 Task: Find connections with filter location Bochum-Hordel with filter topic #Networkwith filter profile language English with filter current company Yulu with filter school Motilal Nehru National Institute Of Technology with filter industry Chemical Manufacturing with filter service category Management with filter keywords title Ghostwriter
Action: Mouse moved to (525, 70)
Screenshot: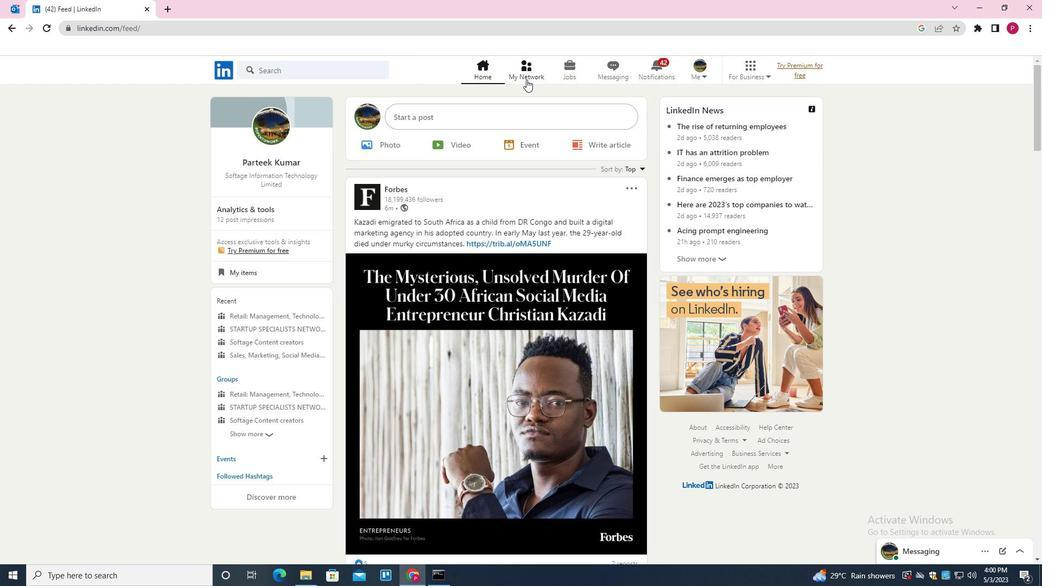 
Action: Mouse pressed left at (525, 70)
Screenshot: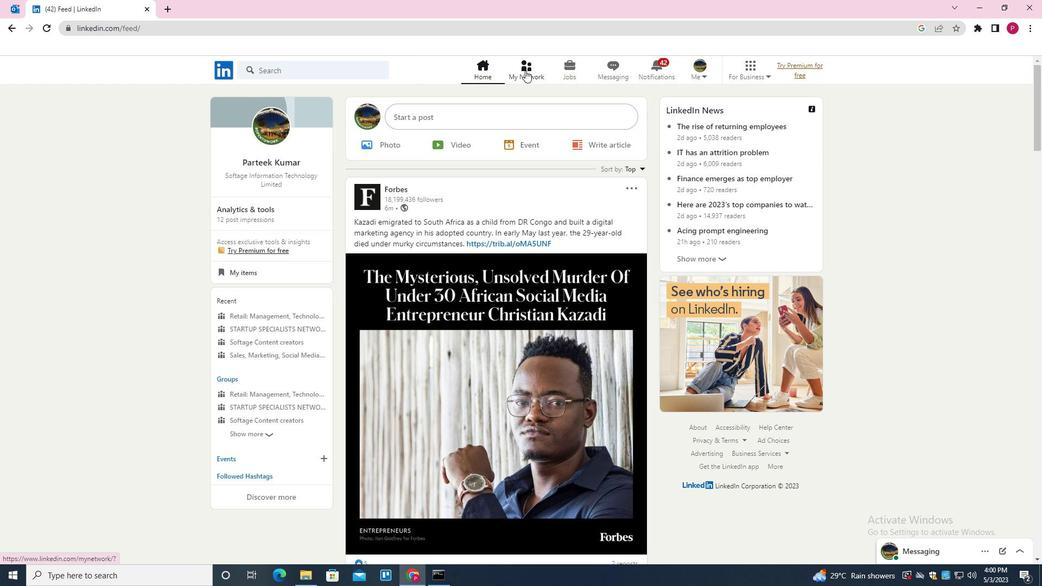 
Action: Mouse moved to (338, 132)
Screenshot: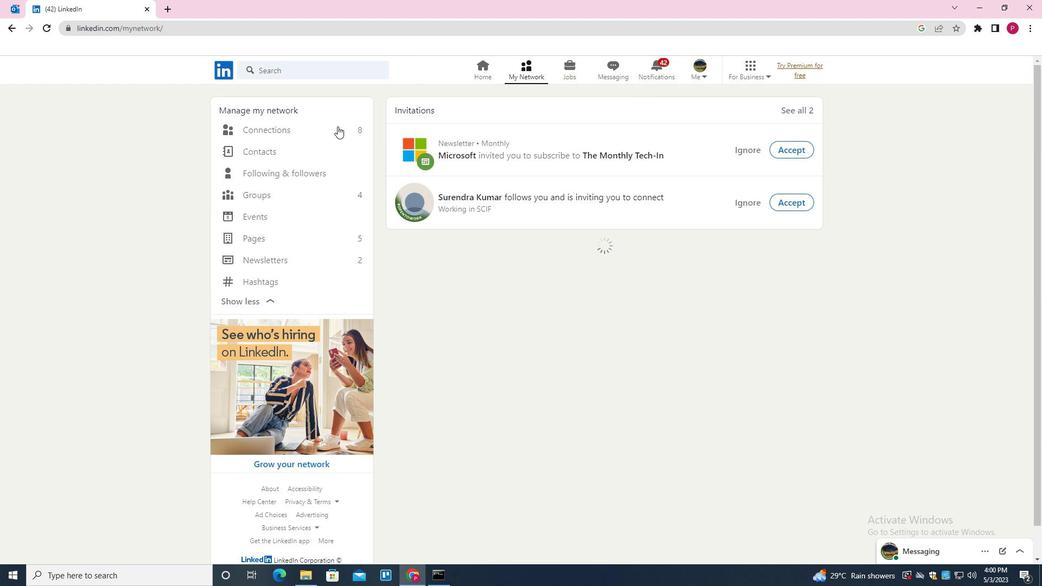 
Action: Mouse pressed left at (338, 132)
Screenshot: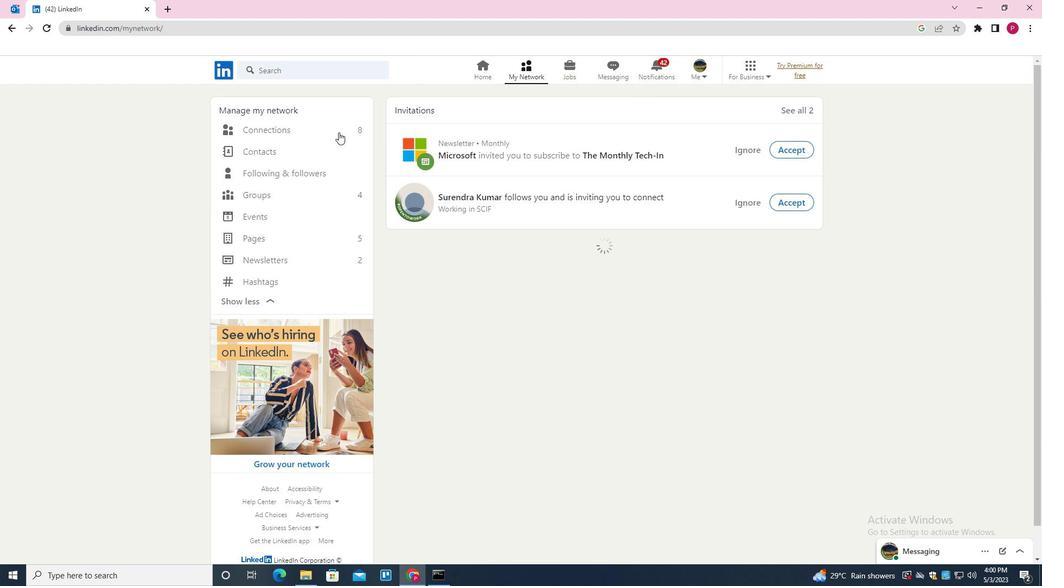 
Action: Mouse moved to (335, 132)
Screenshot: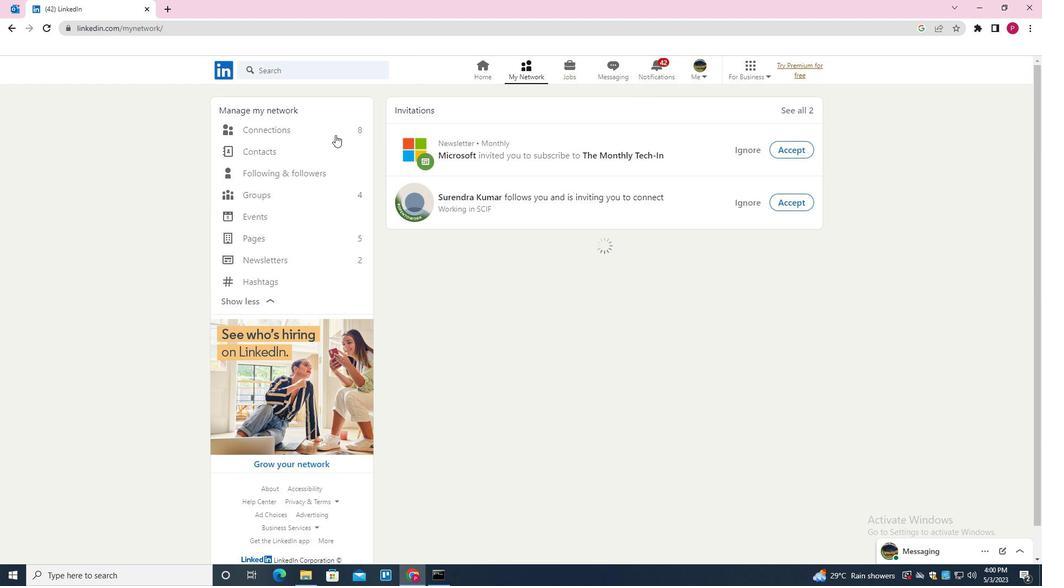 
Action: Mouse pressed left at (335, 132)
Screenshot: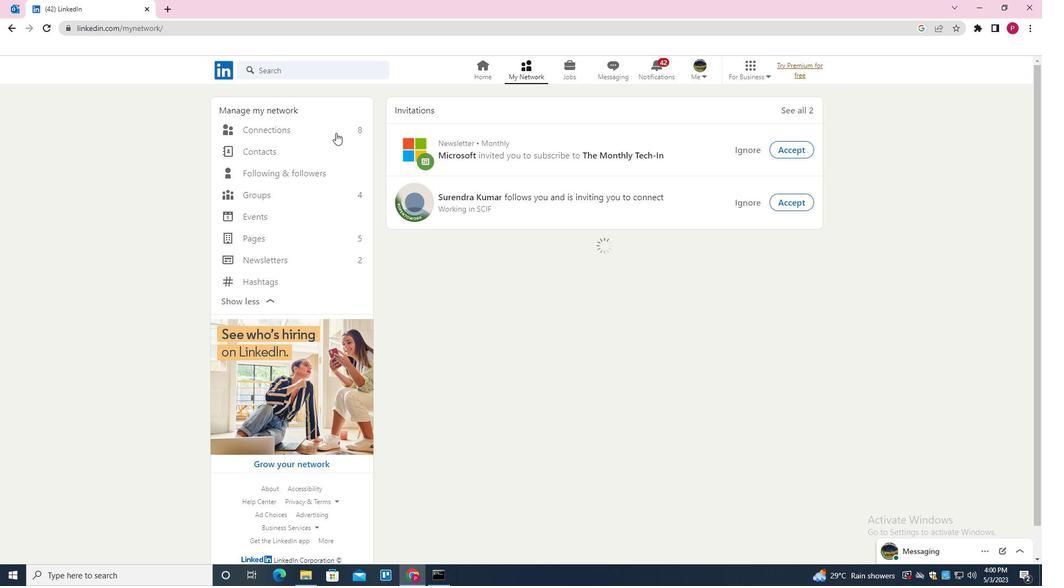 
Action: Mouse moved to (602, 129)
Screenshot: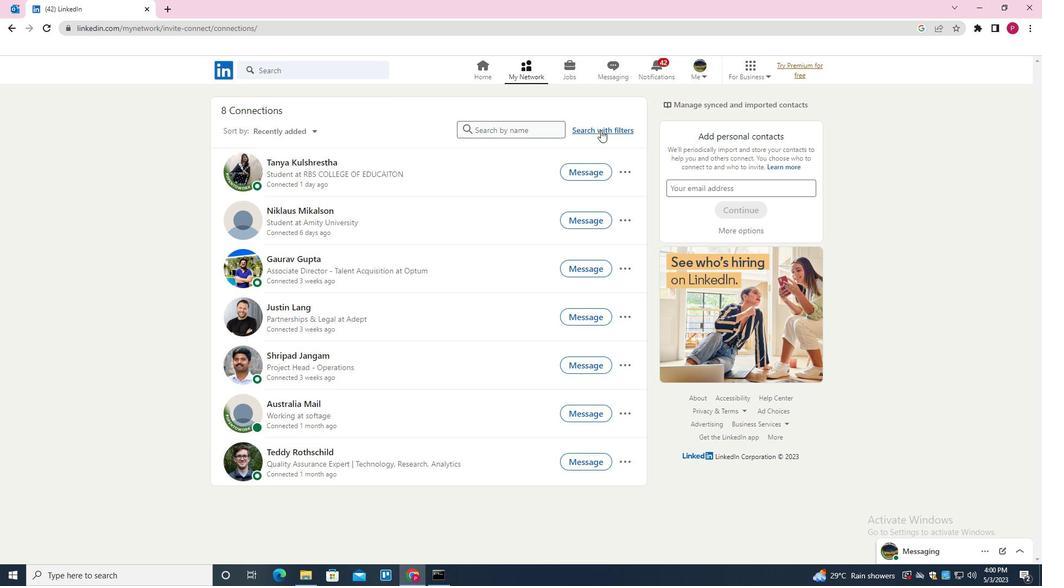 
Action: Mouse pressed left at (602, 129)
Screenshot: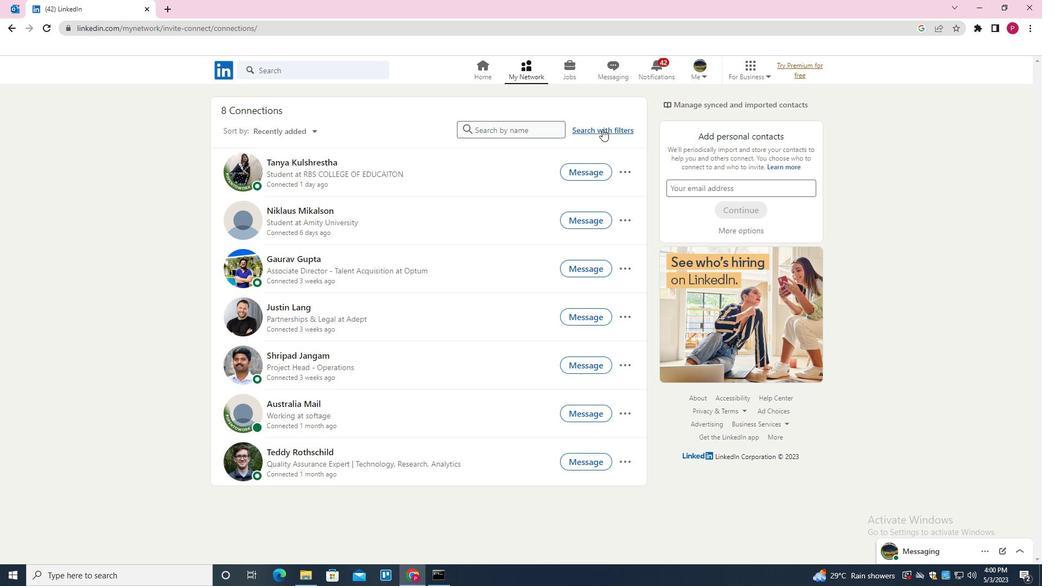 
Action: Mouse moved to (556, 100)
Screenshot: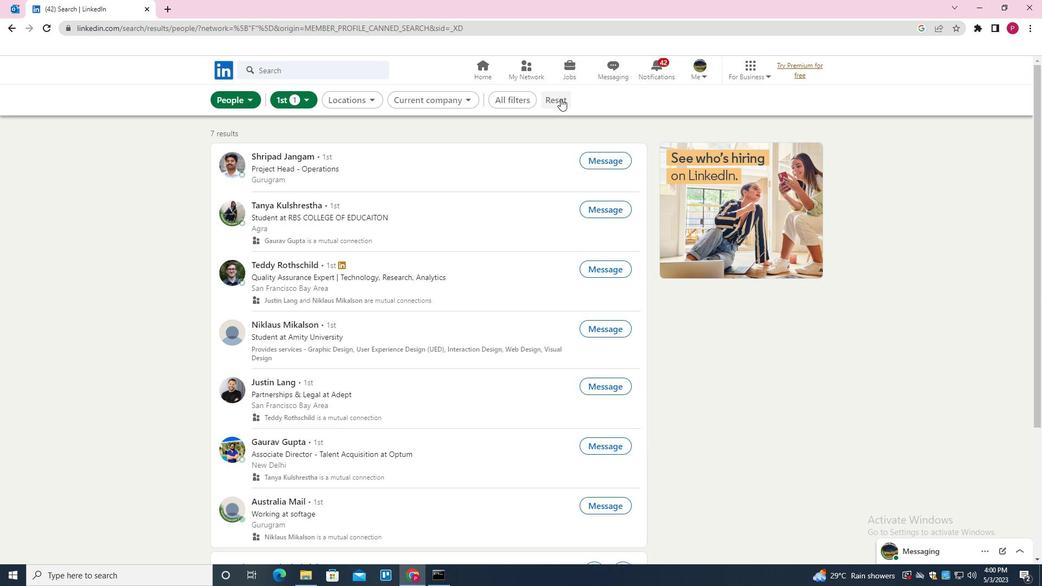 
Action: Mouse pressed left at (556, 100)
Screenshot: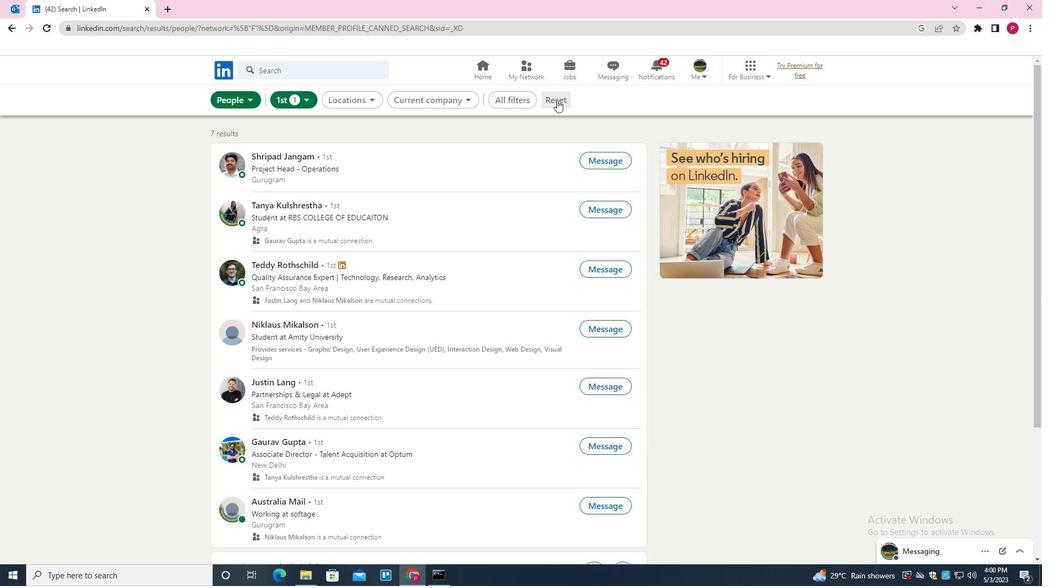 
Action: Mouse moved to (533, 99)
Screenshot: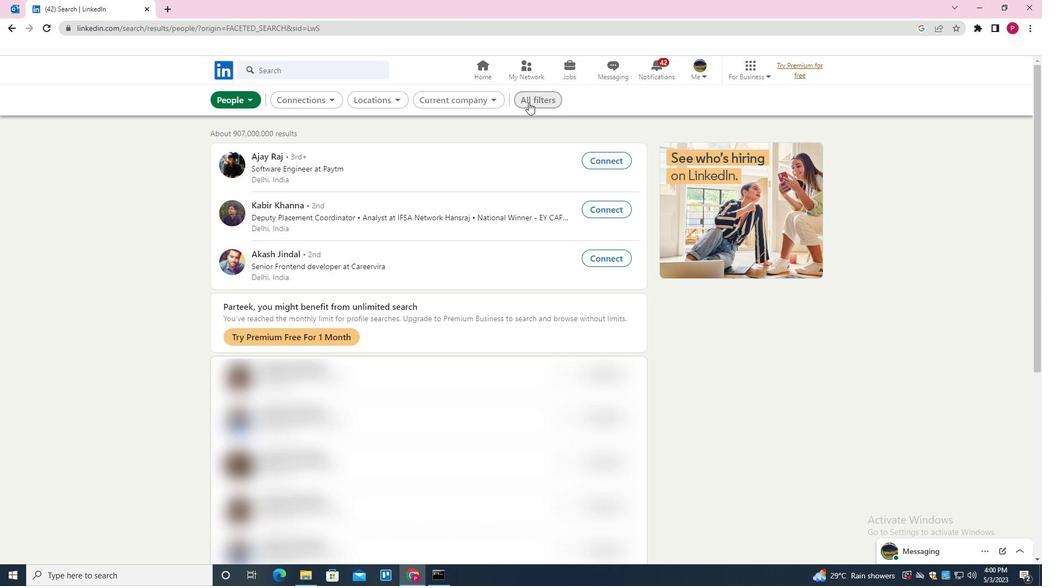 
Action: Mouse pressed left at (533, 99)
Screenshot: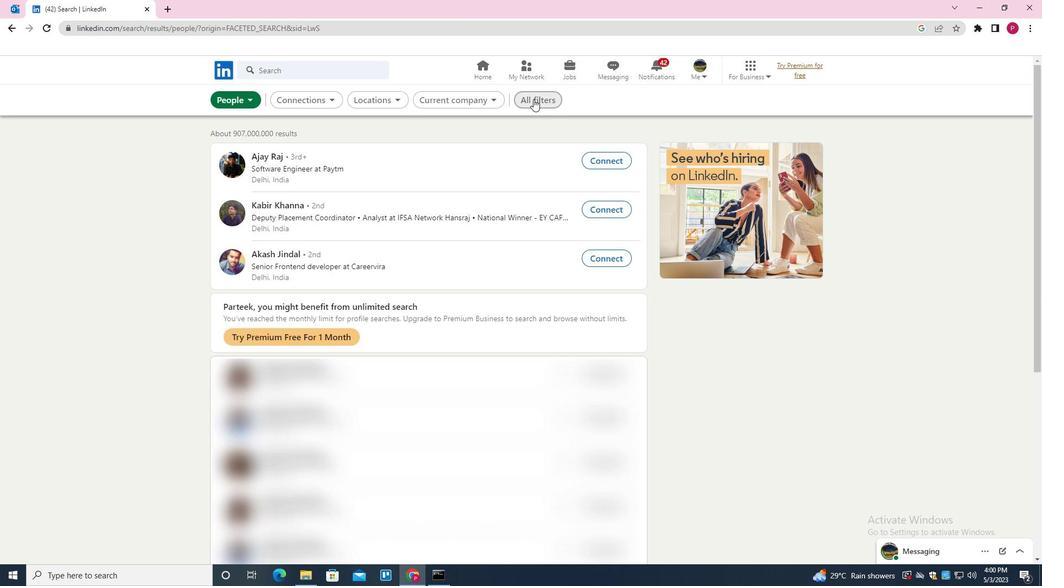 
Action: Mouse moved to (796, 323)
Screenshot: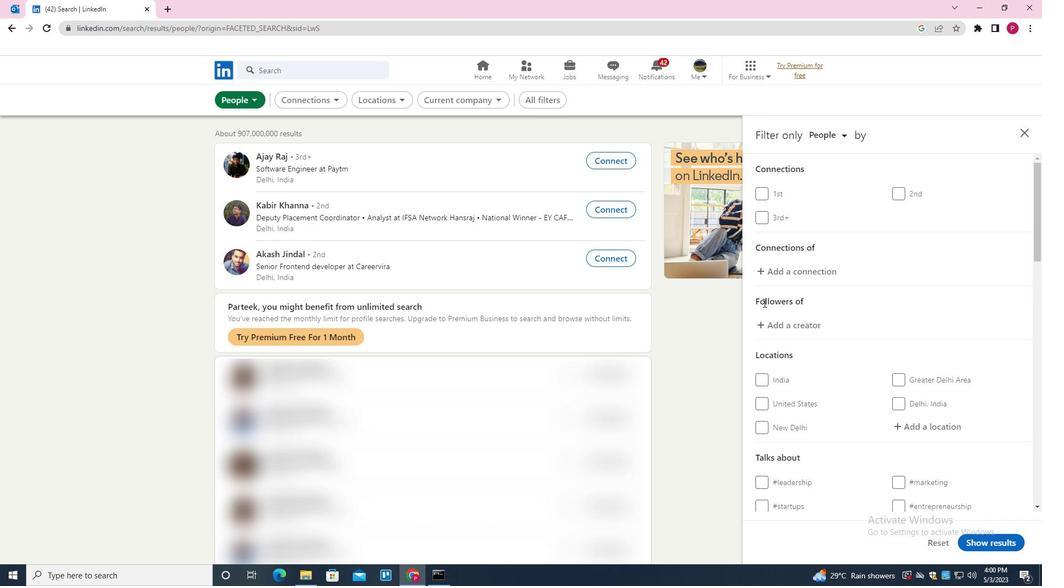
Action: Mouse scrolled (796, 322) with delta (0, 0)
Screenshot: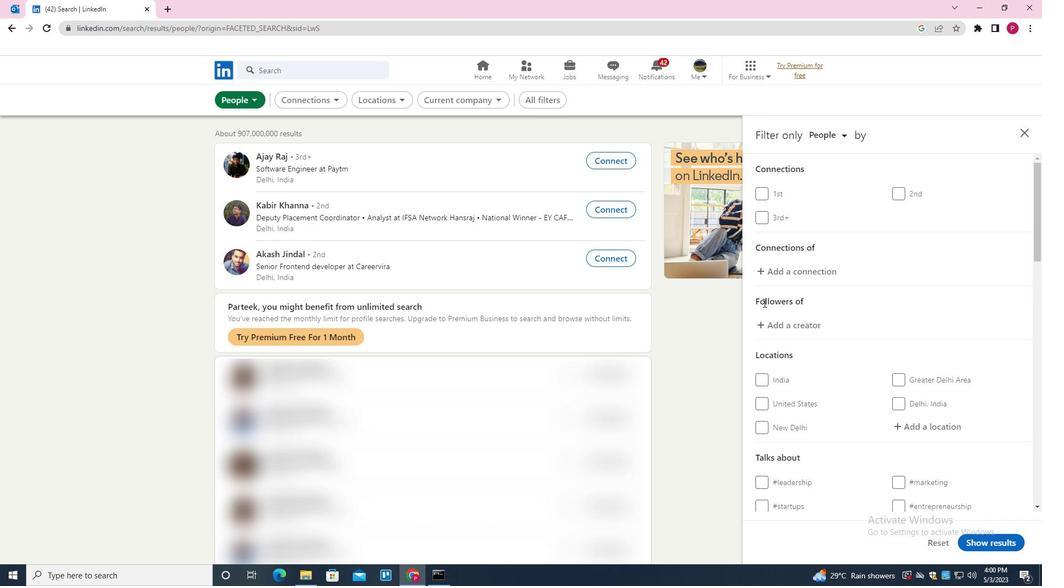 
Action: Mouse moved to (812, 331)
Screenshot: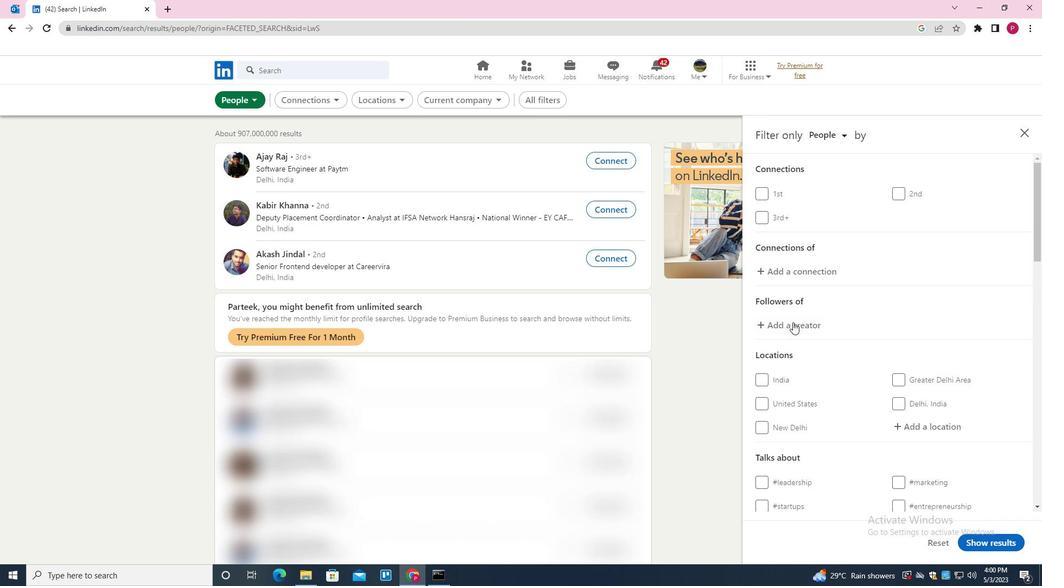 
Action: Mouse scrolled (812, 330) with delta (0, 0)
Screenshot: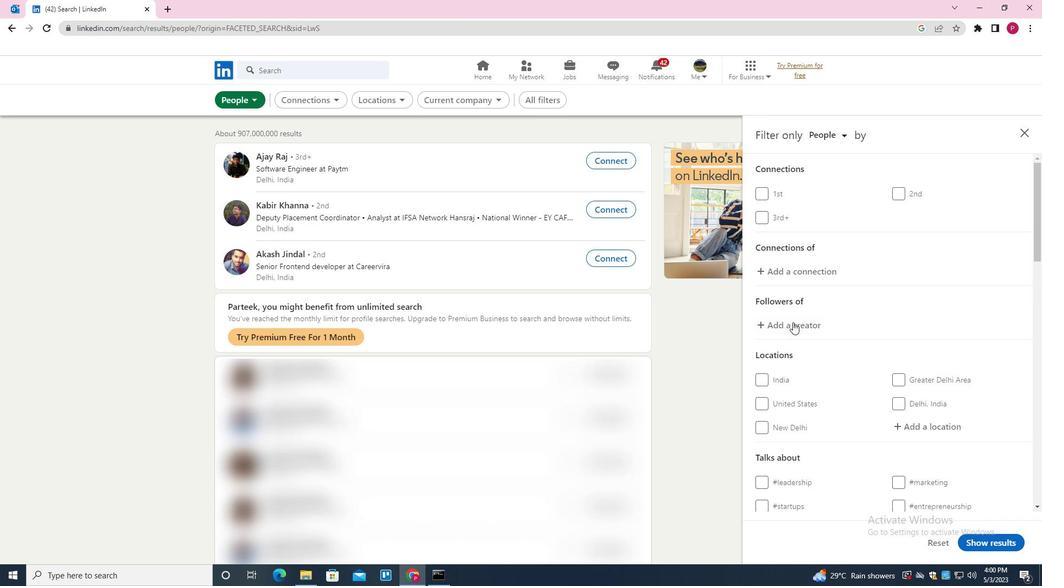 
Action: Mouse moved to (920, 314)
Screenshot: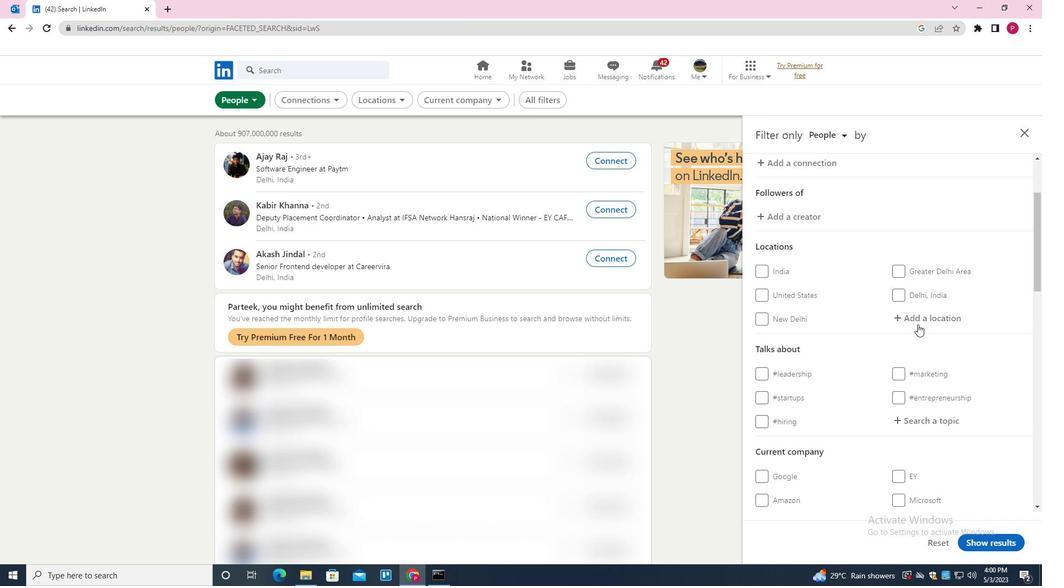 
Action: Mouse pressed left at (920, 314)
Screenshot: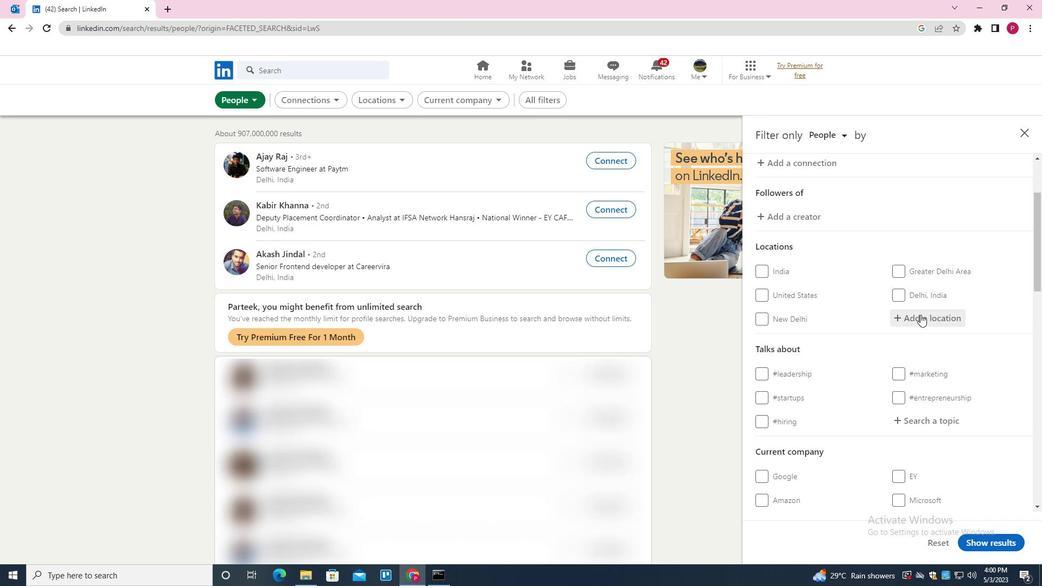 
Action: Key pressed <Key.shift>BOCHUM<Key.down><Key.enter>
Screenshot: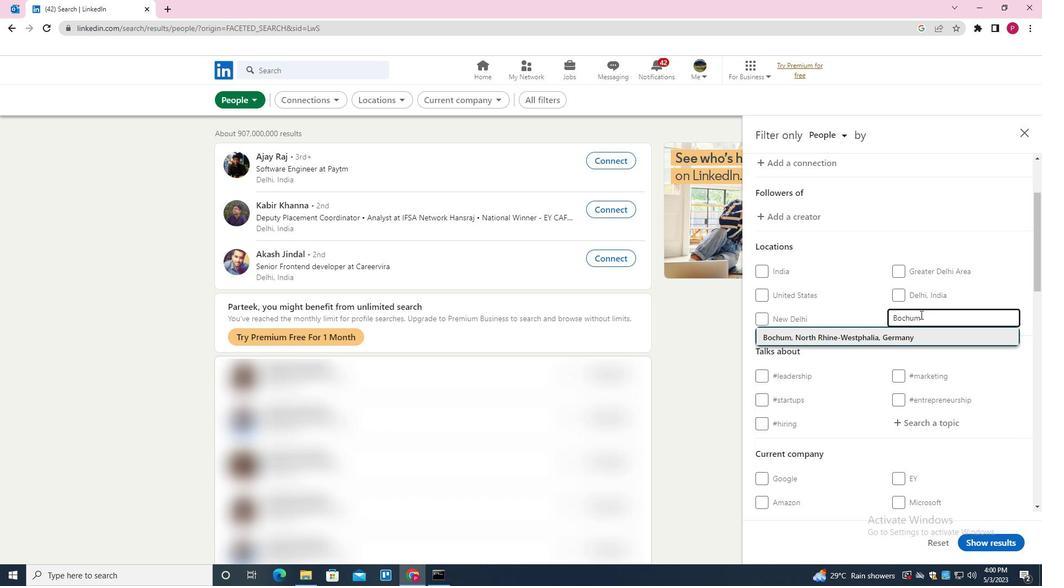 
Action: Mouse moved to (884, 272)
Screenshot: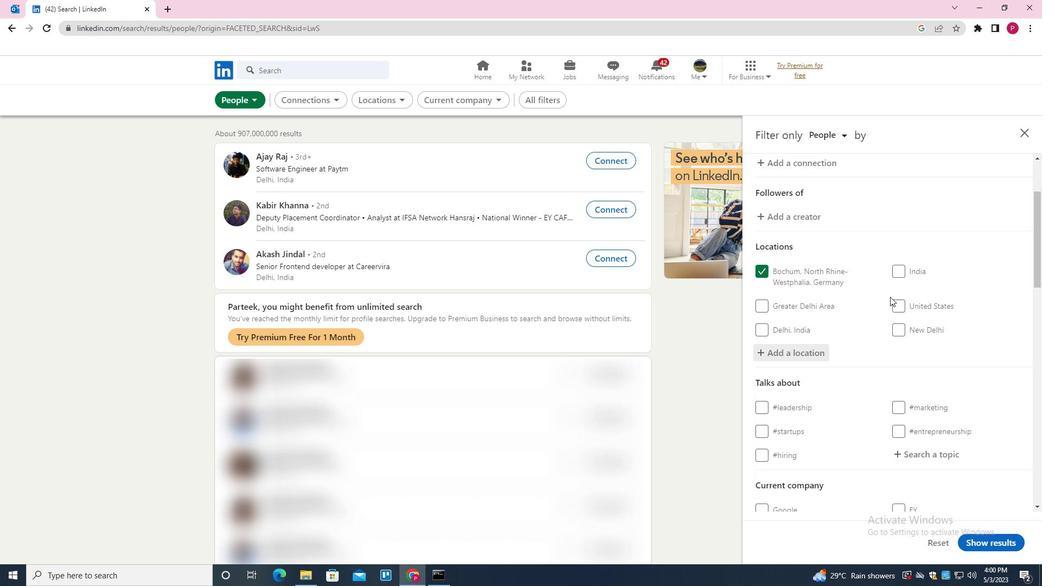 
Action: Mouse scrolled (884, 272) with delta (0, 0)
Screenshot: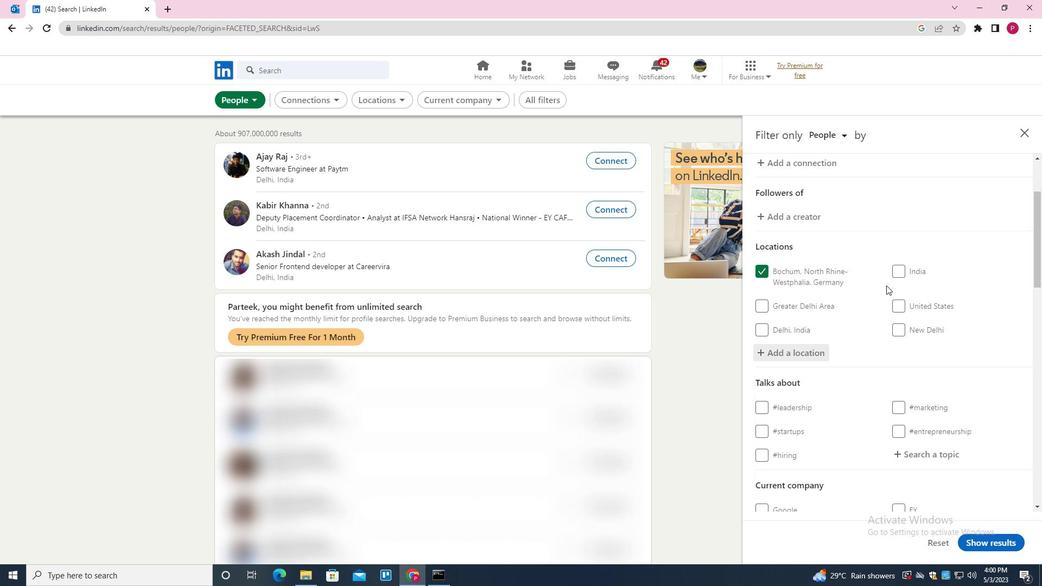
Action: Mouse scrolled (884, 272) with delta (0, 0)
Screenshot: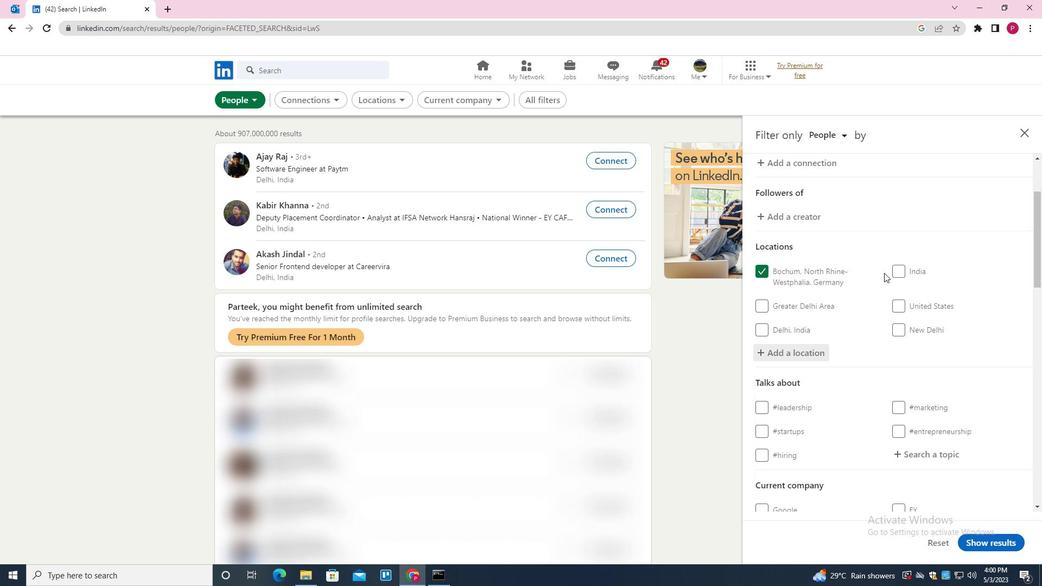 
Action: Mouse scrolled (884, 272) with delta (0, 0)
Screenshot: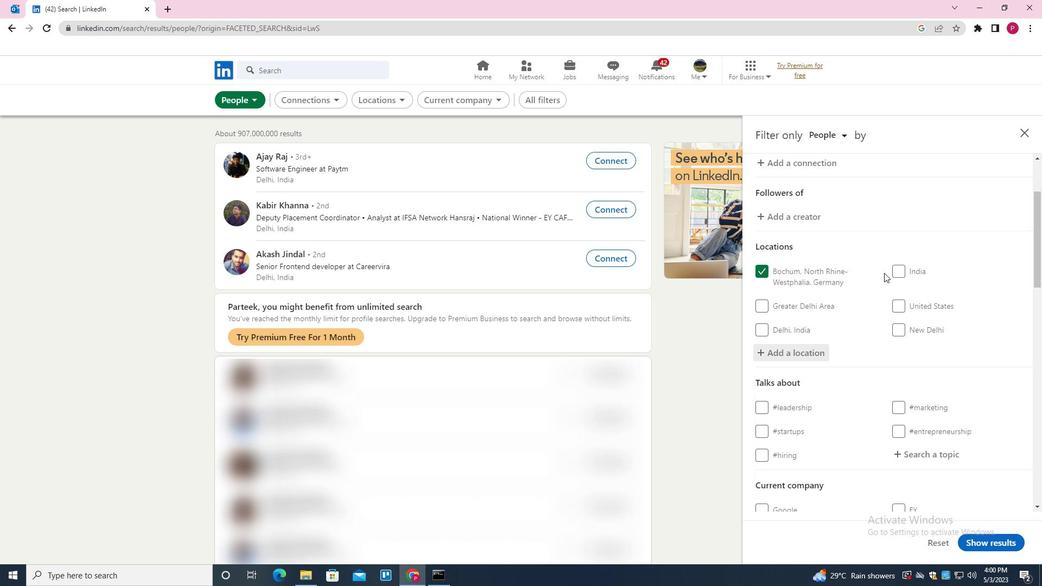 
Action: Mouse moved to (925, 296)
Screenshot: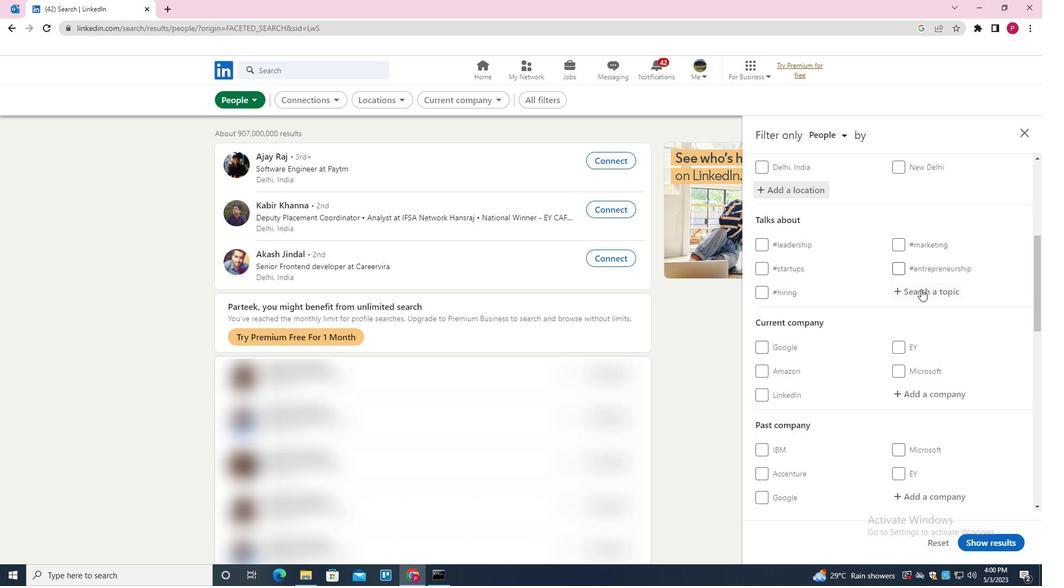 
Action: Mouse pressed left at (925, 296)
Screenshot: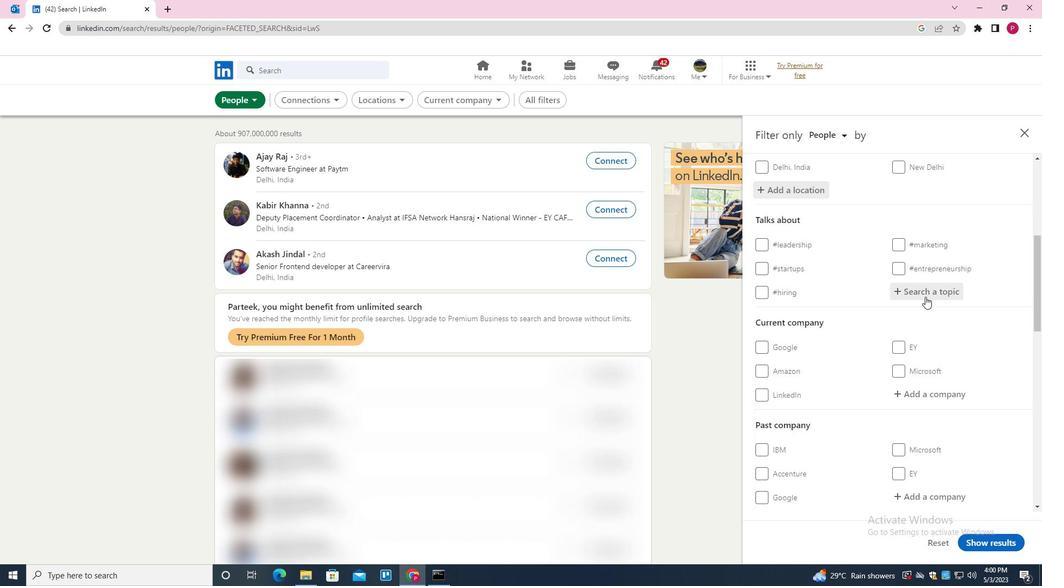 
Action: Key pressed NETWORK<Key.down><Key.down><Key.enter>
Screenshot: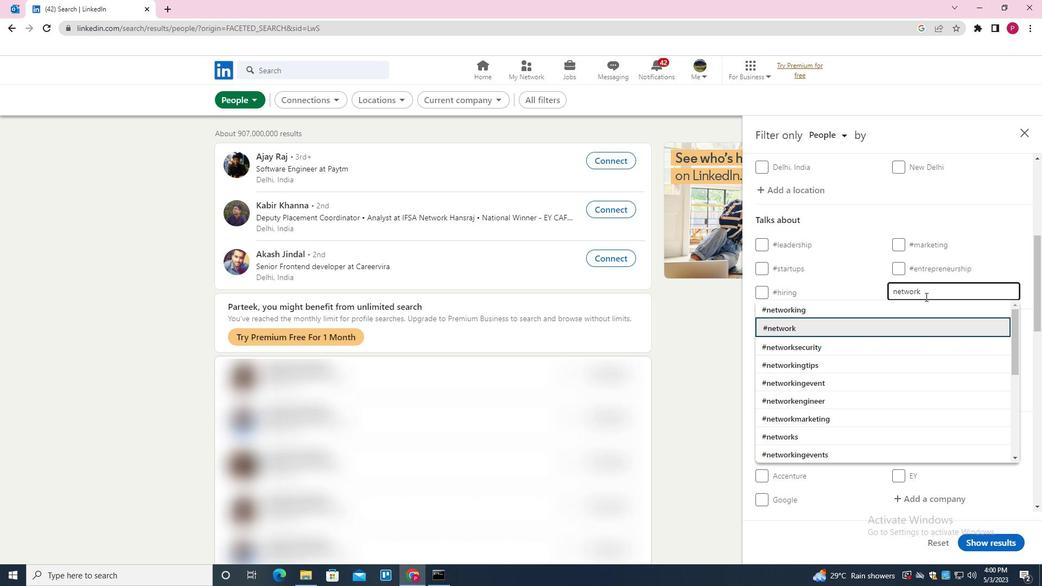 
Action: Mouse moved to (913, 304)
Screenshot: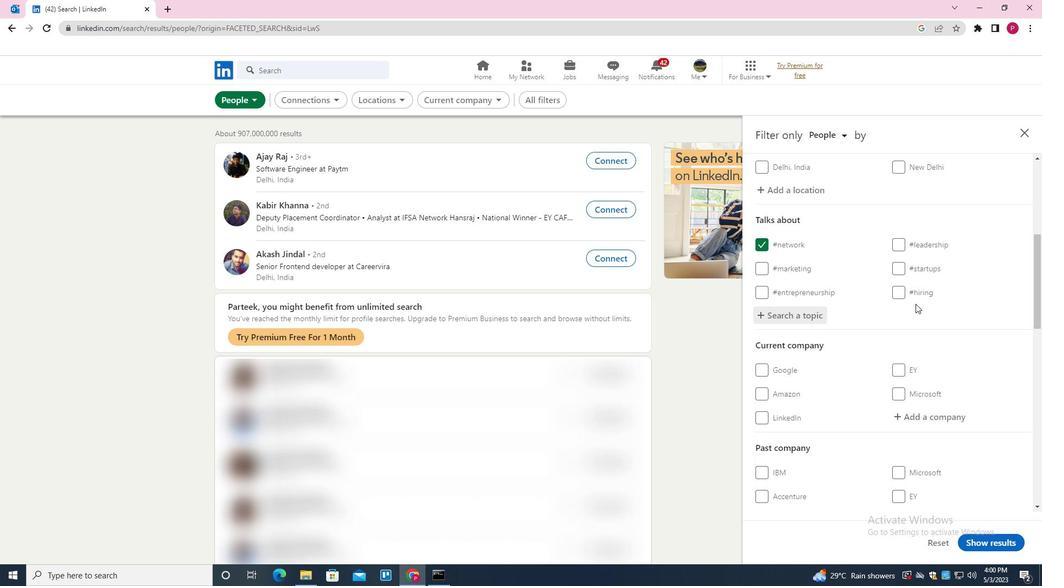
Action: Mouse scrolled (913, 303) with delta (0, 0)
Screenshot: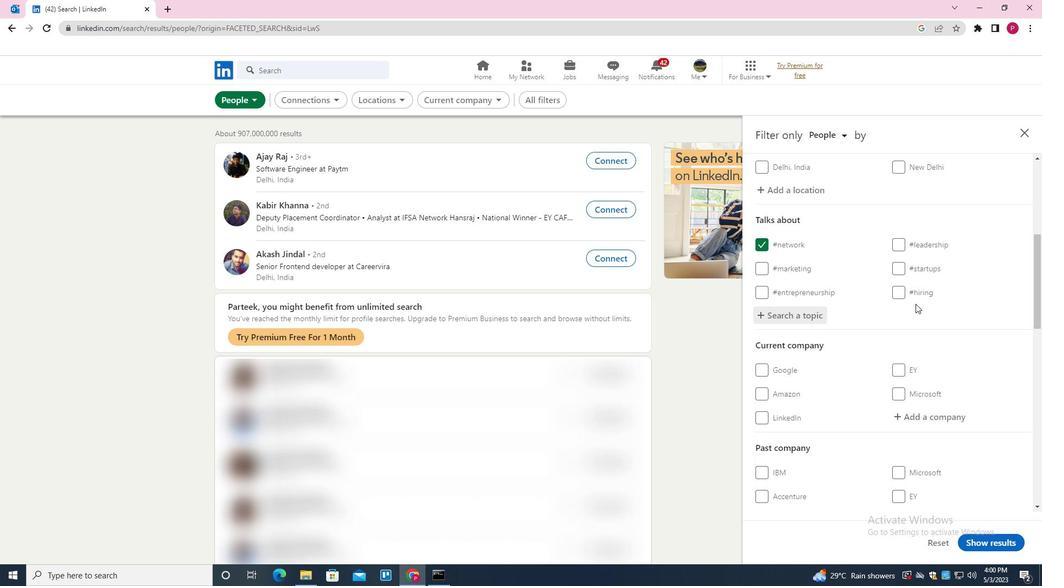 
Action: Mouse moved to (913, 305)
Screenshot: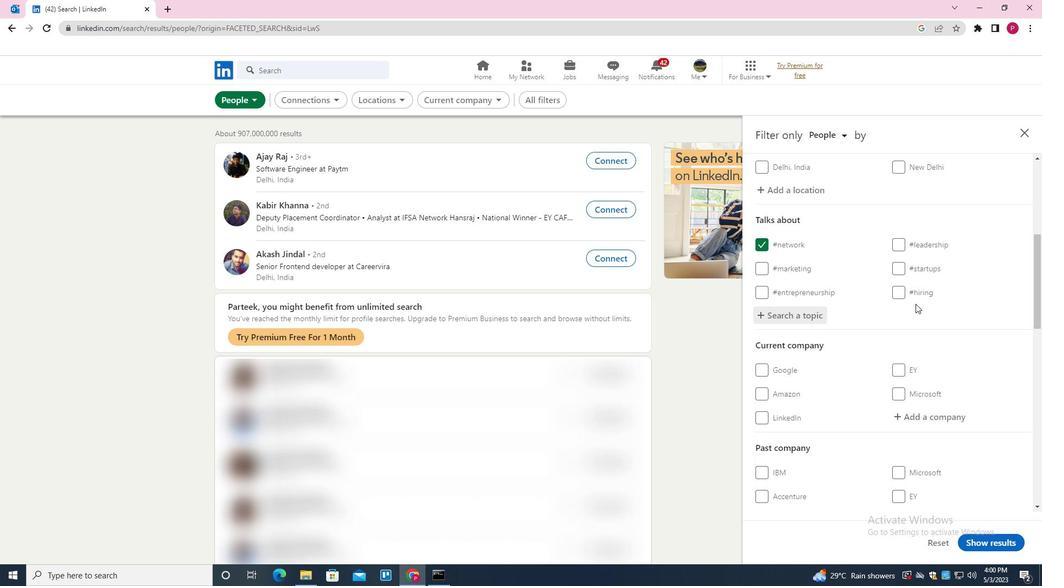 
Action: Mouse scrolled (913, 304) with delta (0, 0)
Screenshot: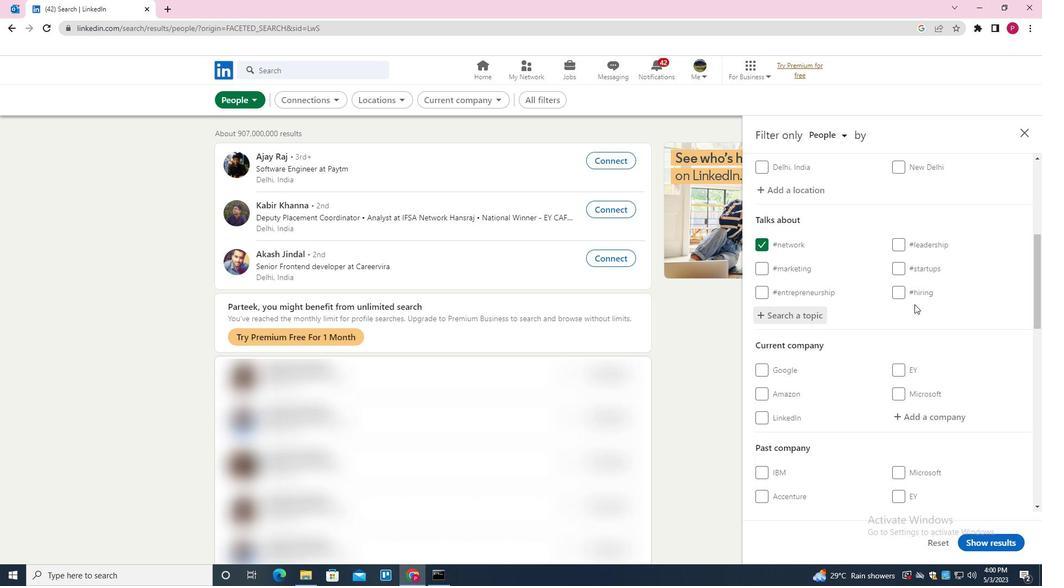 
Action: Mouse scrolled (913, 304) with delta (0, 0)
Screenshot: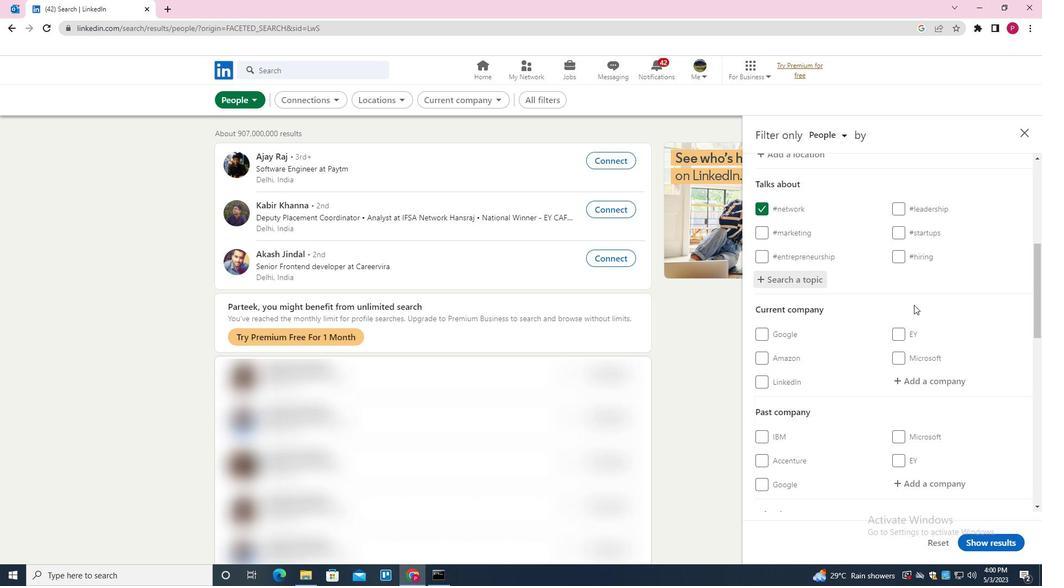 
Action: Mouse moved to (785, 312)
Screenshot: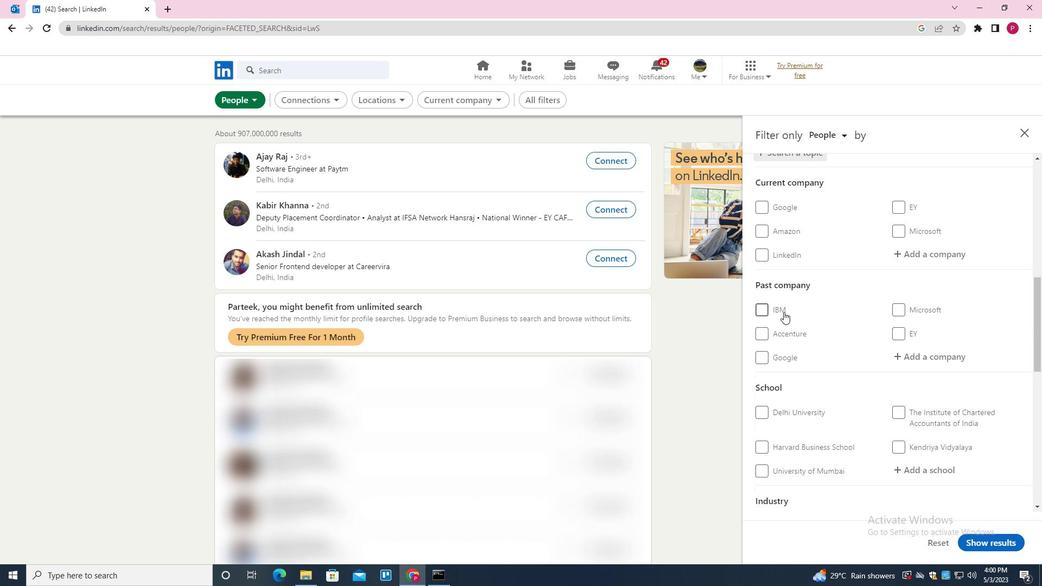 
Action: Mouse scrolled (785, 311) with delta (0, 0)
Screenshot: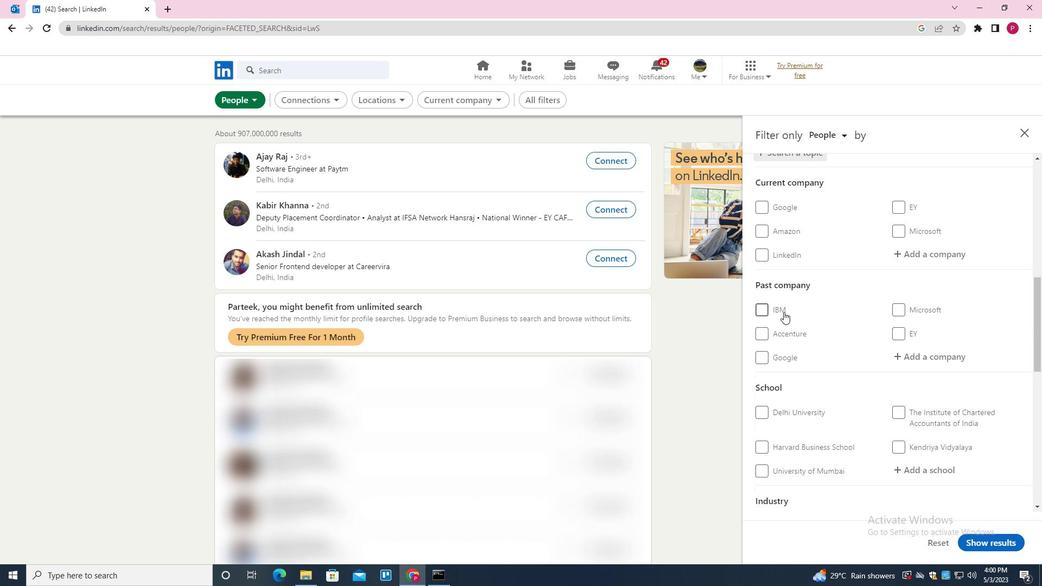 
Action: Mouse moved to (788, 312)
Screenshot: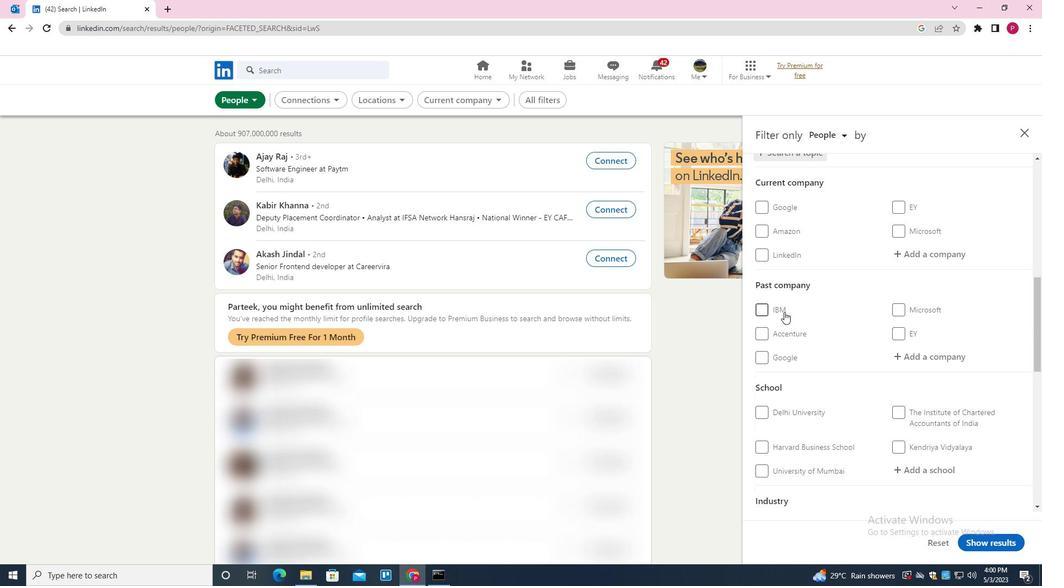 
Action: Mouse scrolled (788, 311) with delta (0, 0)
Screenshot: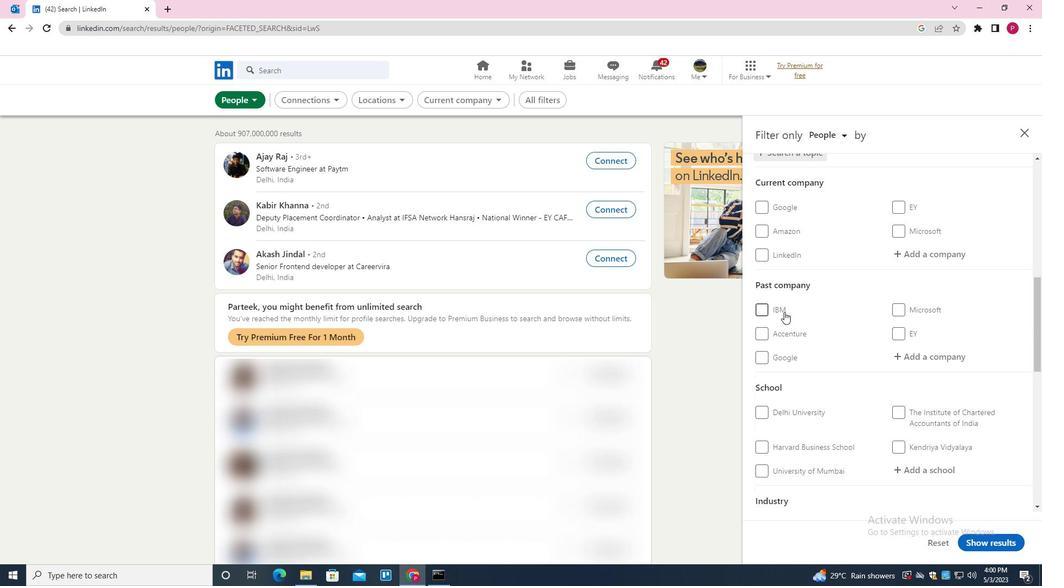 
Action: Mouse scrolled (788, 311) with delta (0, 0)
Screenshot: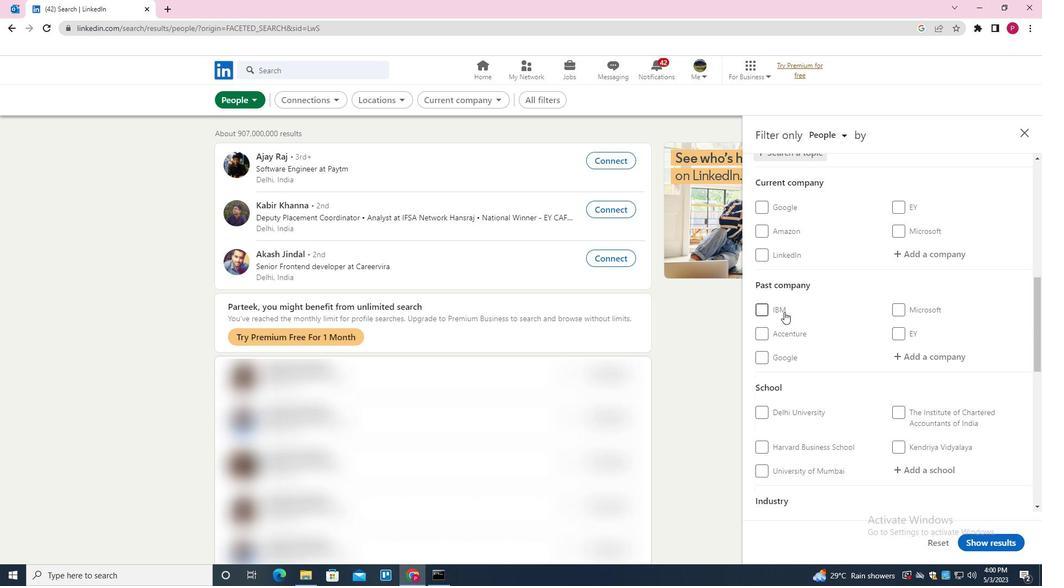 
Action: Mouse moved to (792, 314)
Screenshot: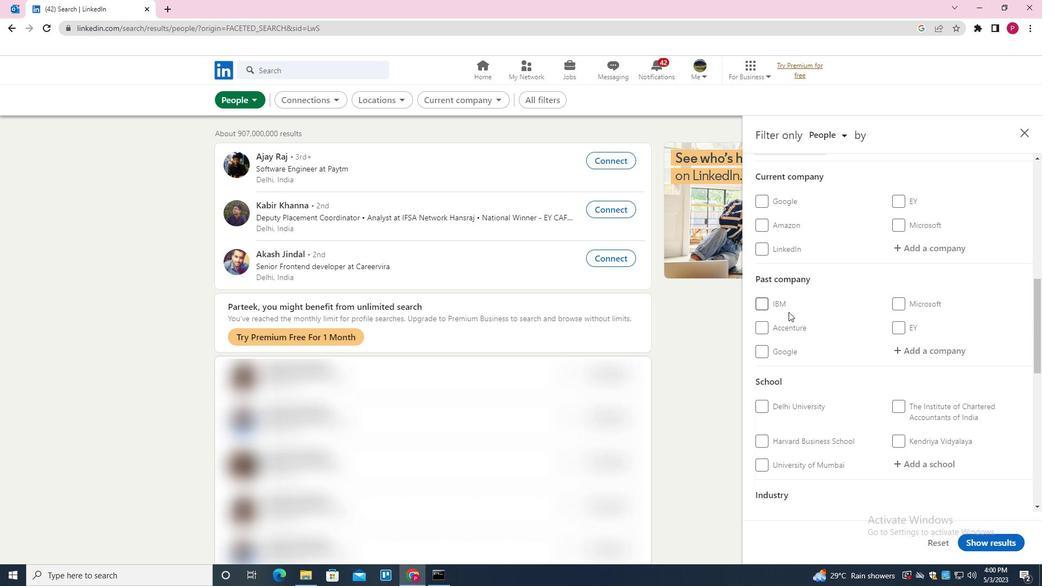 
Action: Mouse scrolled (792, 313) with delta (0, 0)
Screenshot: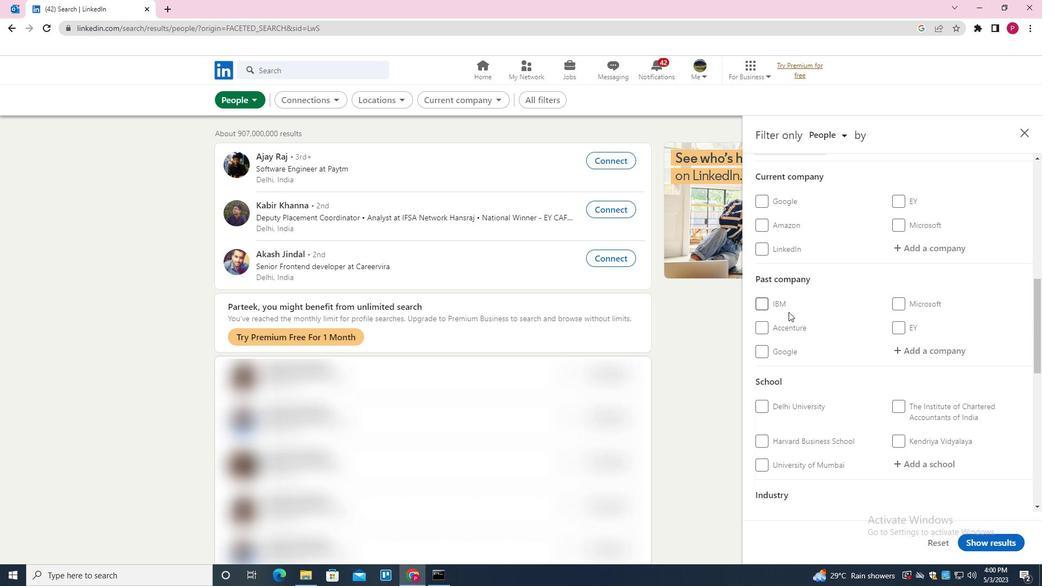 
Action: Mouse moved to (814, 341)
Screenshot: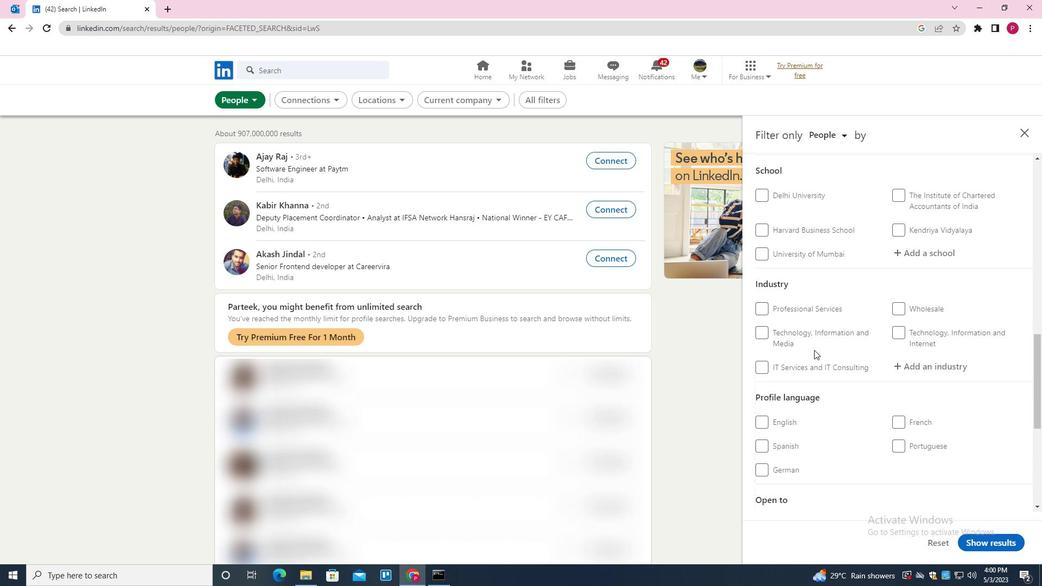 
Action: Mouse scrolled (814, 340) with delta (0, 0)
Screenshot: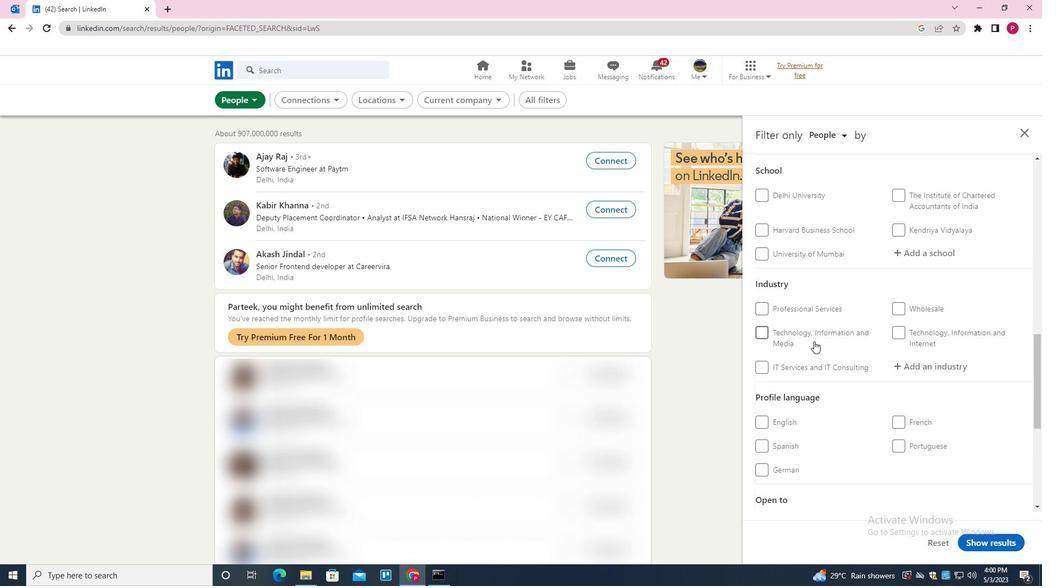 
Action: Mouse scrolled (814, 340) with delta (0, 0)
Screenshot: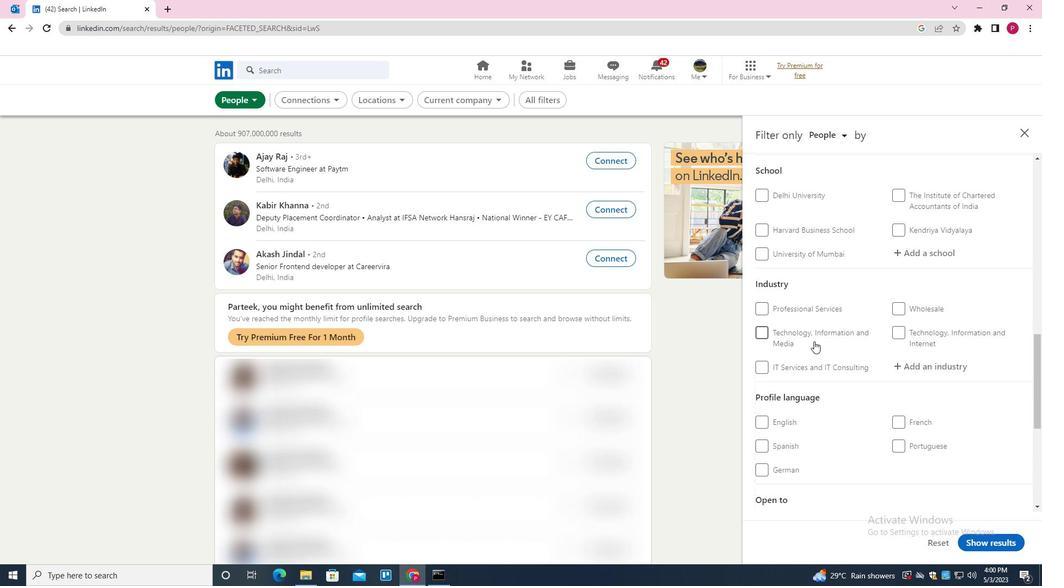 
Action: Mouse moved to (778, 313)
Screenshot: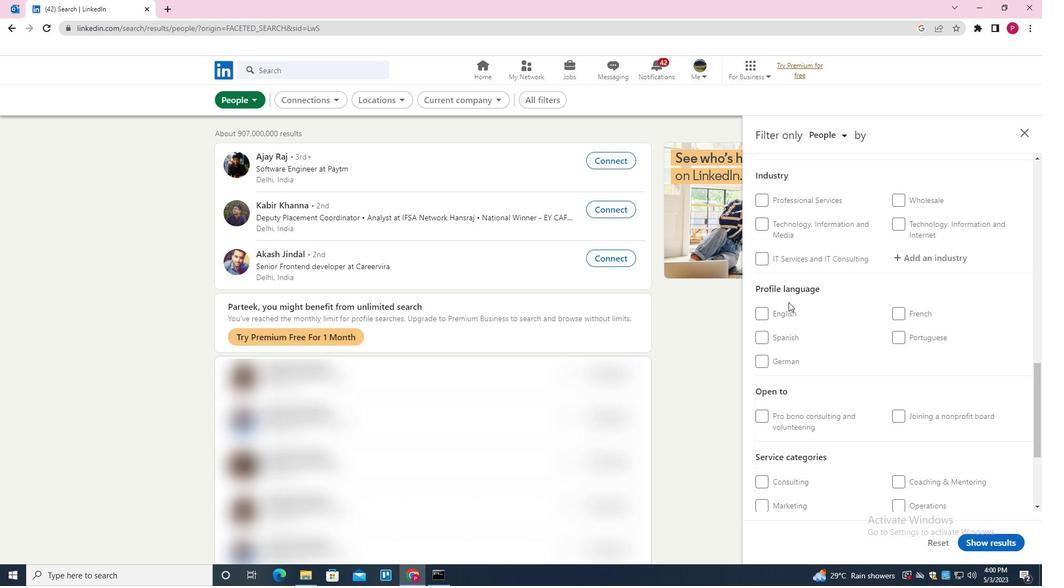 
Action: Mouse pressed left at (778, 313)
Screenshot: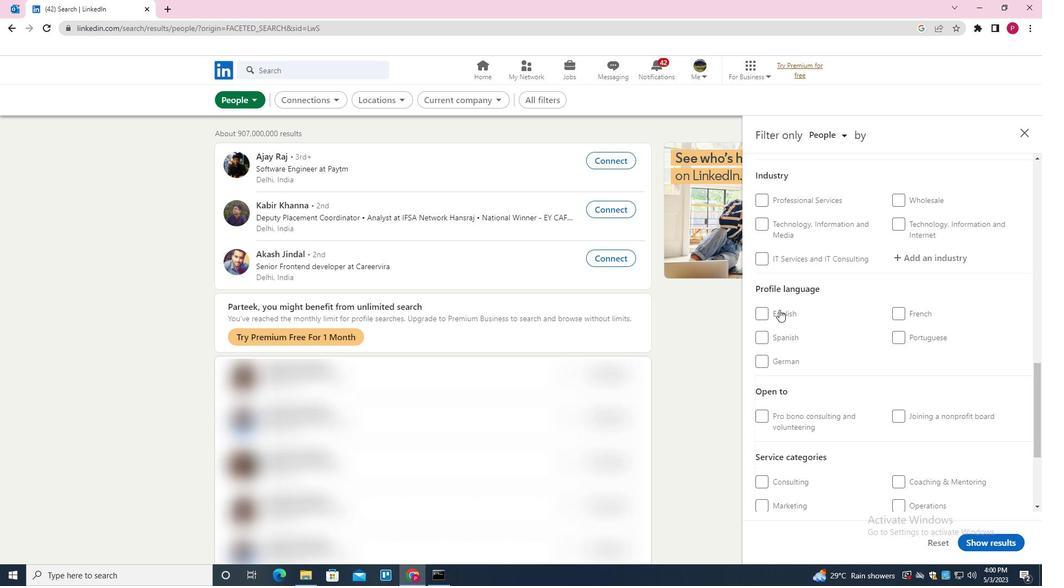 
Action: Mouse moved to (868, 348)
Screenshot: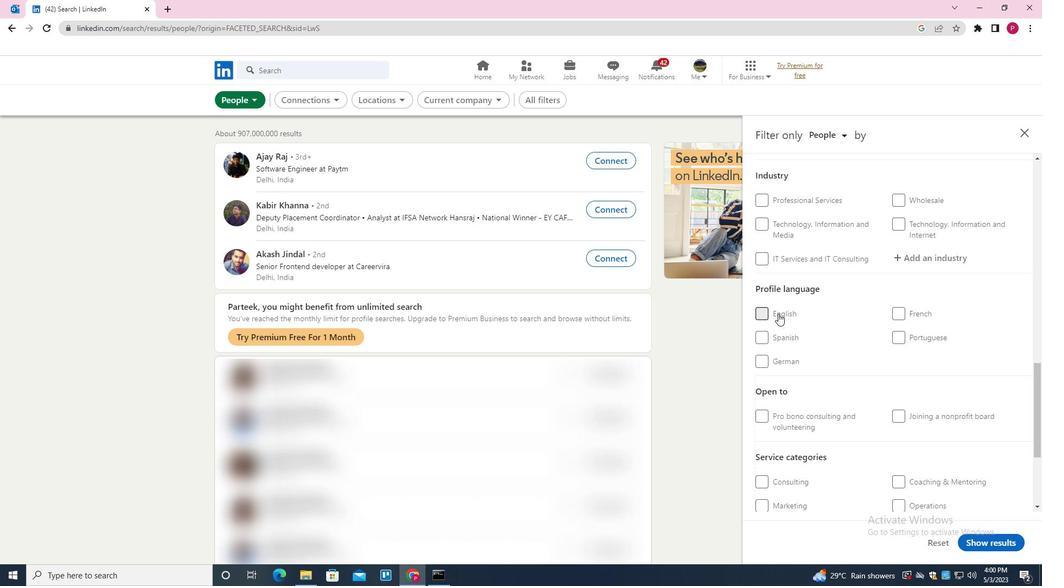
Action: Mouse scrolled (868, 349) with delta (0, 0)
Screenshot: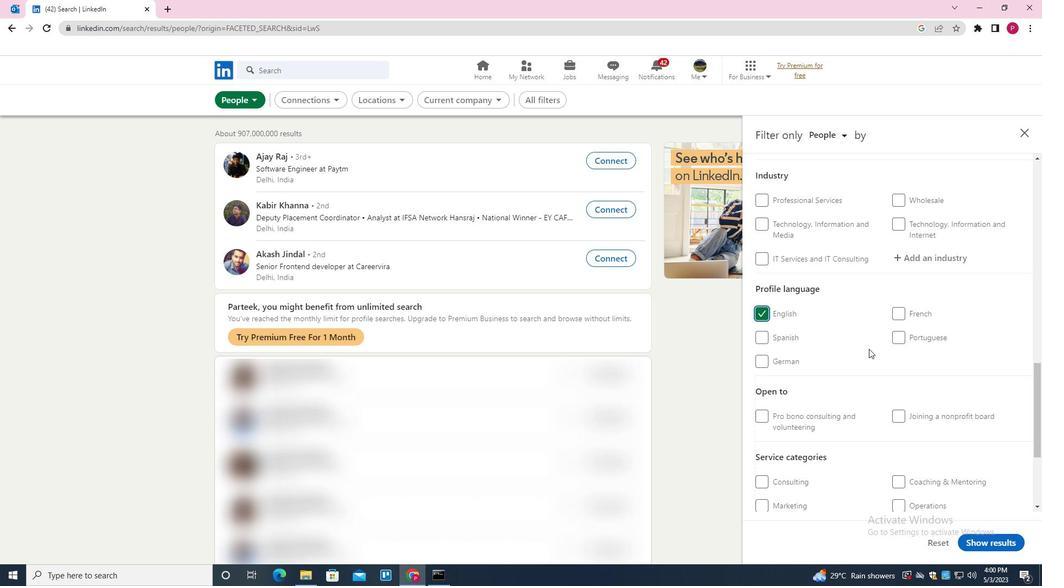 
Action: Mouse scrolled (868, 349) with delta (0, 0)
Screenshot: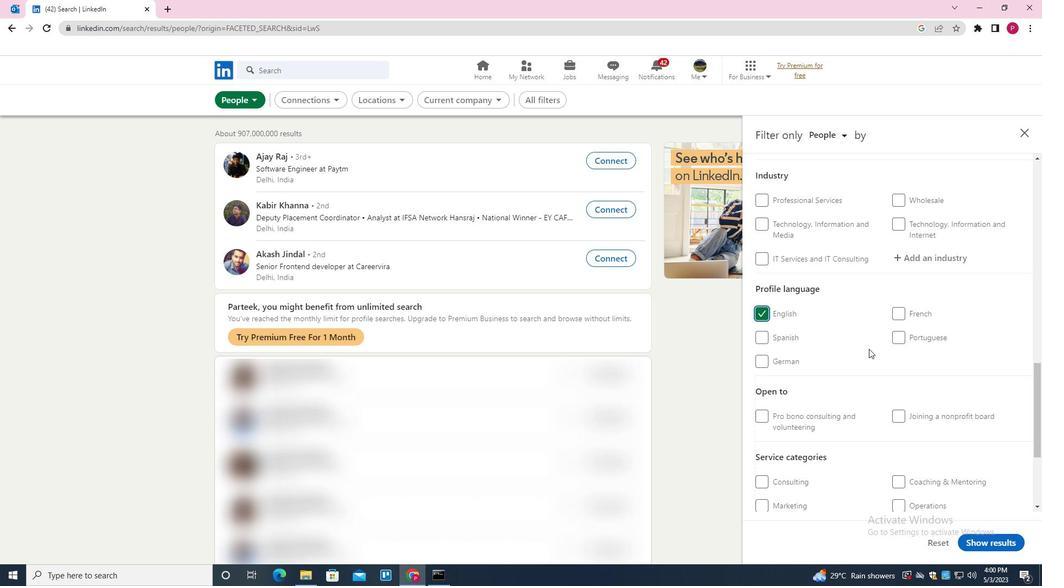 
Action: Mouse scrolled (868, 349) with delta (0, 0)
Screenshot: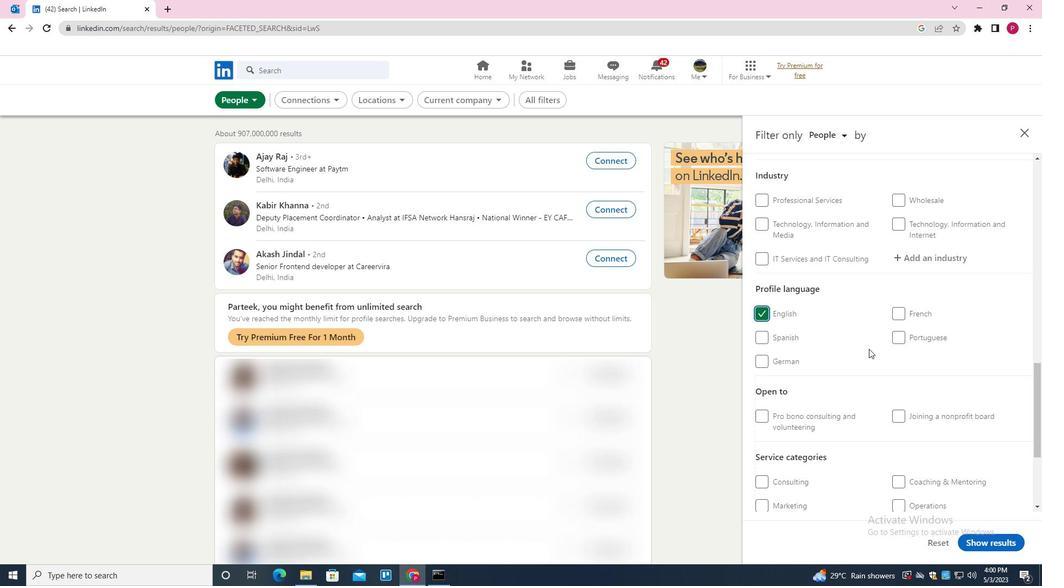 
Action: Mouse scrolled (868, 349) with delta (0, 0)
Screenshot: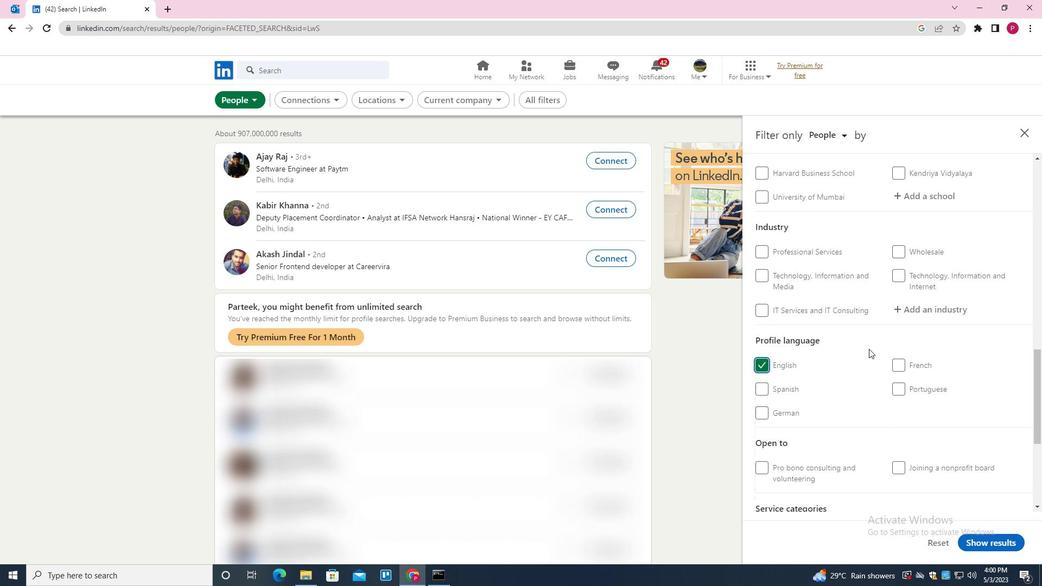 
Action: Mouse scrolled (868, 349) with delta (0, 0)
Screenshot: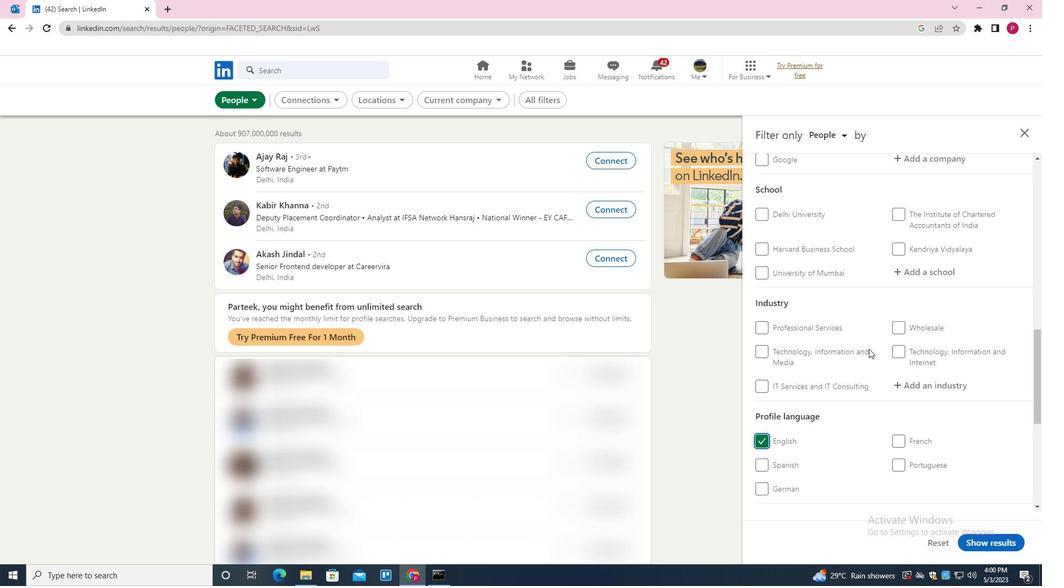 
Action: Mouse moved to (866, 340)
Screenshot: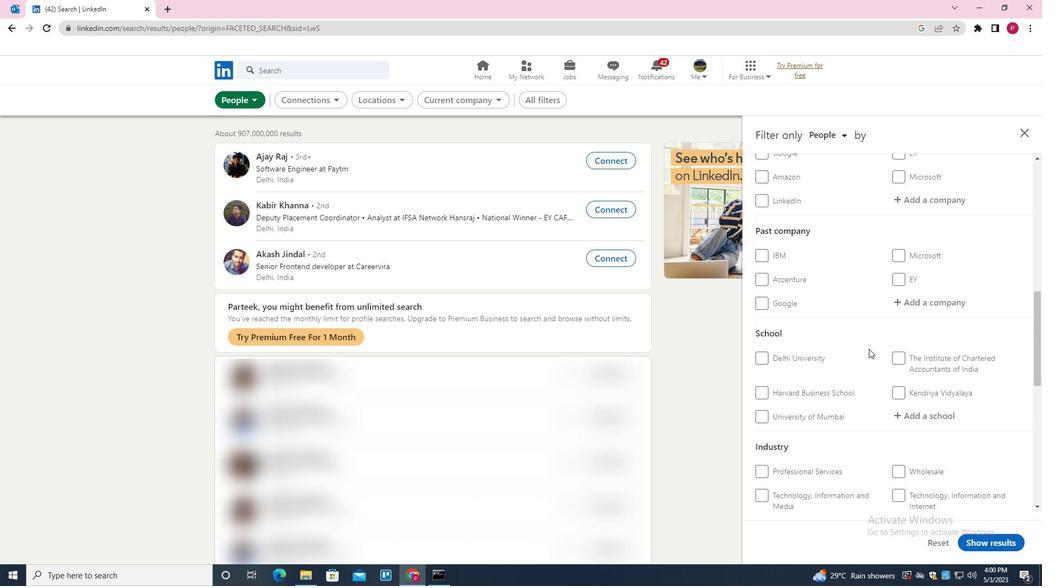 
Action: Mouse scrolled (866, 341) with delta (0, 0)
Screenshot: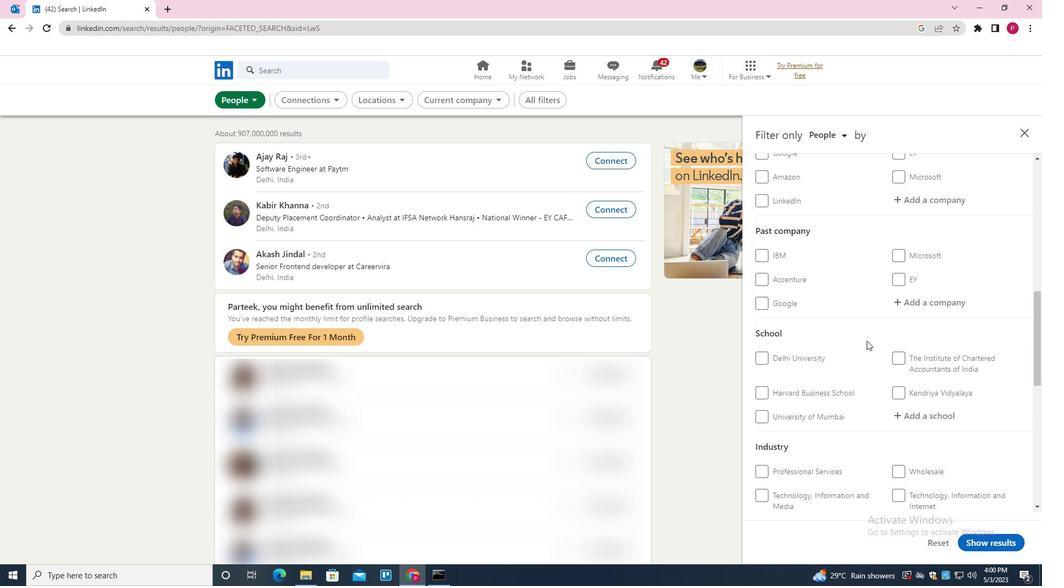 
Action: Mouse moved to (926, 257)
Screenshot: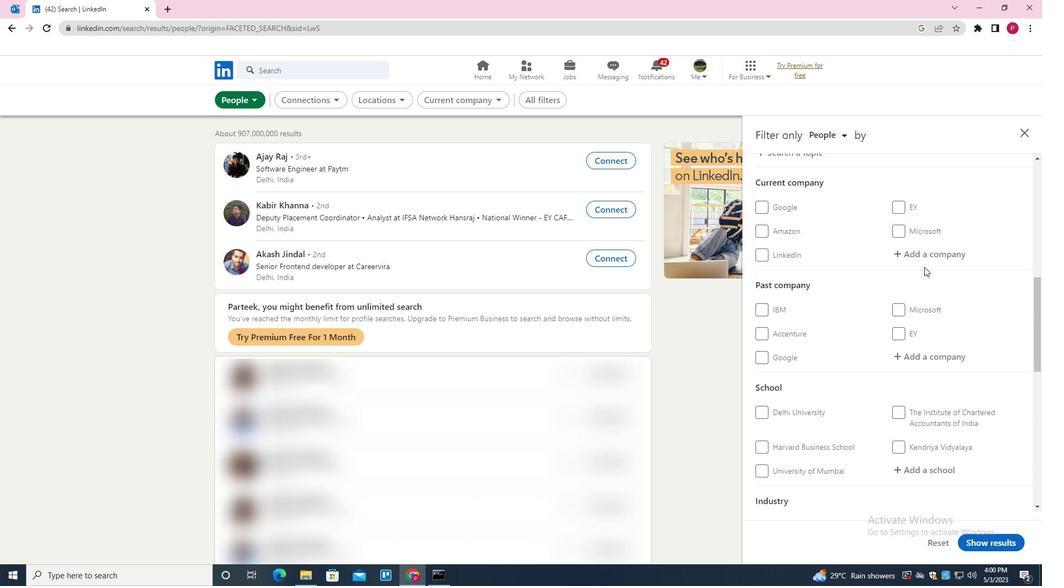
Action: Mouse pressed left at (926, 257)
Screenshot: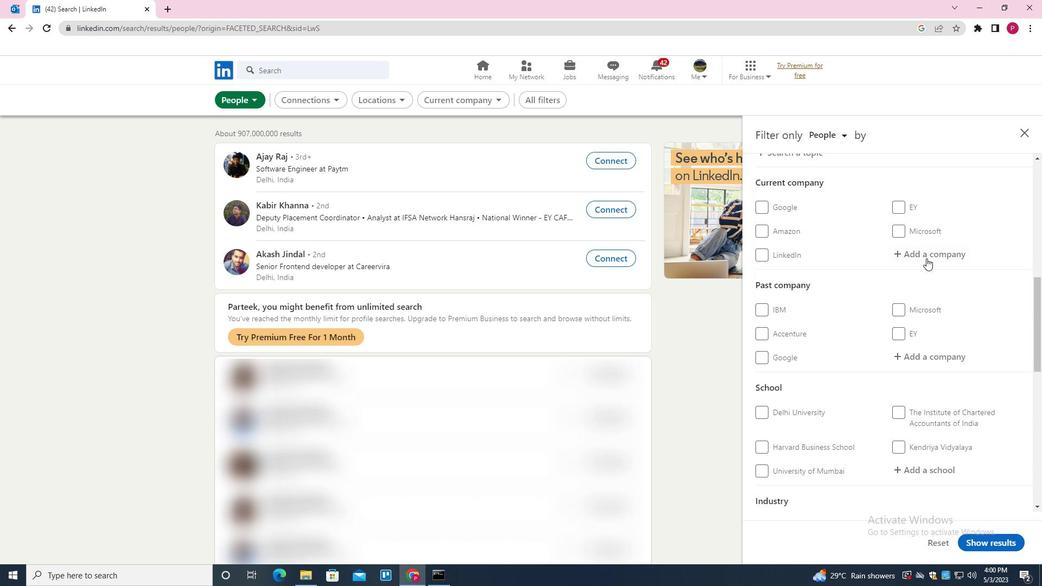 
Action: Mouse moved to (927, 256)
Screenshot: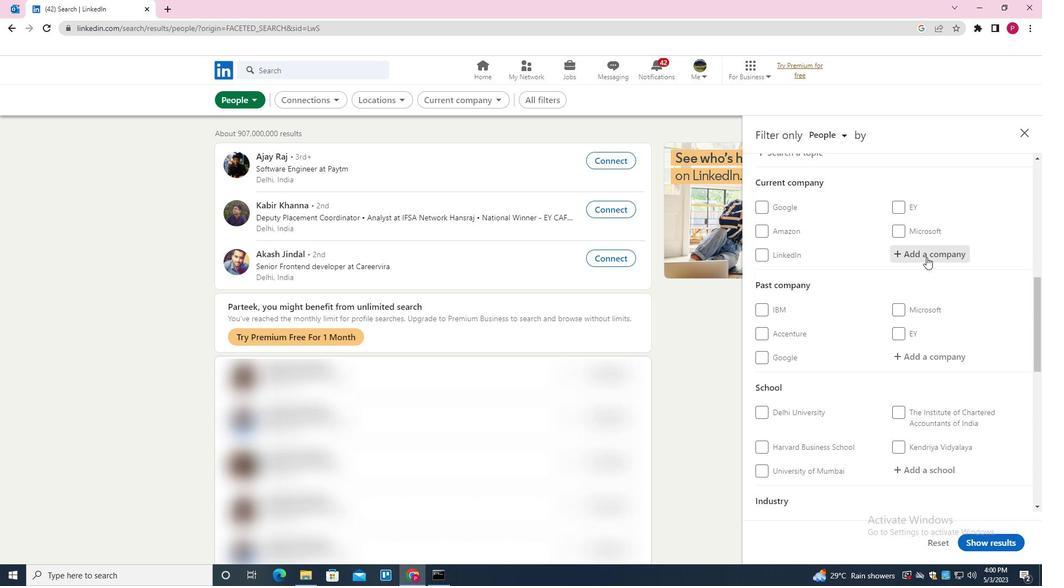 
Action: Key pressed <Key.shift><Key.shift><Key.shift><Key.shift><Key.shift><Key.shift><Key.shift><Key.shift><Key.shift><Key.shift><Key.shift>YULU<Key.down><Key.enter>
Screenshot: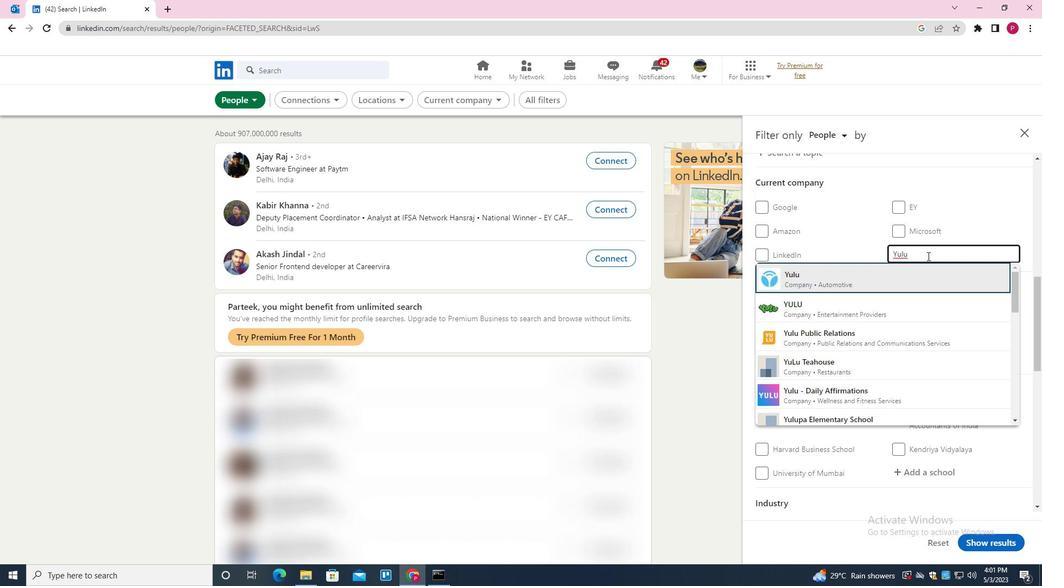 
Action: Mouse moved to (889, 262)
Screenshot: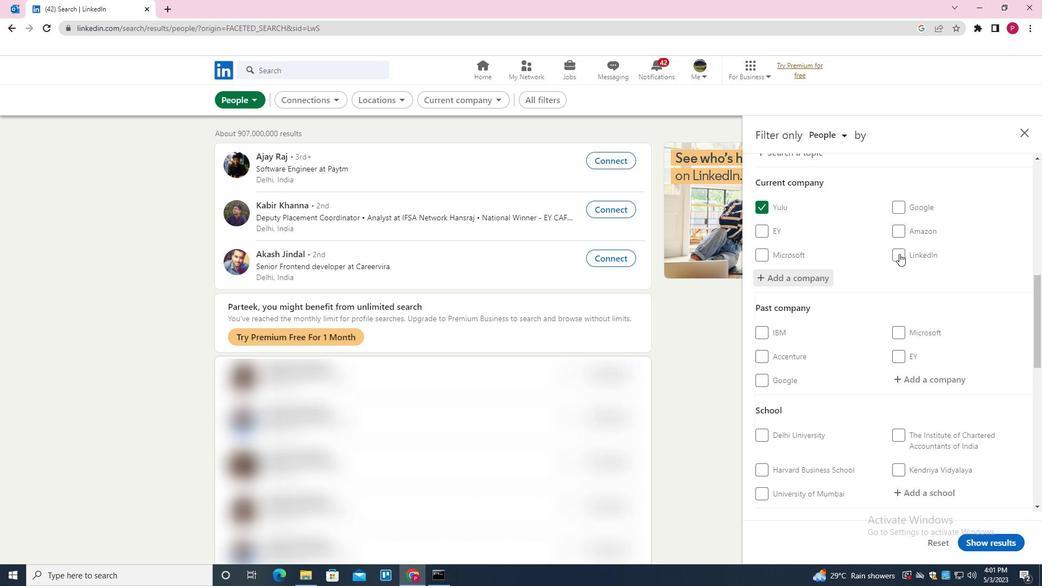 
Action: Mouse scrolled (889, 261) with delta (0, 0)
Screenshot: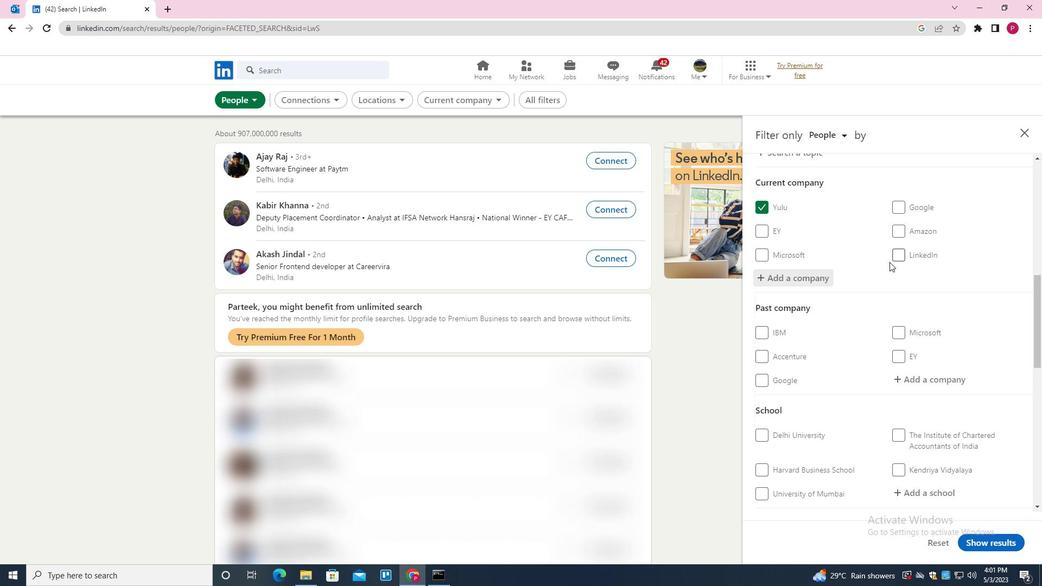 
Action: Mouse scrolled (889, 261) with delta (0, 0)
Screenshot: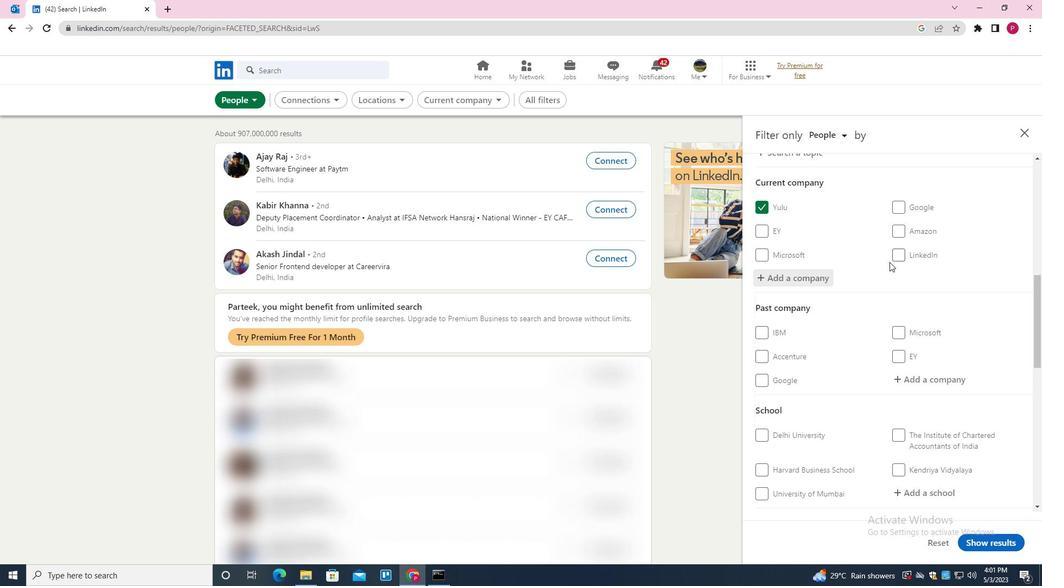 
Action: Mouse scrolled (889, 261) with delta (0, 0)
Screenshot: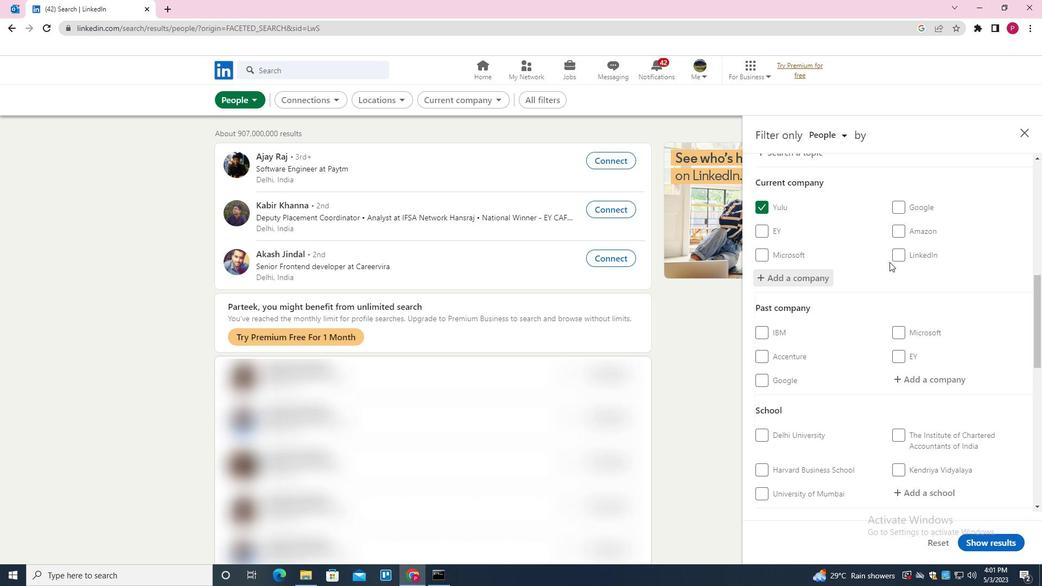 
Action: Mouse scrolled (889, 261) with delta (0, 0)
Screenshot: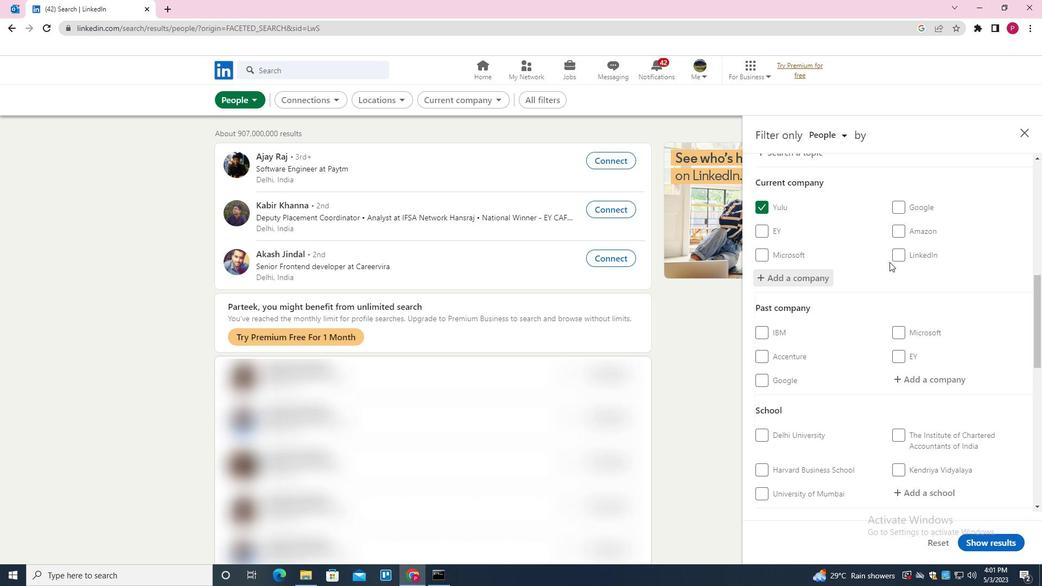 
Action: Mouse moved to (918, 277)
Screenshot: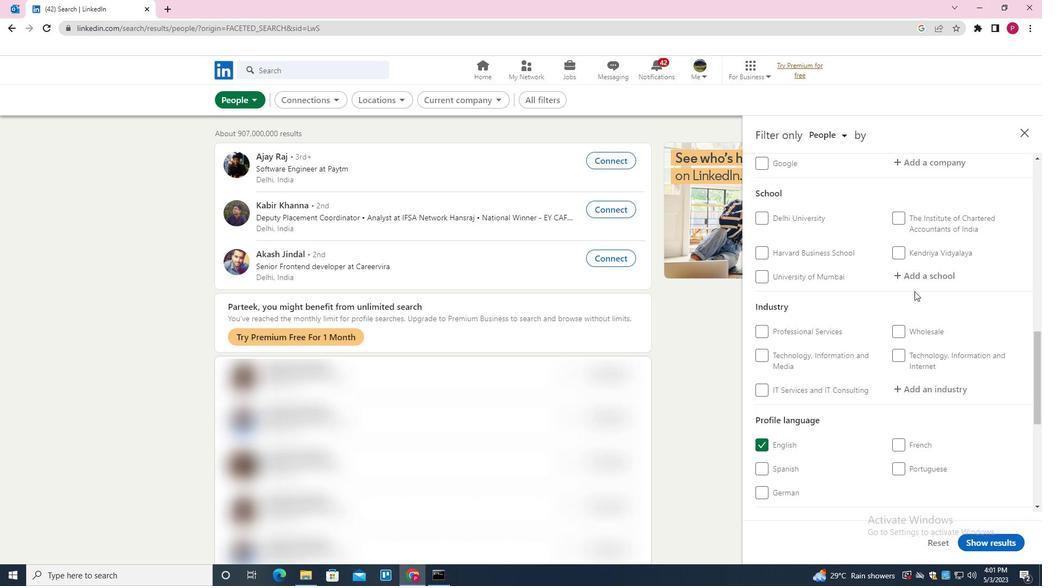
Action: Mouse pressed left at (918, 277)
Screenshot: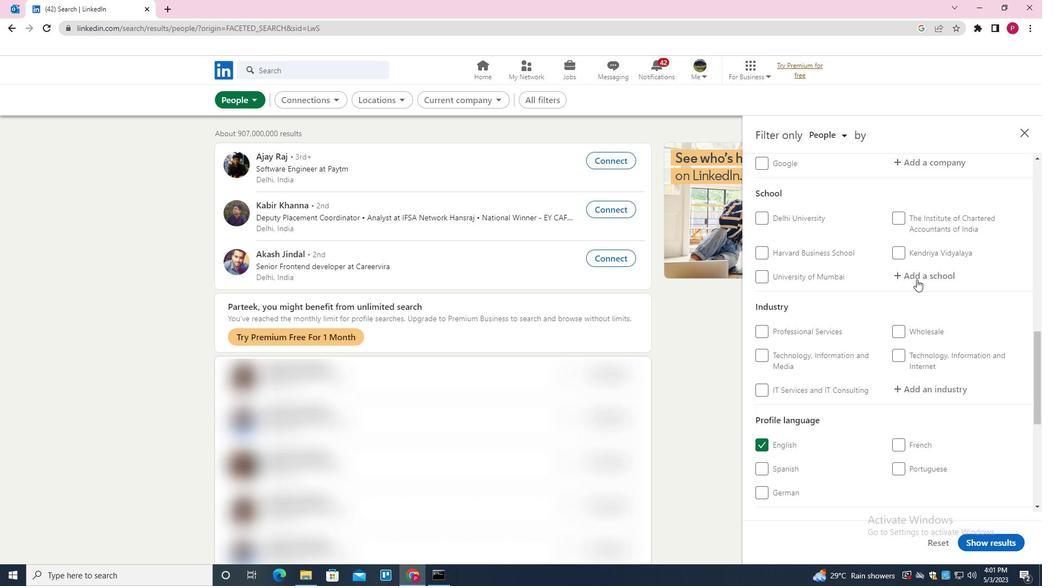 
Action: Mouse moved to (916, 278)
Screenshot: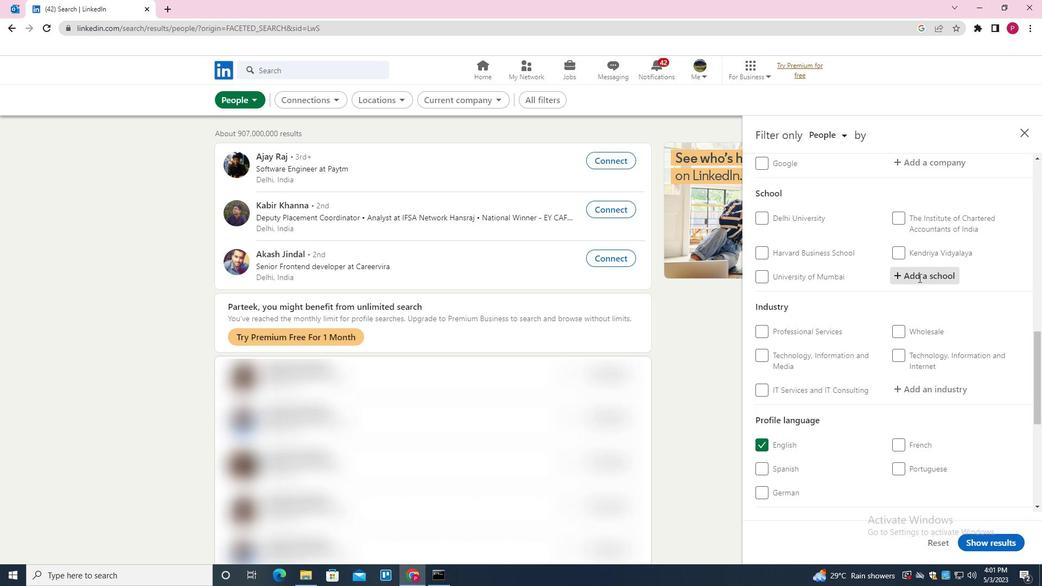 
Action: Key pressed <Key.shift><Key.shift><Key.shift><Key.shift><Key.shift><Key.shift><Key.shift>MOTILAL<Key.space><Key.shift>NEHRU<Key.space><Key.shift><Key.shift><Key.shift>NATIONAL<Key.space><Key.shift>INSTITUTE<Key.space><Key.down><Key.enter>
Screenshot: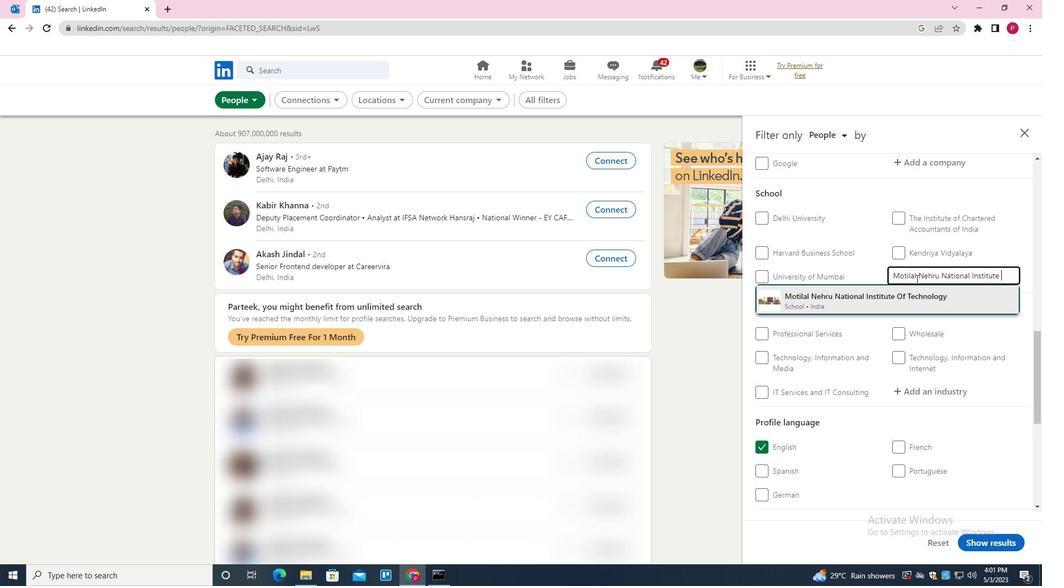 
Action: Mouse moved to (925, 305)
Screenshot: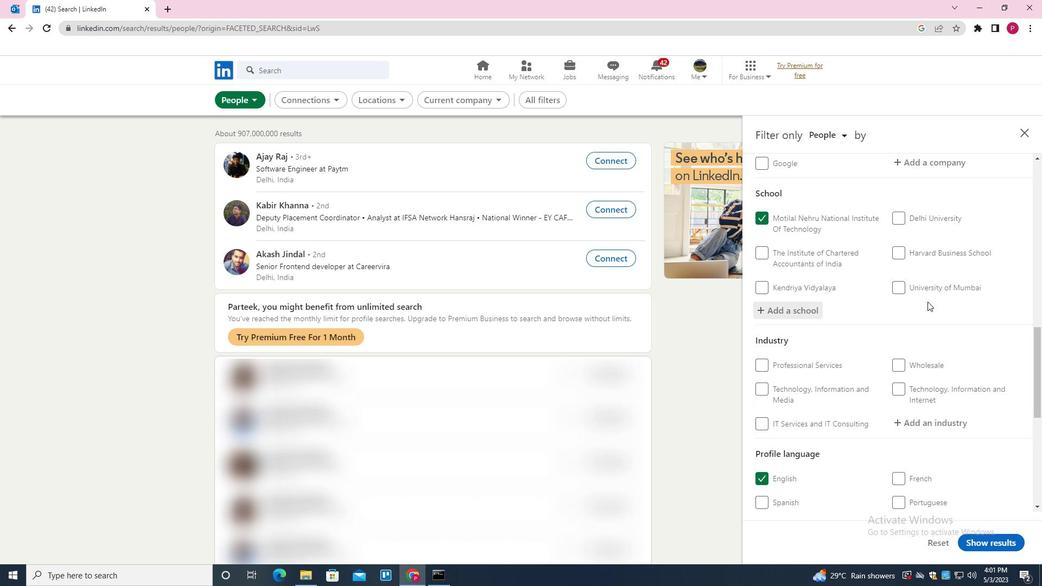 
Action: Mouse scrolled (925, 305) with delta (0, 0)
Screenshot: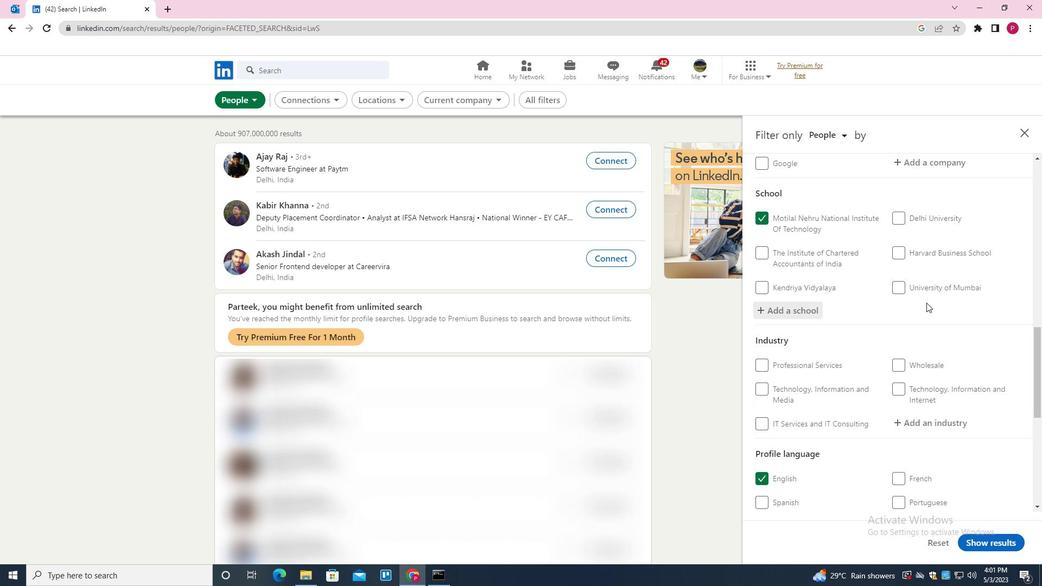 
Action: Mouse moved to (925, 310)
Screenshot: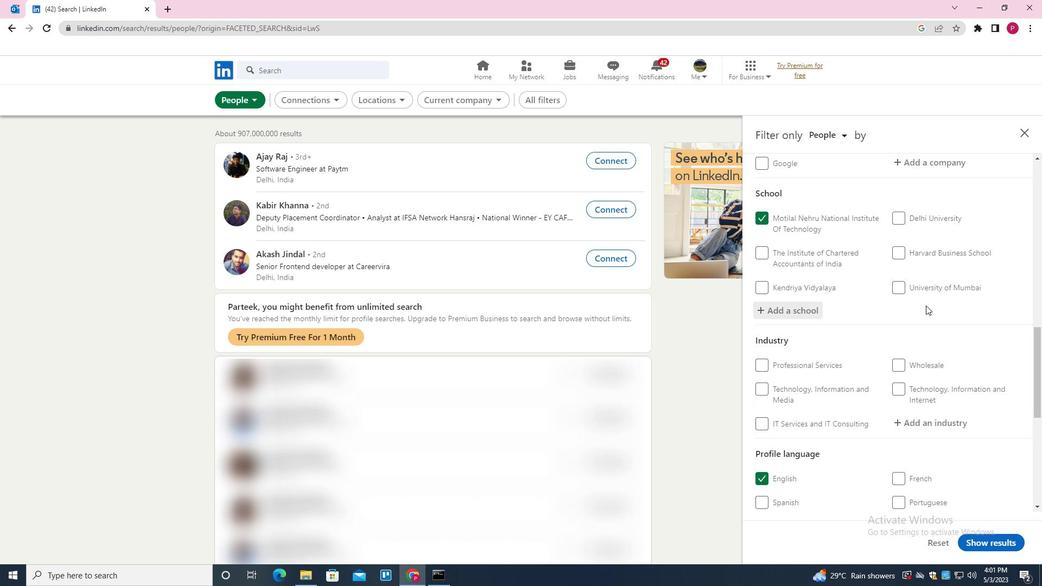 
Action: Mouse scrolled (925, 309) with delta (0, 0)
Screenshot: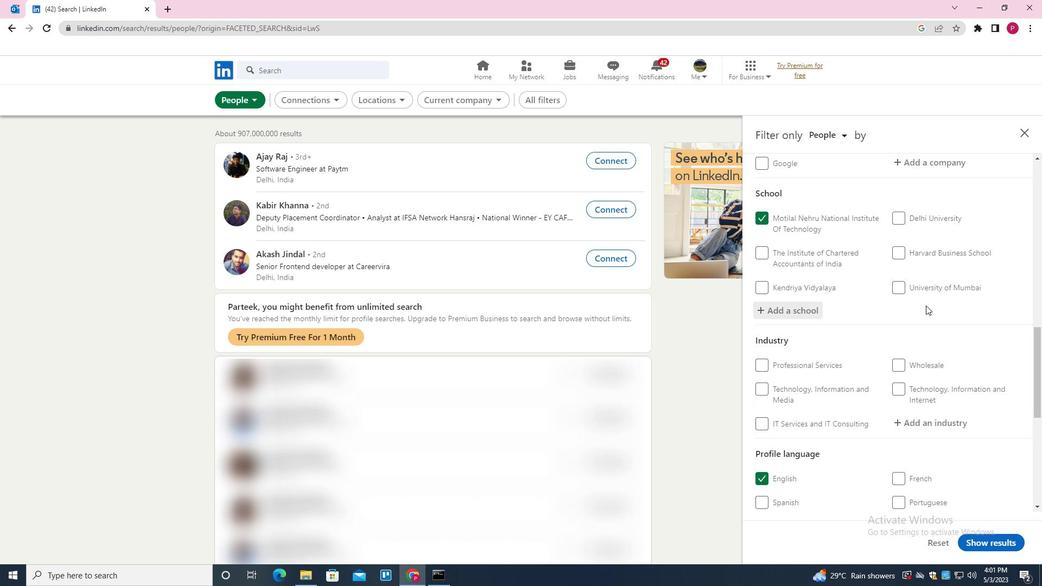 
Action: Mouse moved to (926, 309)
Screenshot: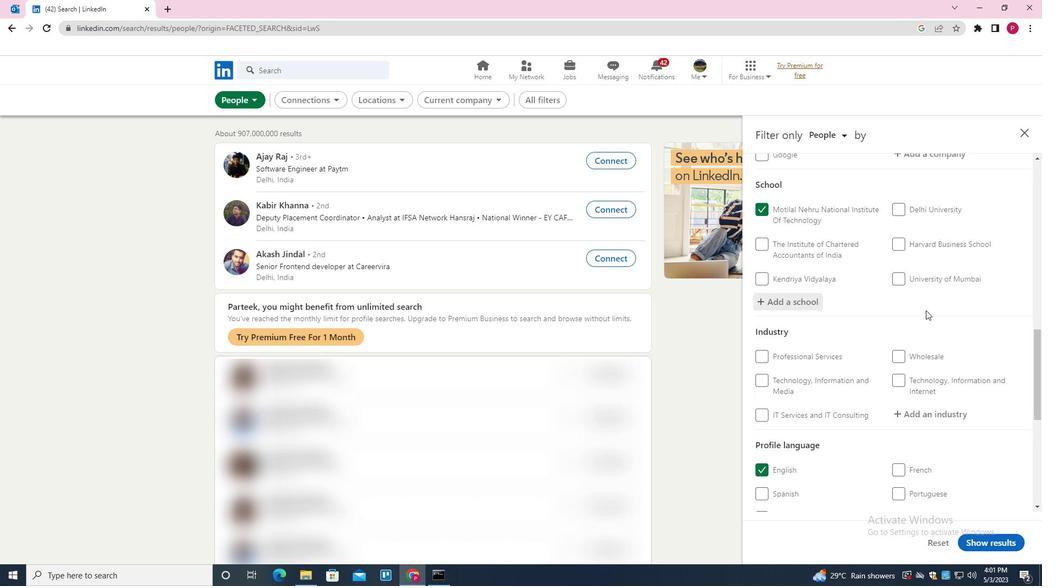 
Action: Mouse scrolled (926, 308) with delta (0, 0)
Screenshot: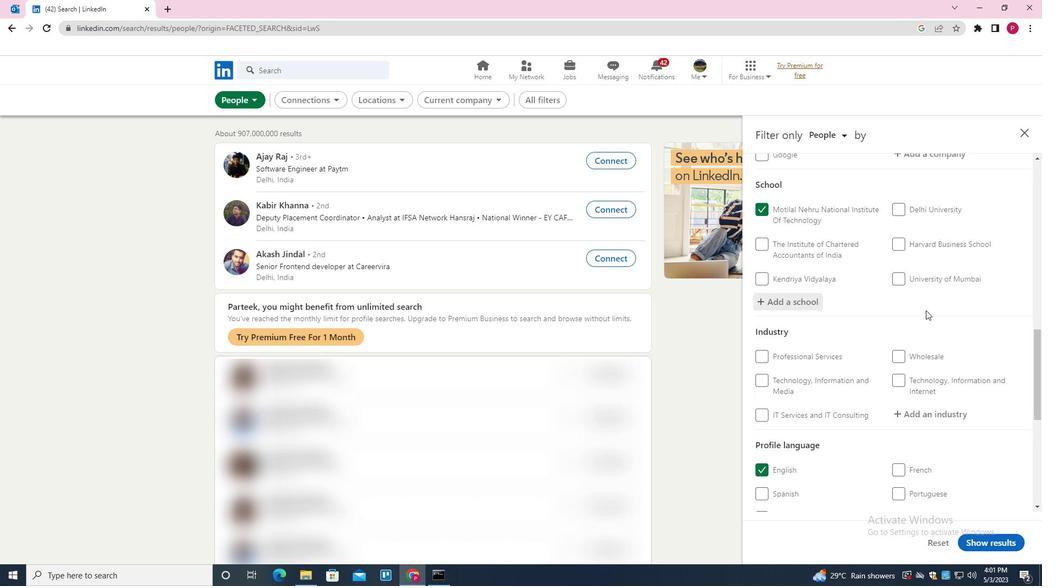 
Action: Mouse moved to (932, 265)
Screenshot: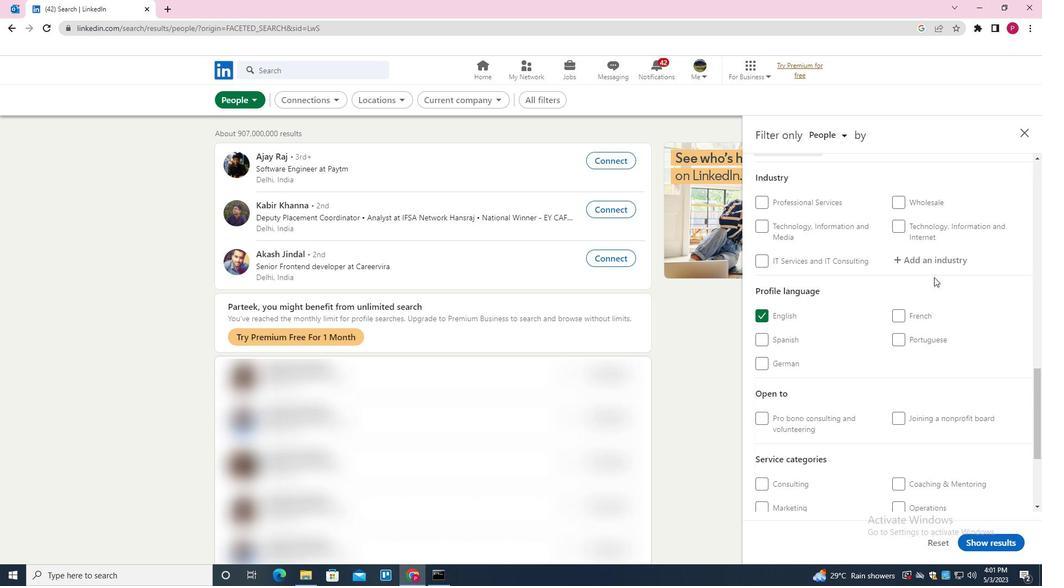 
Action: Mouse pressed left at (932, 265)
Screenshot: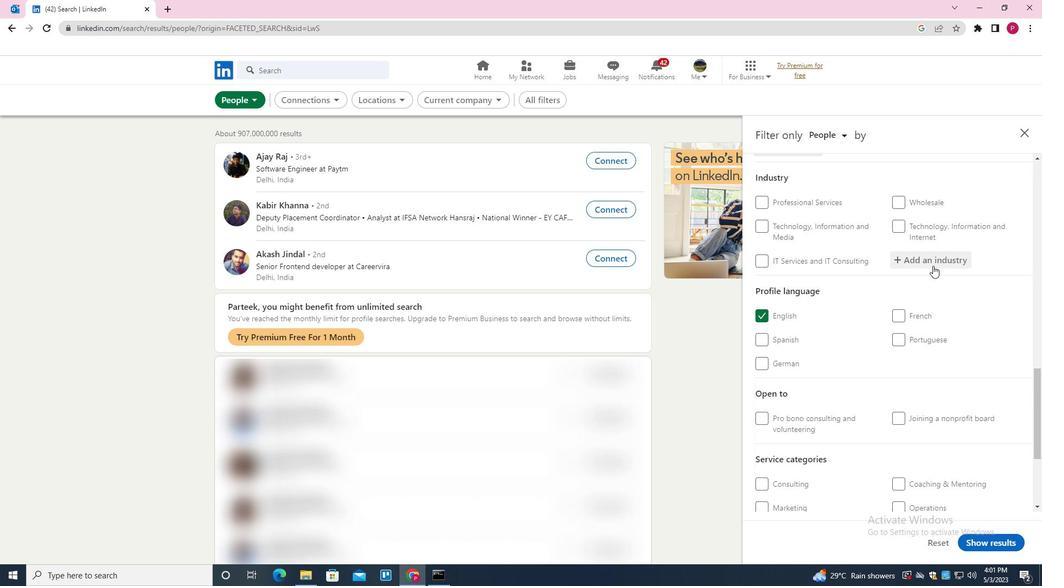 
Action: Mouse moved to (932, 262)
Screenshot: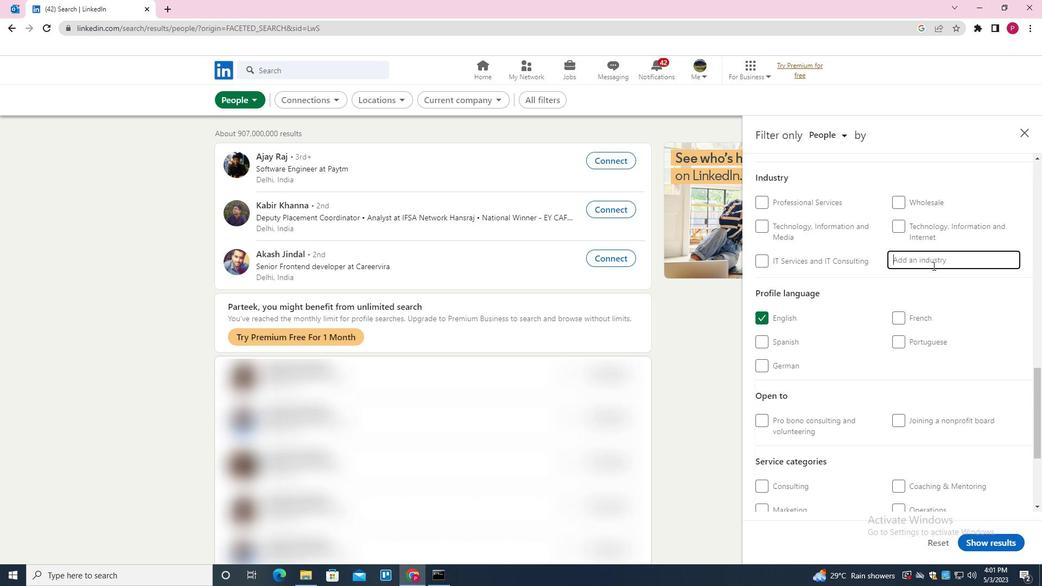 
Action: Key pressed <Key.shift><Key.shift><Key.shift><Key.shift><Key.shift><Key.shift><Key.shift><Key.shift>CHEMICAL<Key.space><Key.shift>MANUFACTURING<Key.down><Key.enter>
Screenshot: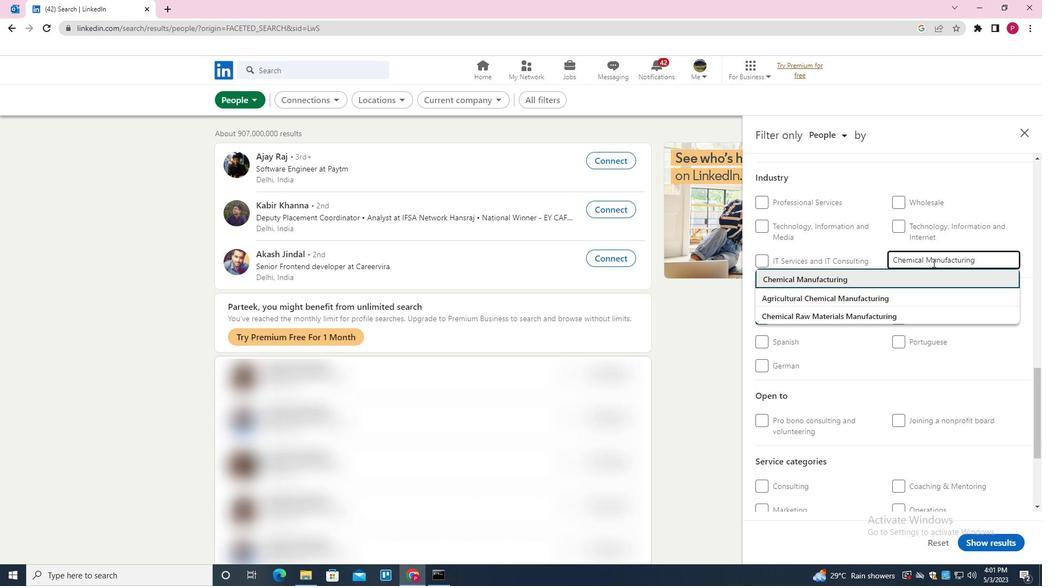 
Action: Mouse moved to (909, 301)
Screenshot: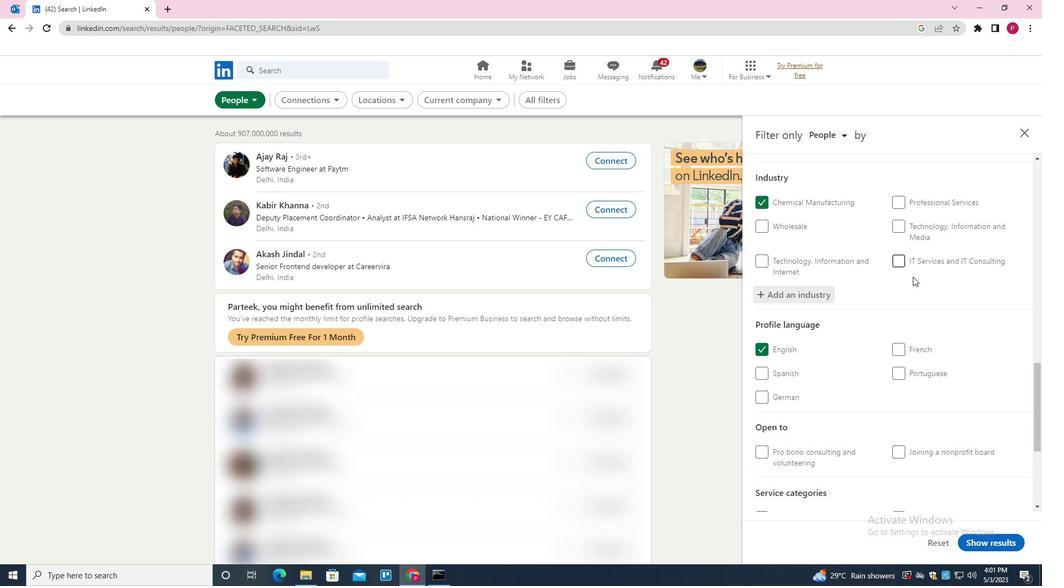 
Action: Mouse scrolled (909, 301) with delta (0, 0)
Screenshot: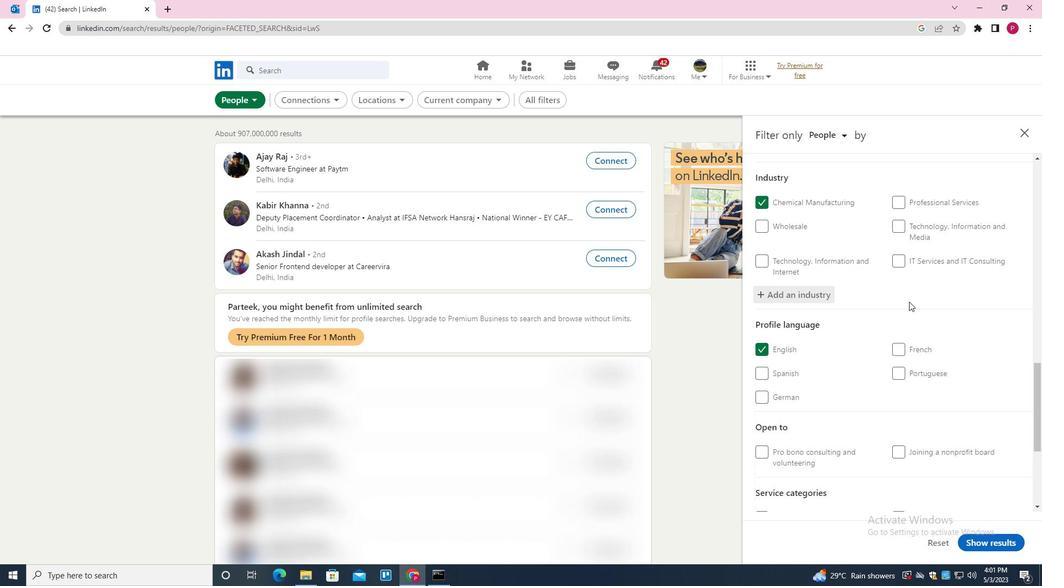 
Action: Mouse moved to (907, 302)
Screenshot: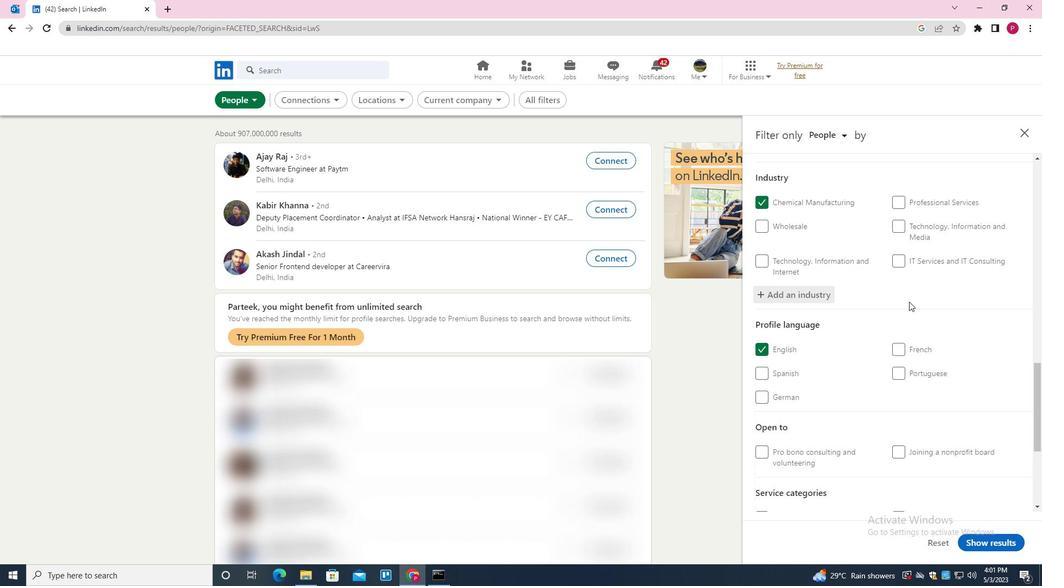 
Action: Mouse scrolled (907, 302) with delta (0, 0)
Screenshot: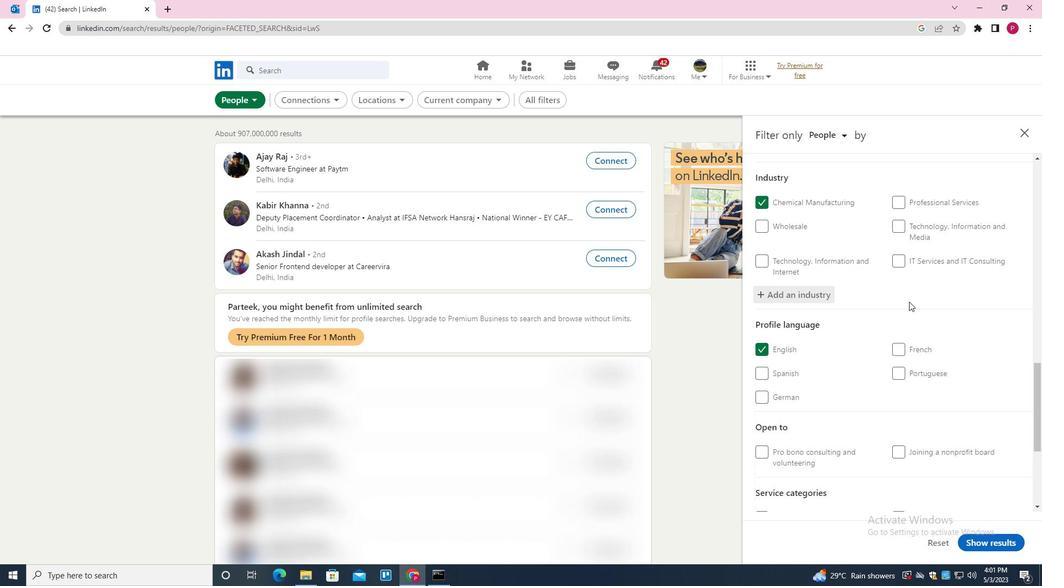 
Action: Mouse moved to (905, 303)
Screenshot: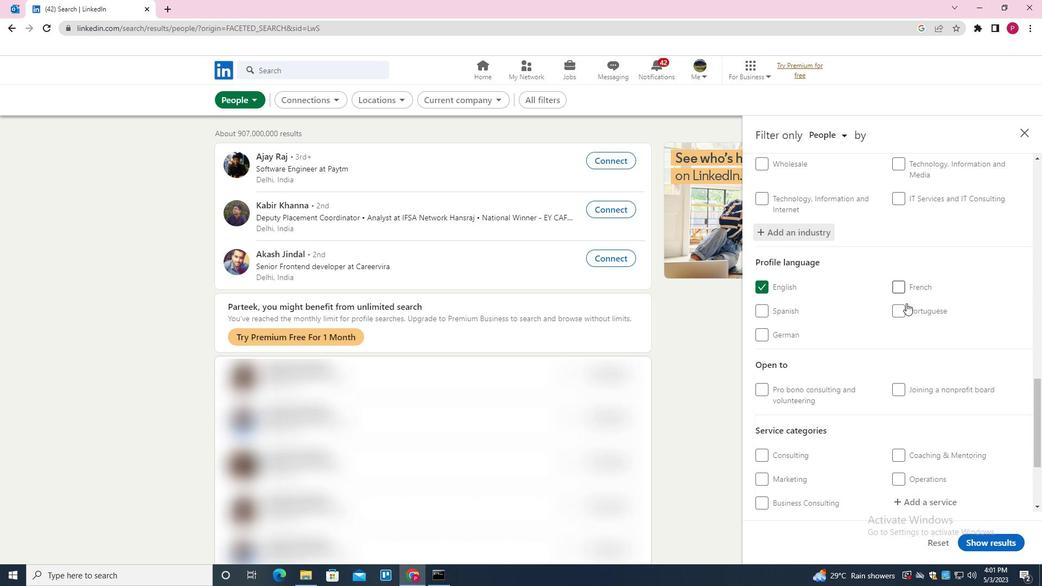 
Action: Mouse scrolled (905, 303) with delta (0, 0)
Screenshot: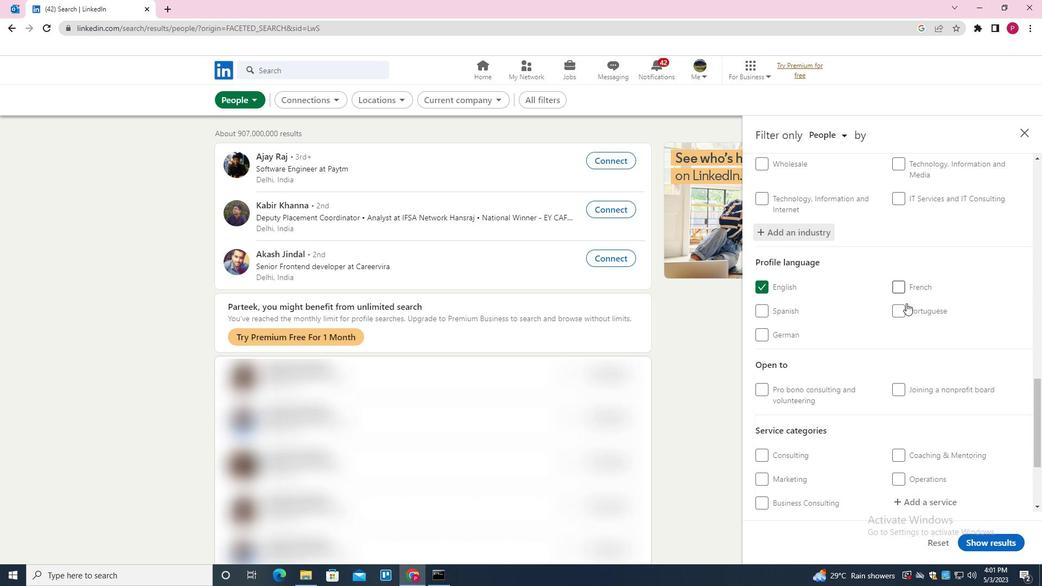 
Action: Mouse moved to (904, 304)
Screenshot: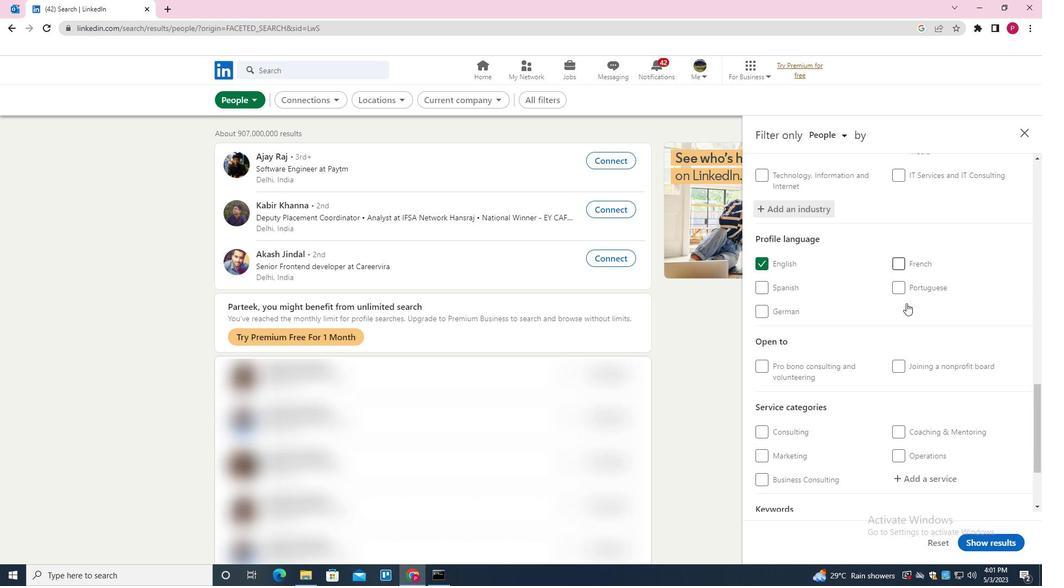 
Action: Mouse scrolled (904, 303) with delta (0, 0)
Screenshot: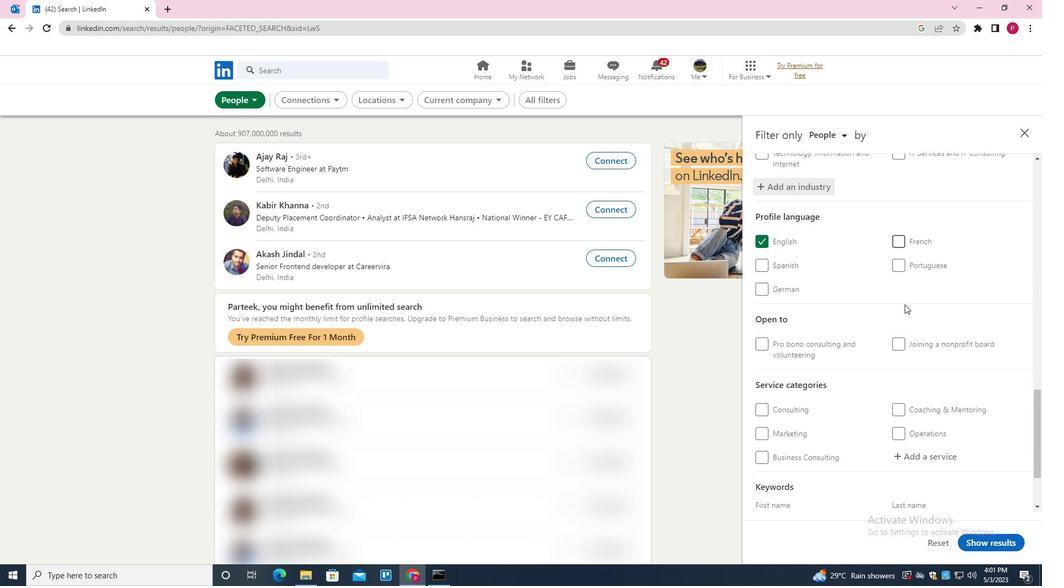 
Action: Mouse moved to (921, 360)
Screenshot: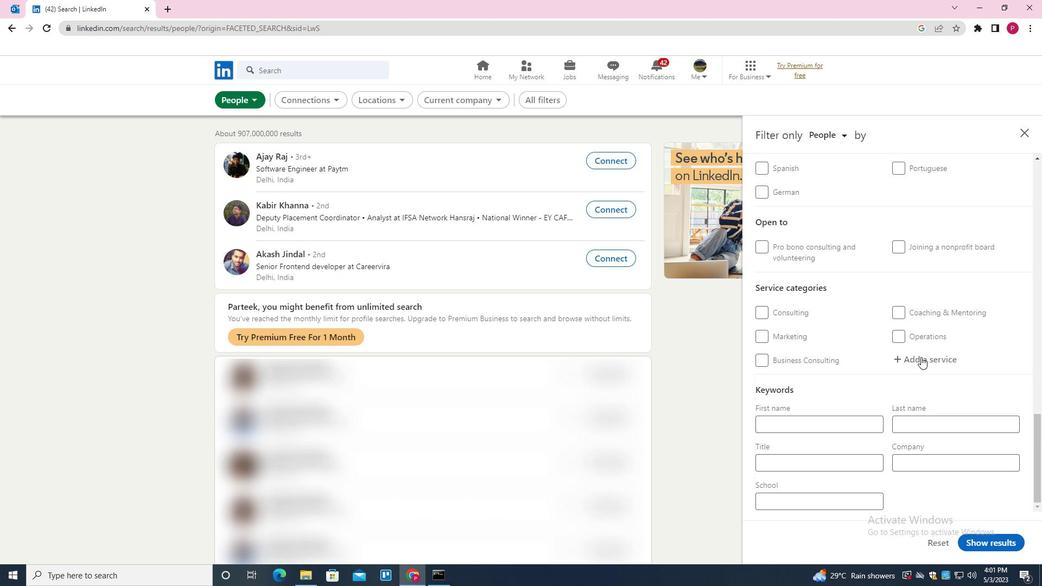 
Action: Mouse pressed left at (921, 360)
Screenshot: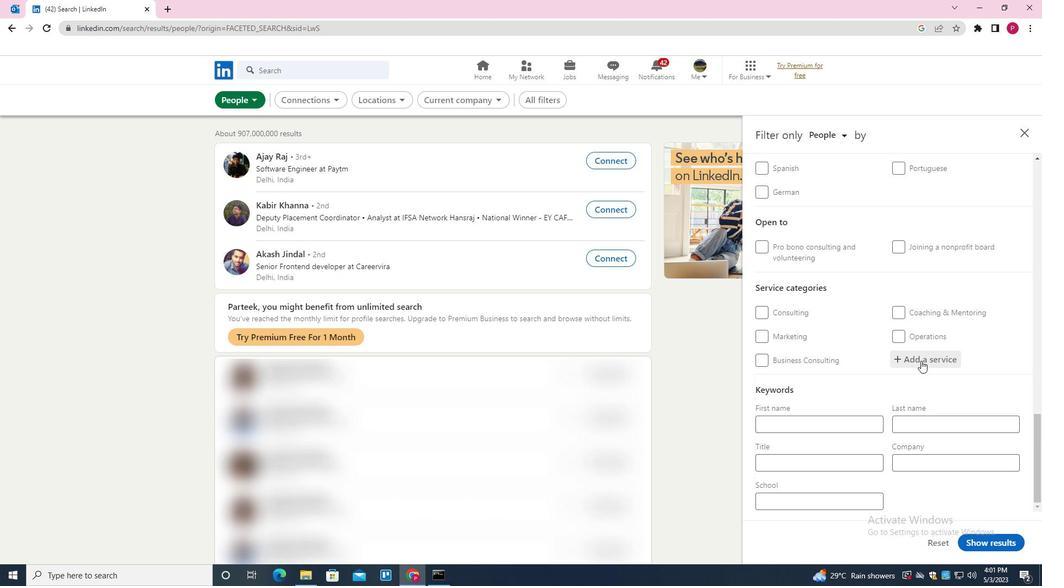 
Action: Mouse scrolled (921, 361) with delta (0, 0)
Screenshot: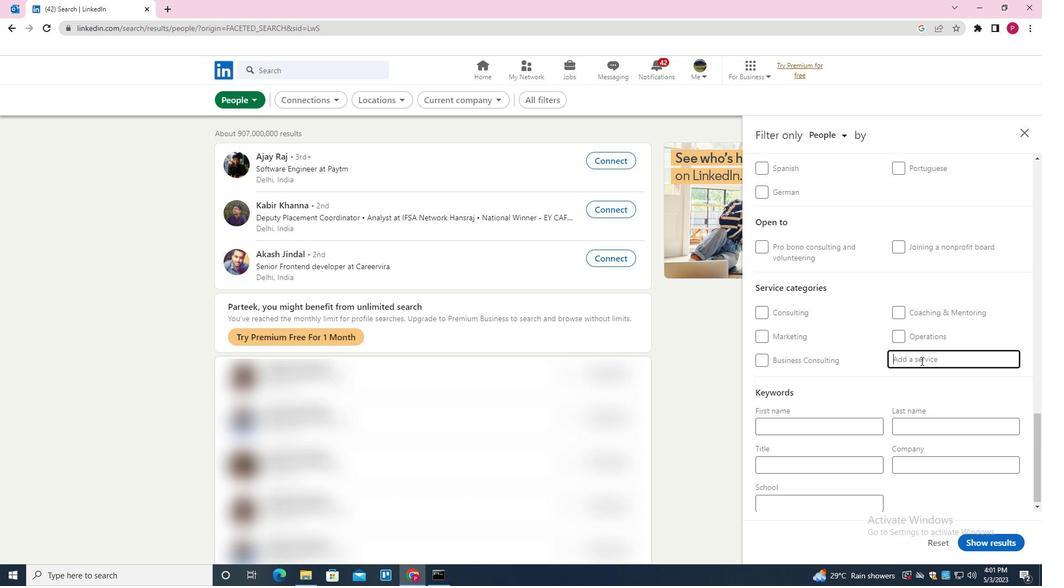 
Action: Mouse scrolled (921, 361) with delta (0, 0)
Screenshot: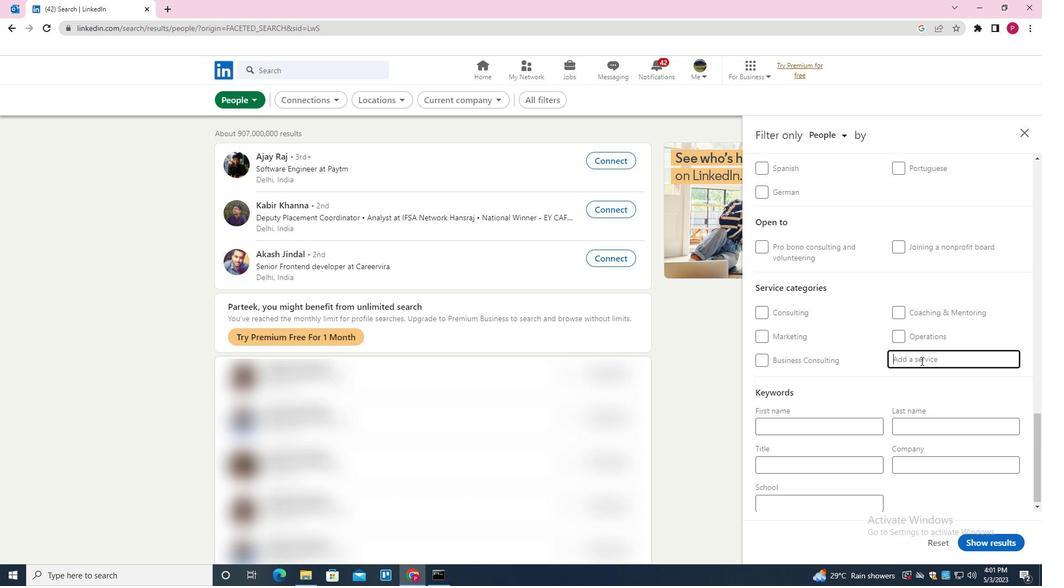 
Action: Mouse moved to (925, 258)
Screenshot: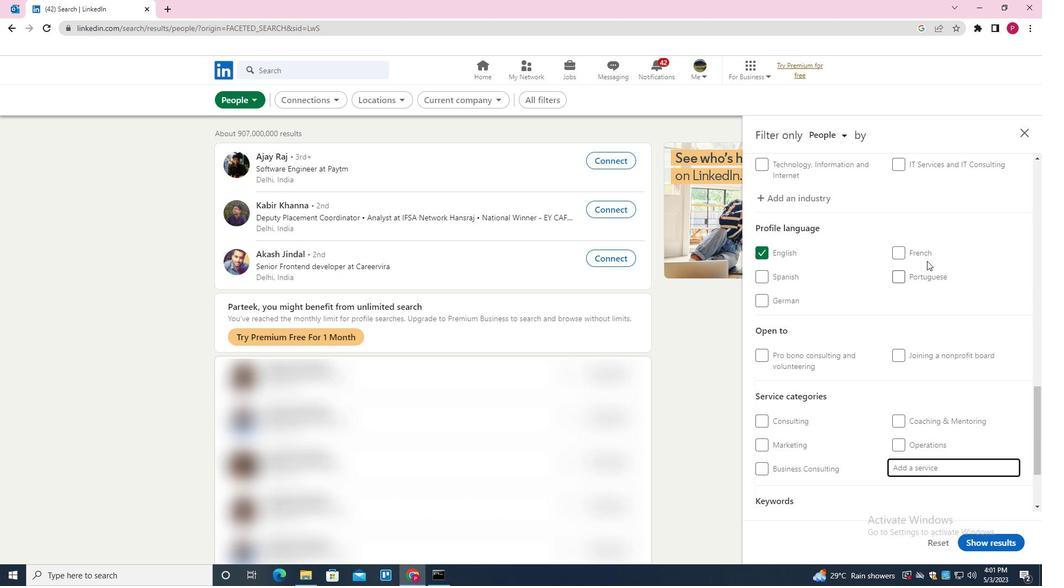 
Action: Mouse scrolled (925, 259) with delta (0, 0)
Screenshot: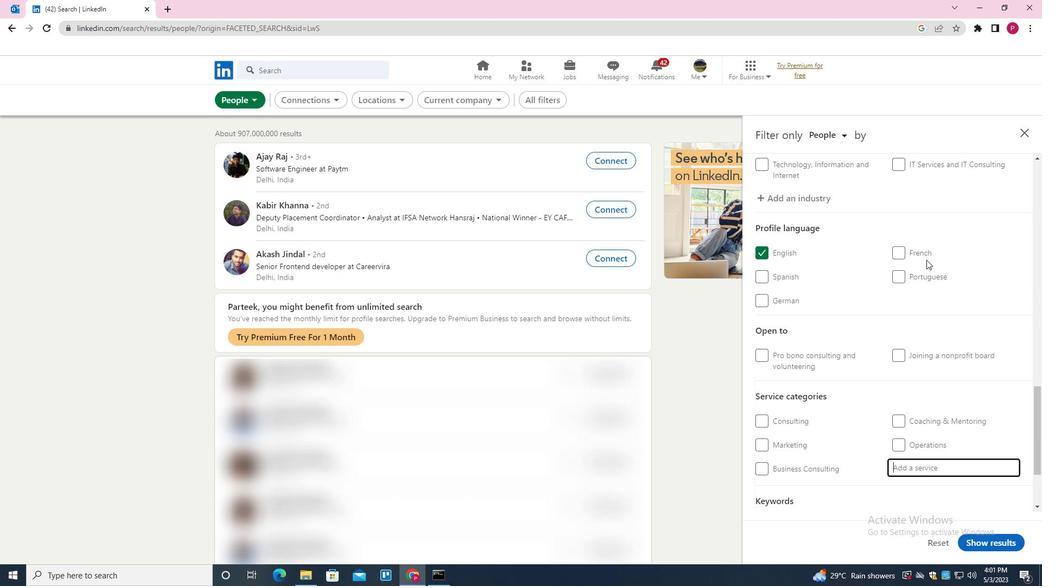 
Action: Mouse scrolled (925, 259) with delta (0, 0)
Screenshot: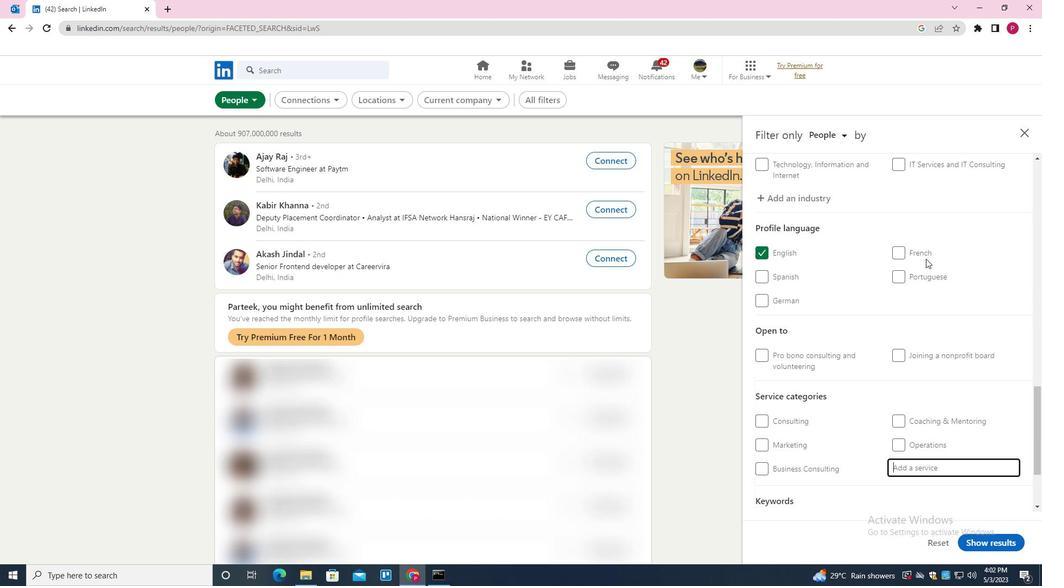 
Action: Mouse moved to (931, 302)
Screenshot: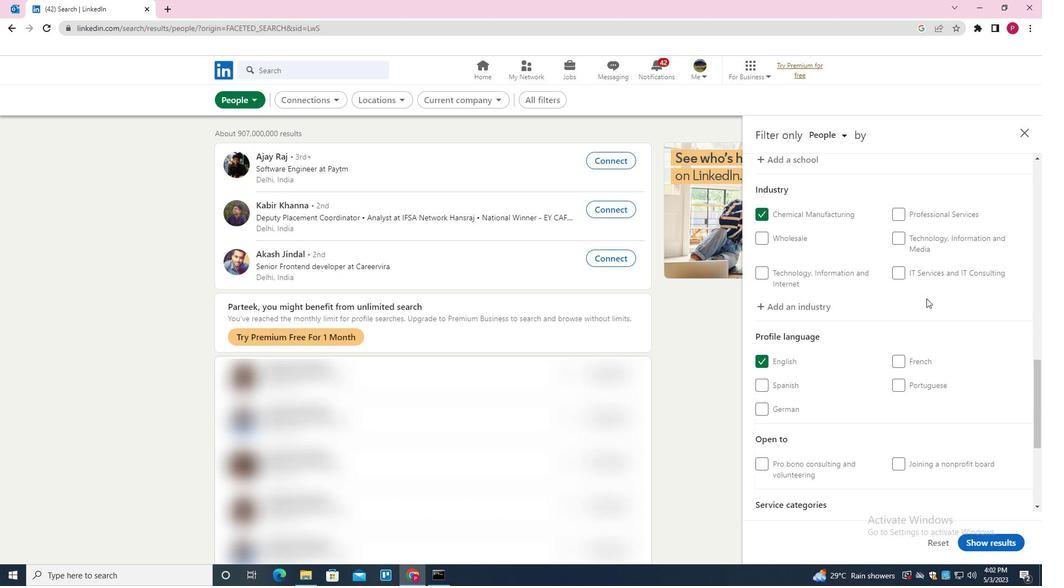 
Action: Mouse scrolled (931, 301) with delta (0, 0)
Screenshot: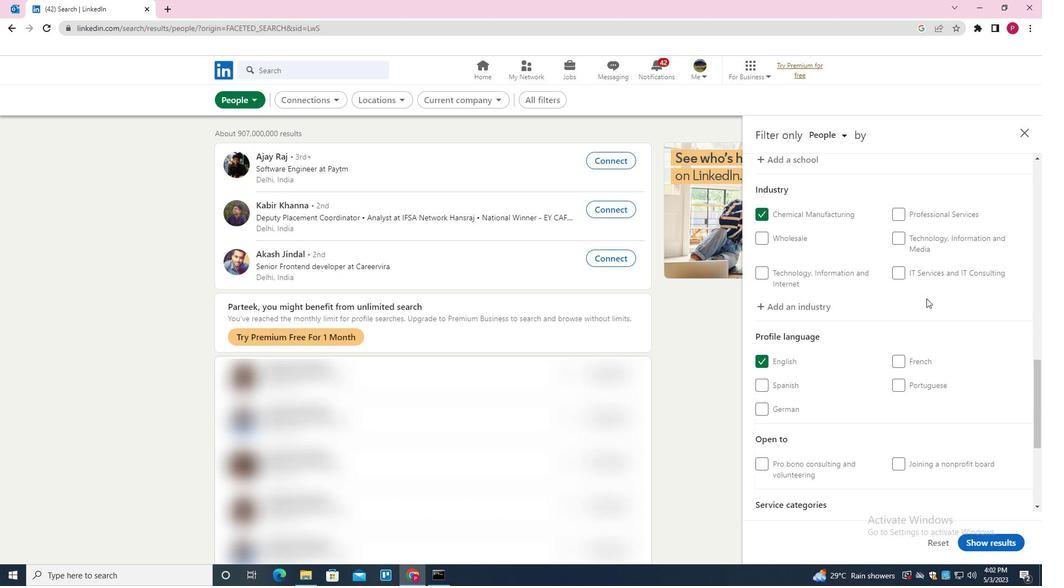
Action: Mouse moved to (931, 304)
Screenshot: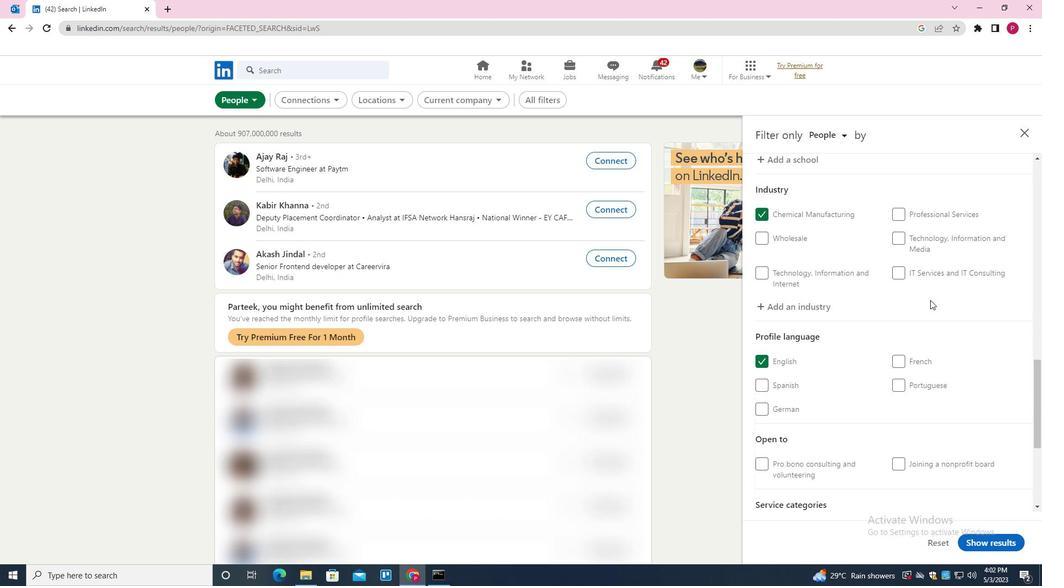 
Action: Mouse scrolled (931, 303) with delta (0, 0)
Screenshot: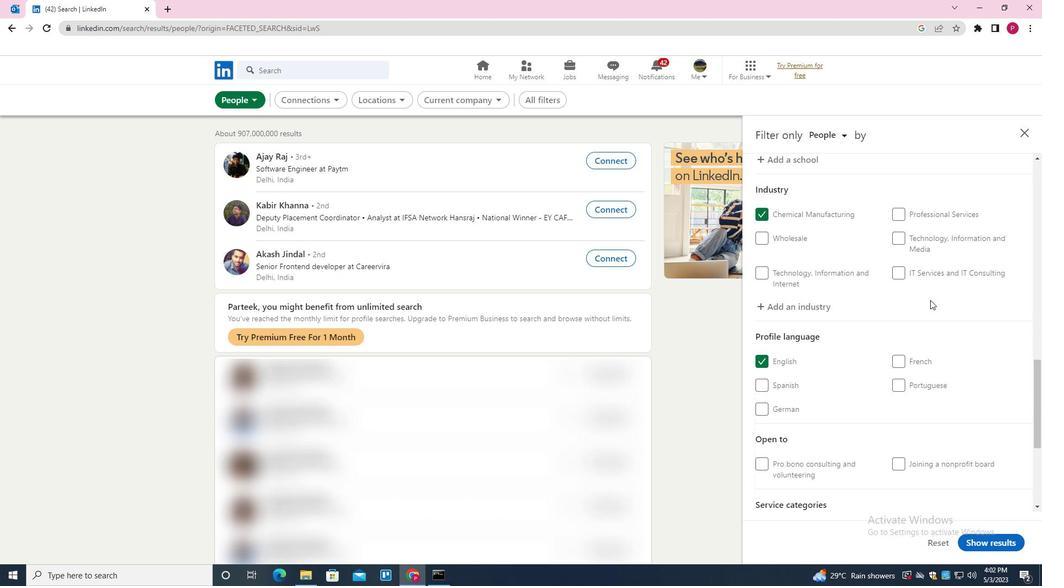
Action: Mouse moved to (931, 306)
Screenshot: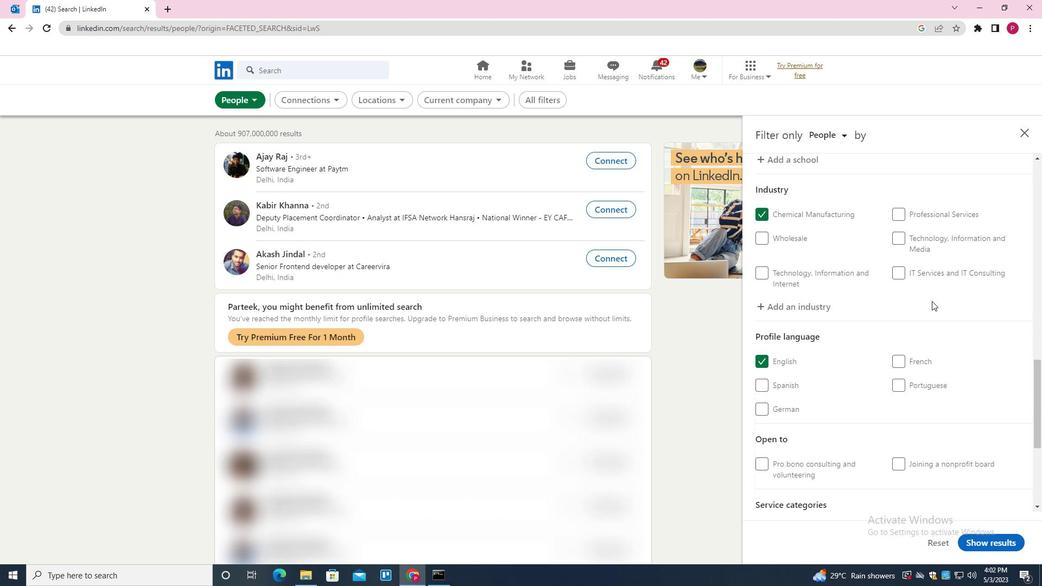 
Action: Mouse scrolled (931, 306) with delta (0, 0)
Screenshot: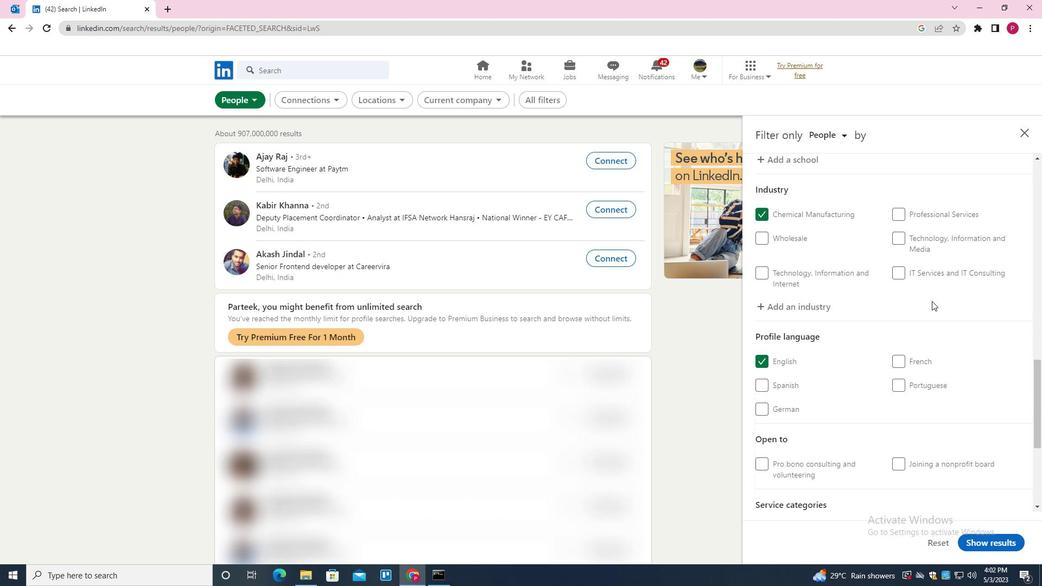 
Action: Mouse moved to (931, 309)
Screenshot: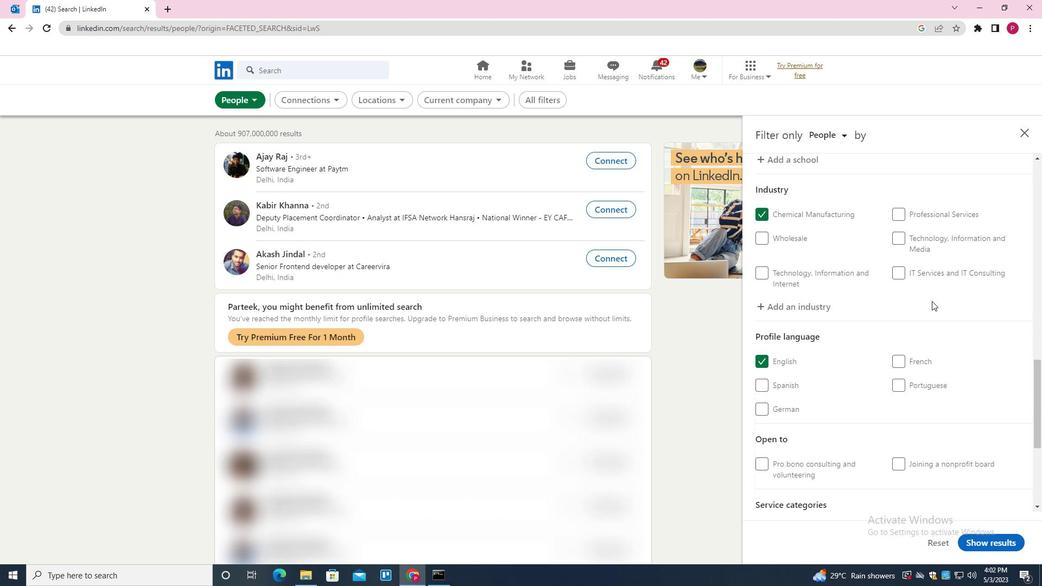 
Action: Mouse scrolled (931, 309) with delta (0, 0)
Screenshot: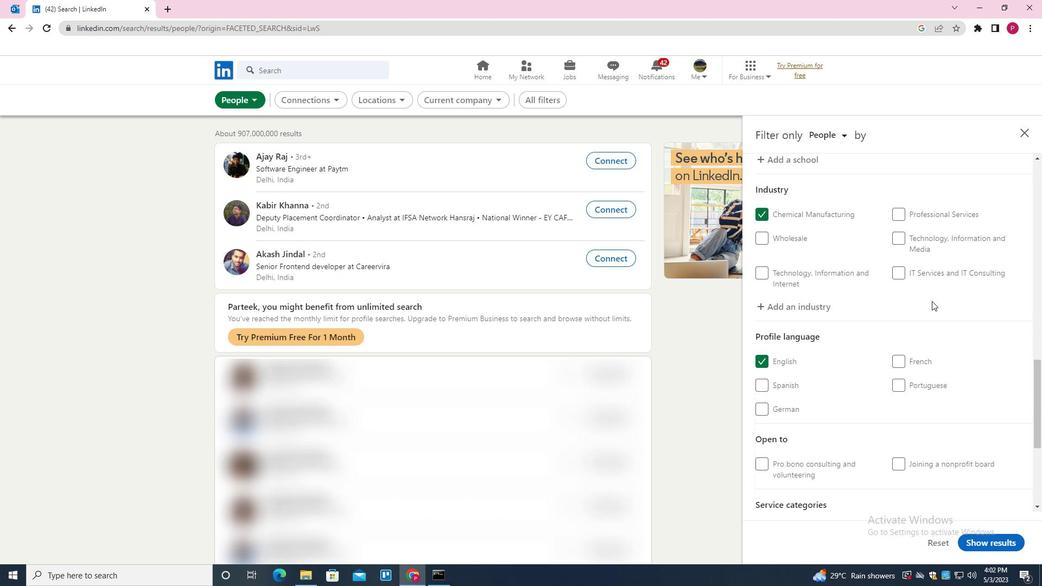 
Action: Mouse moved to (942, 368)
Screenshot: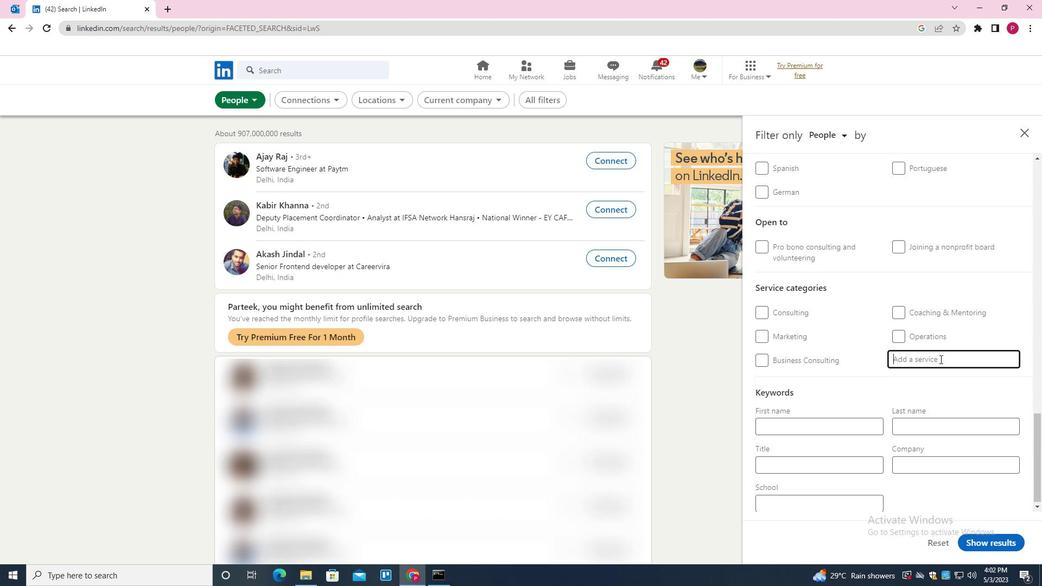 
Action: Mouse pressed left at (942, 368)
Screenshot: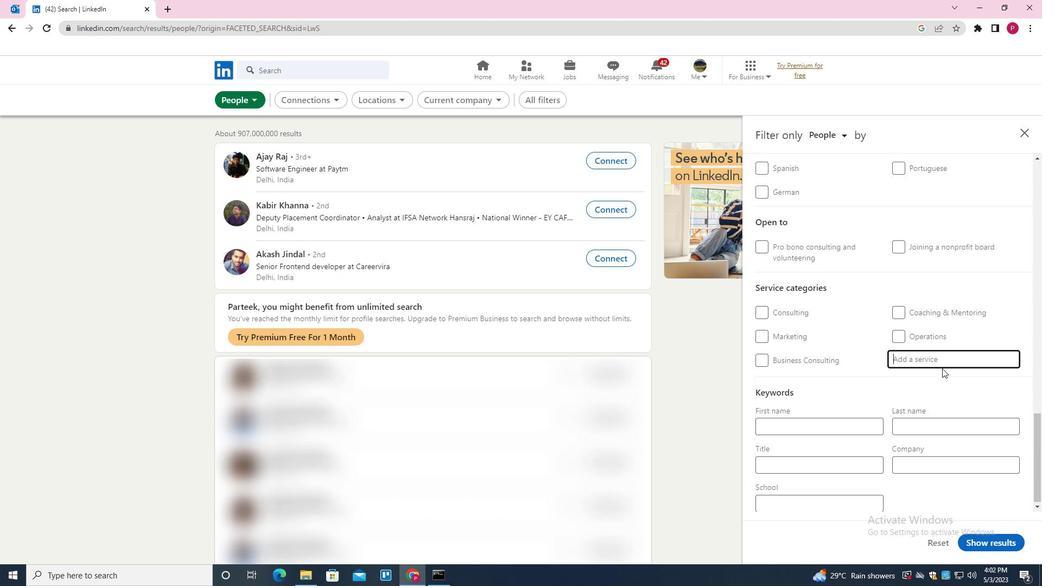 
Action: Mouse moved to (943, 364)
Screenshot: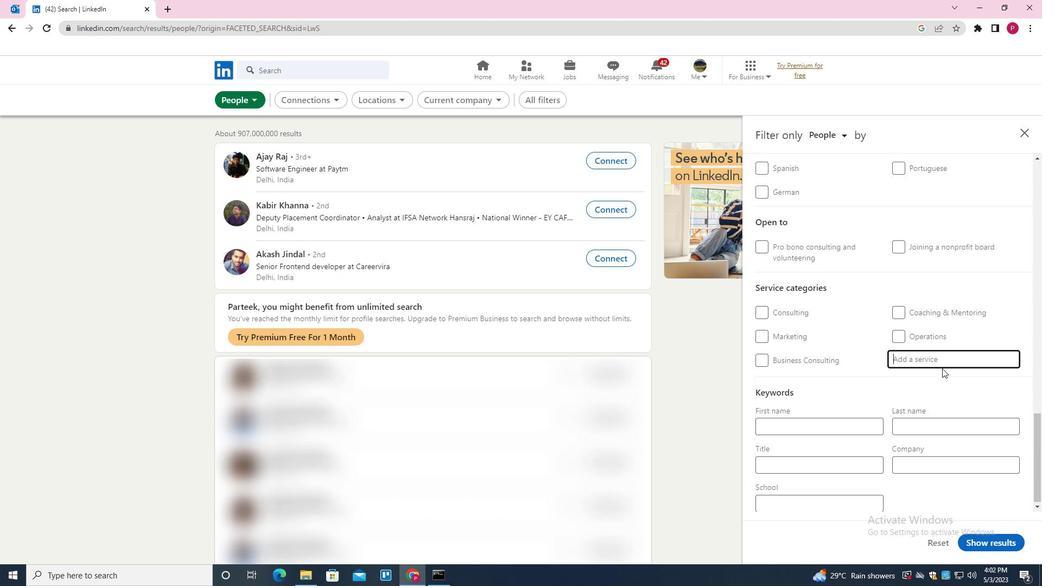 
Action: Mouse pressed left at (943, 364)
Screenshot: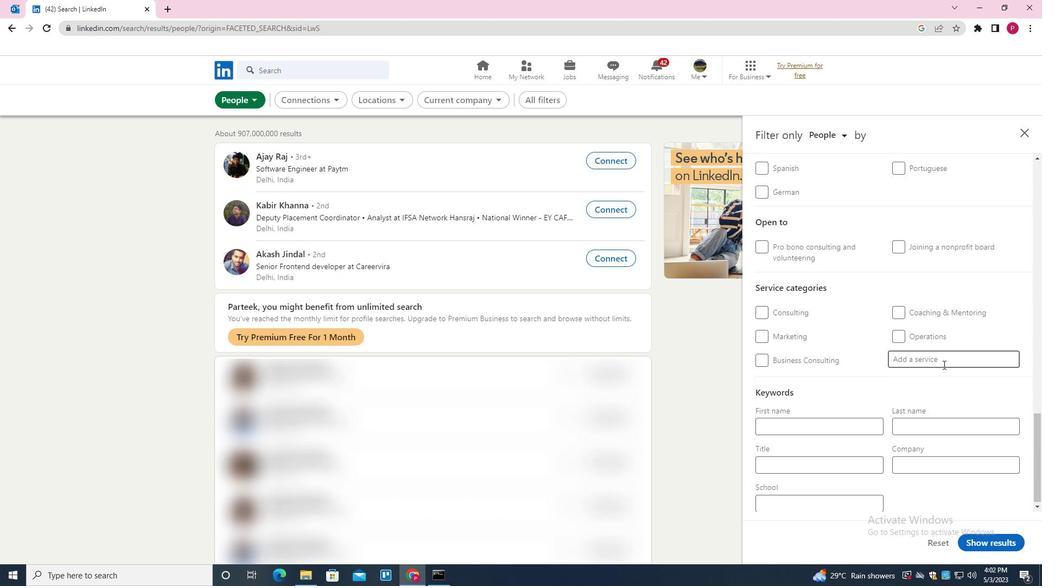 
Action: Key pressed <Key.shift>MANAGEMENT<Key.enter>
Screenshot: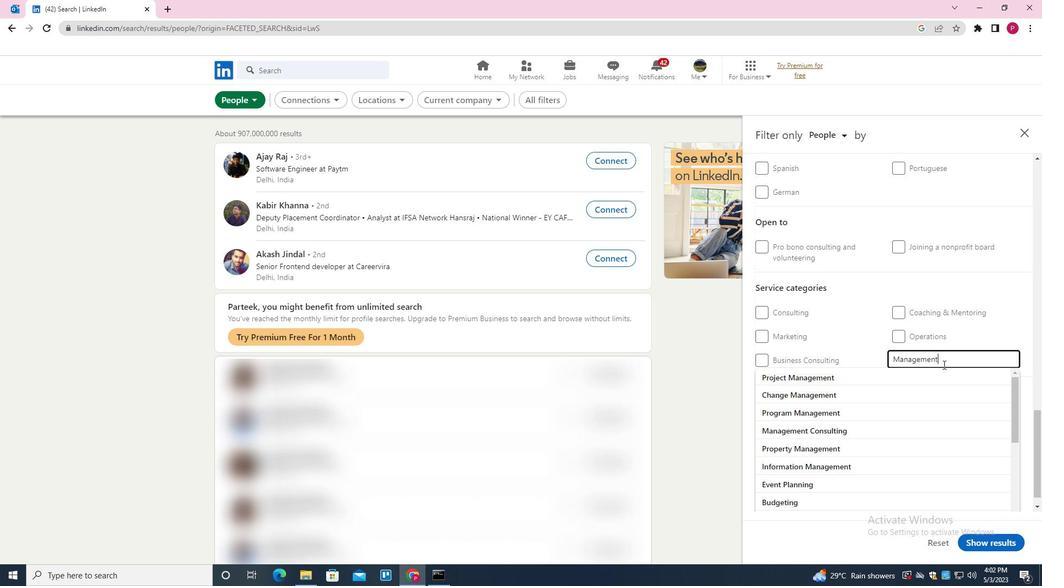 
Action: Mouse moved to (1010, 471)
Screenshot: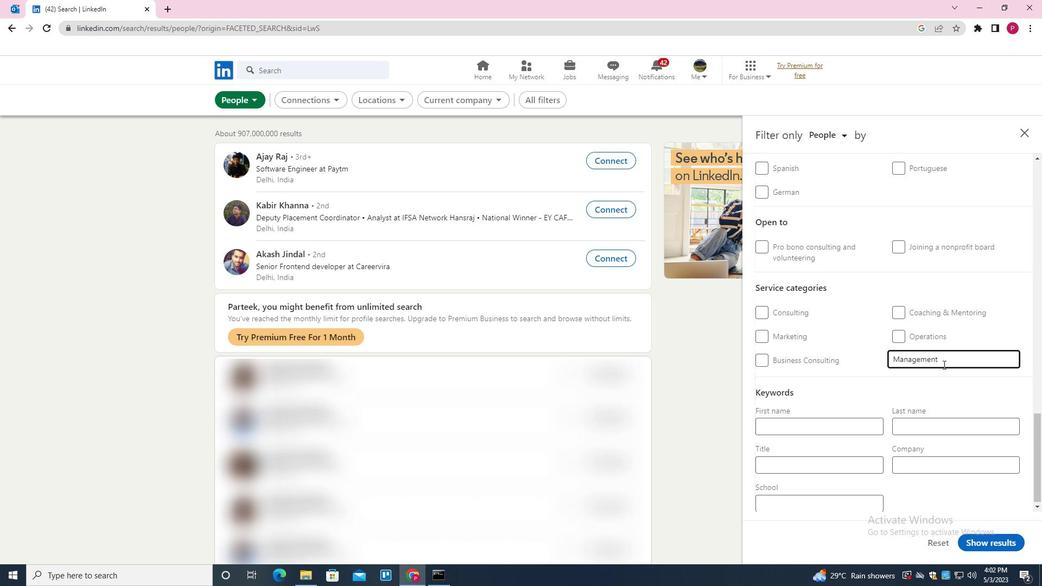 
Action: Mouse scrolled (1010, 470) with delta (0, 0)
Screenshot: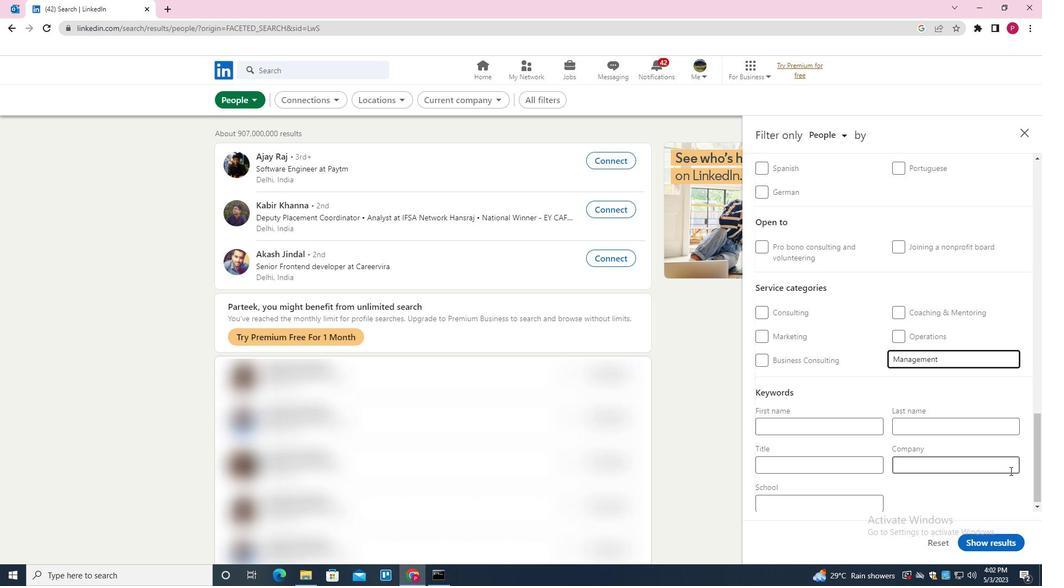 
Action: Mouse scrolled (1010, 470) with delta (0, 0)
Screenshot: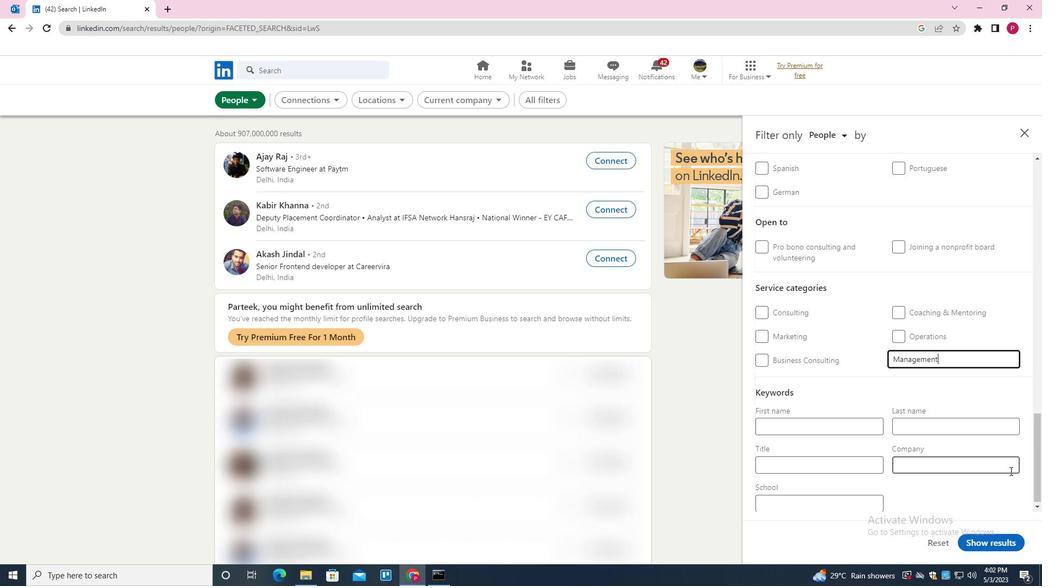
Action: Mouse scrolled (1010, 470) with delta (0, 0)
Screenshot: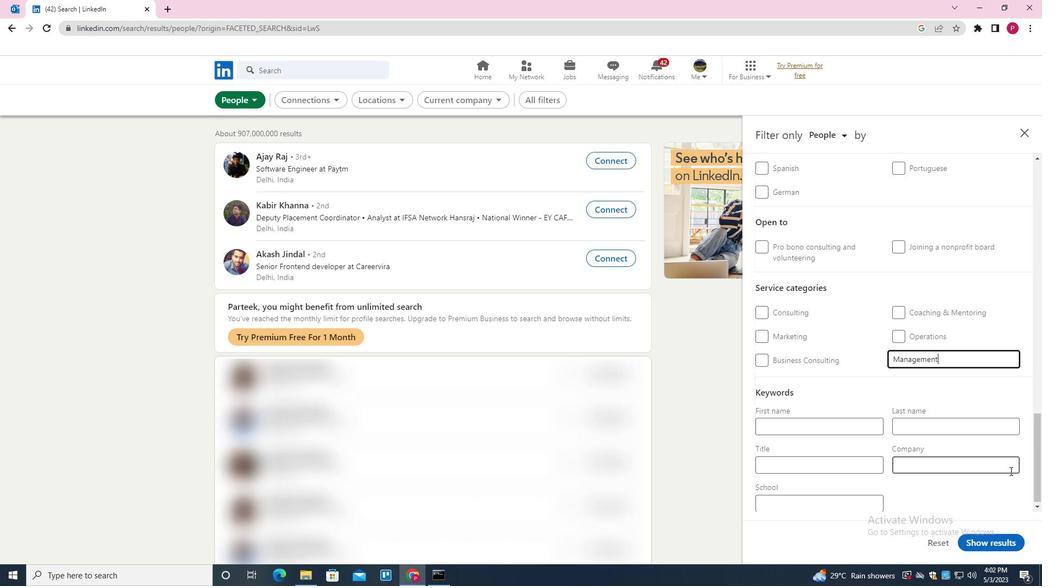 
Action: Mouse moved to (998, 468)
Screenshot: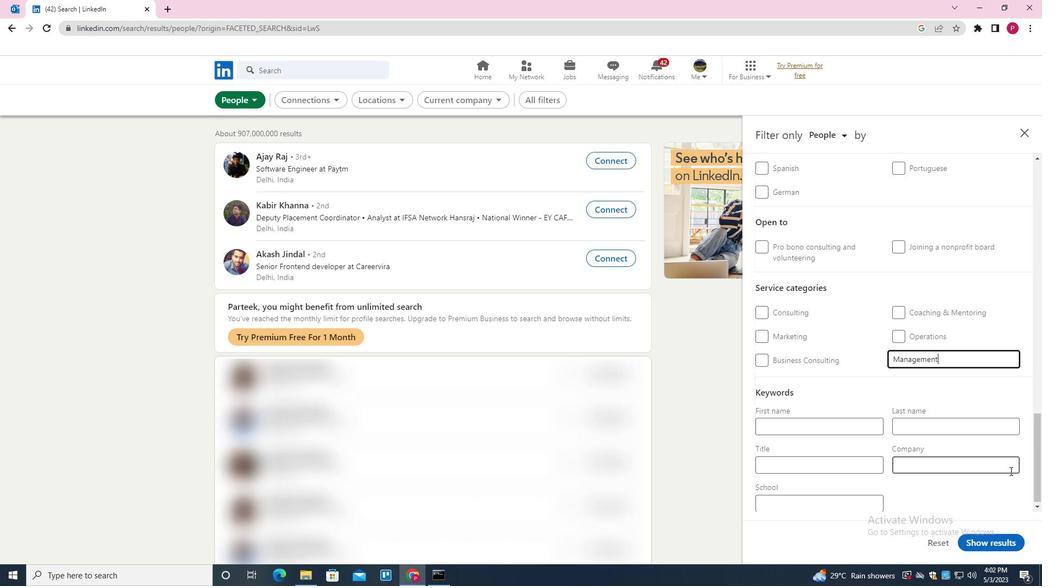 
Action: Mouse scrolled (998, 468) with delta (0, 0)
Screenshot: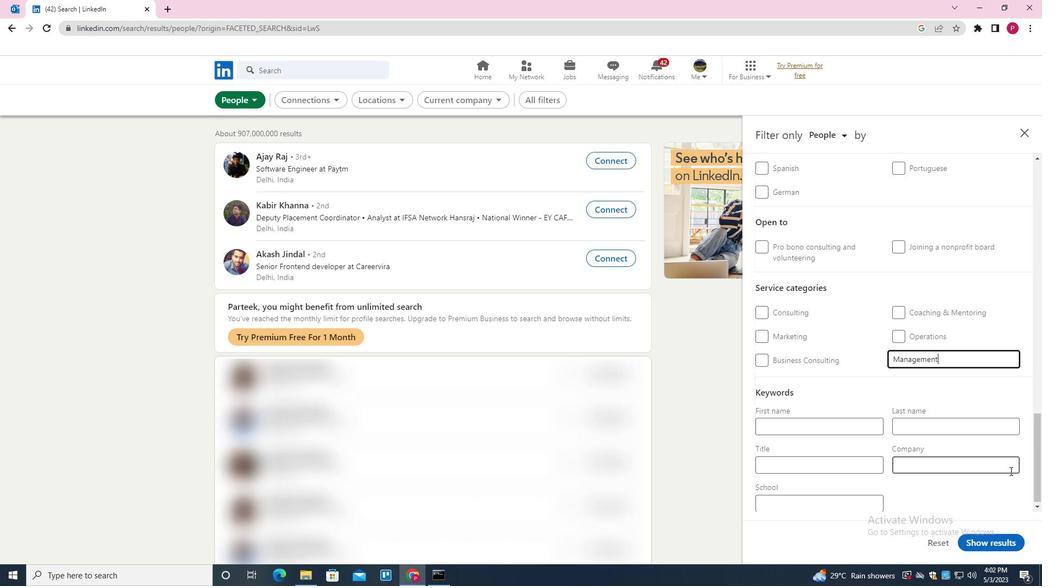 
Action: Mouse moved to (856, 454)
Screenshot: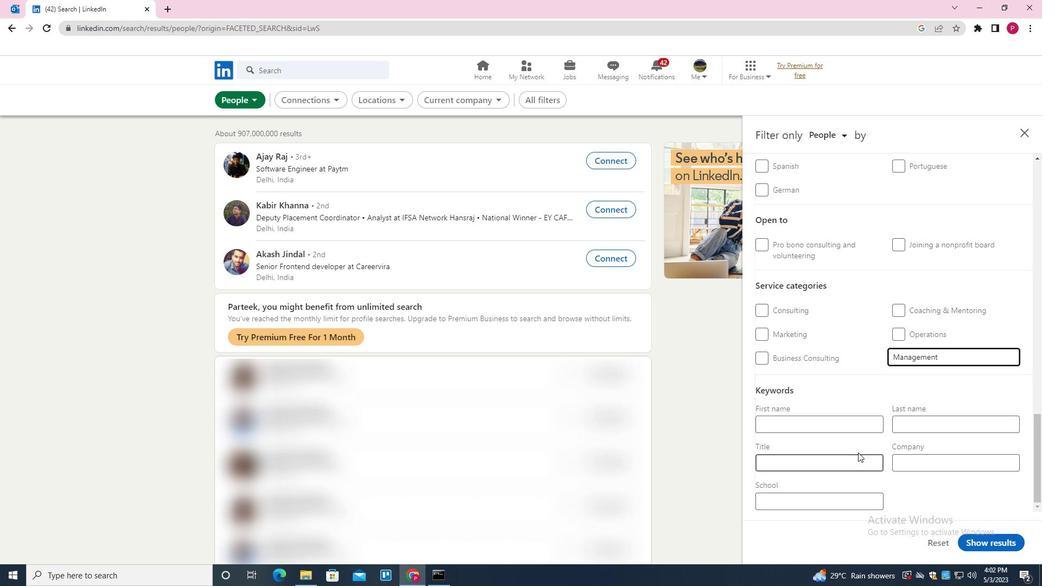 
Action: Mouse pressed left at (856, 454)
Screenshot: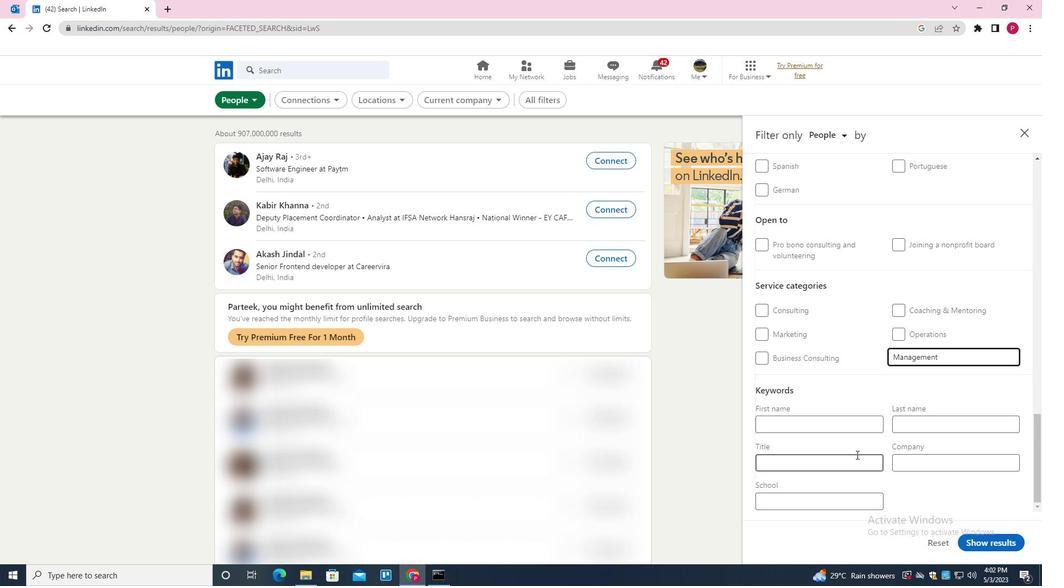 
Action: Key pressed <Key.shift><Key.shift><Key.shift><Key.shift><Key.shift><Key.shift><Key.shift><Key.shift><Key.shift><Key.shift><Key.shift><Key.shift><Key.shift><Key.shift>GHOSTWRITER
Screenshot: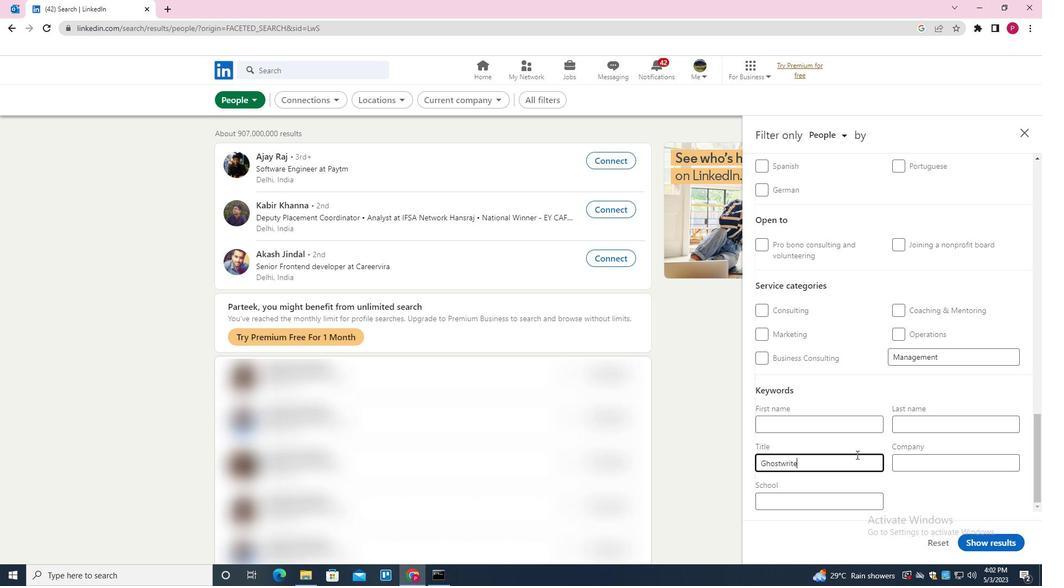 
Action: Mouse moved to (979, 545)
Screenshot: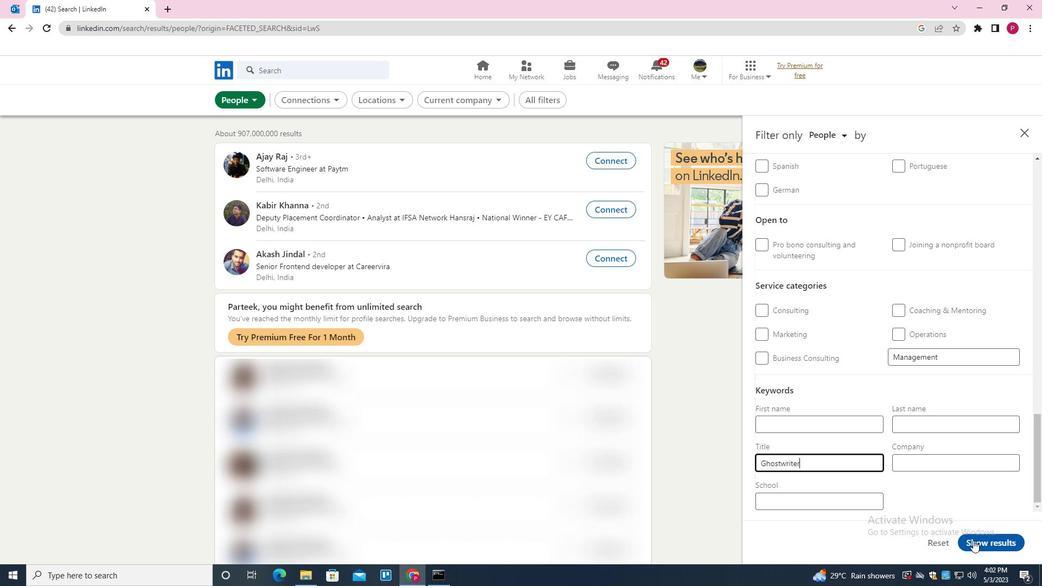 
Action: Mouse pressed left at (979, 545)
Screenshot: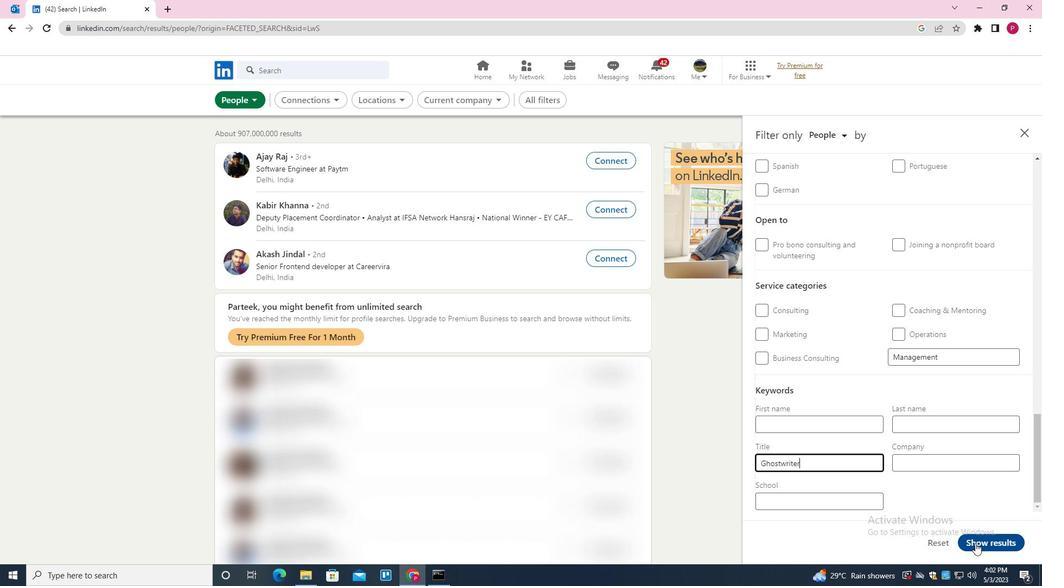 
Action: Mouse moved to (512, 267)
Screenshot: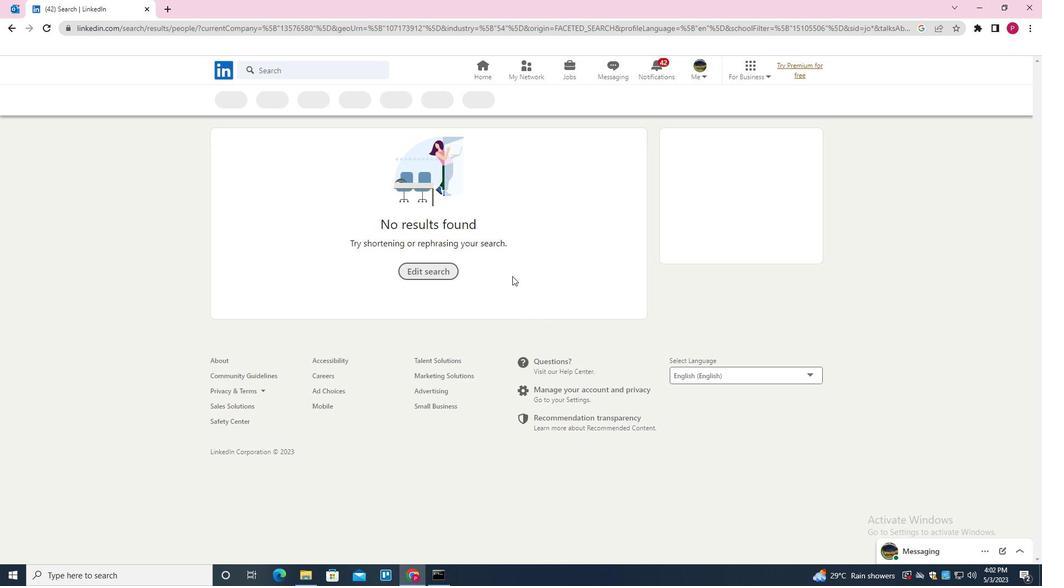 
